 Task: In the sheet Budget Analysis ToolFont size of heading  18 Font style of dataoswald 'Font size of data '9 Alignment of headline & dataAlign center.   Fill color in heading, Red Font color of dataIn the sheet   Sparkle Sales log   book
Action: Mouse moved to (1136, 87)
Screenshot: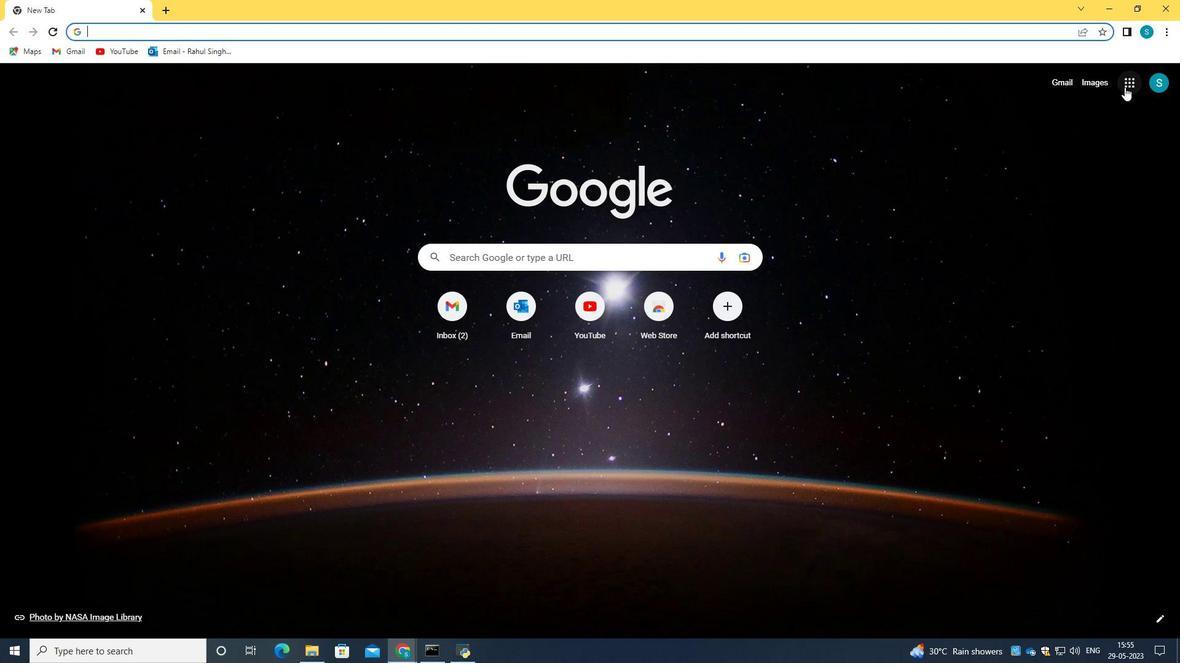 
Action: Mouse pressed left at (1136, 87)
Screenshot: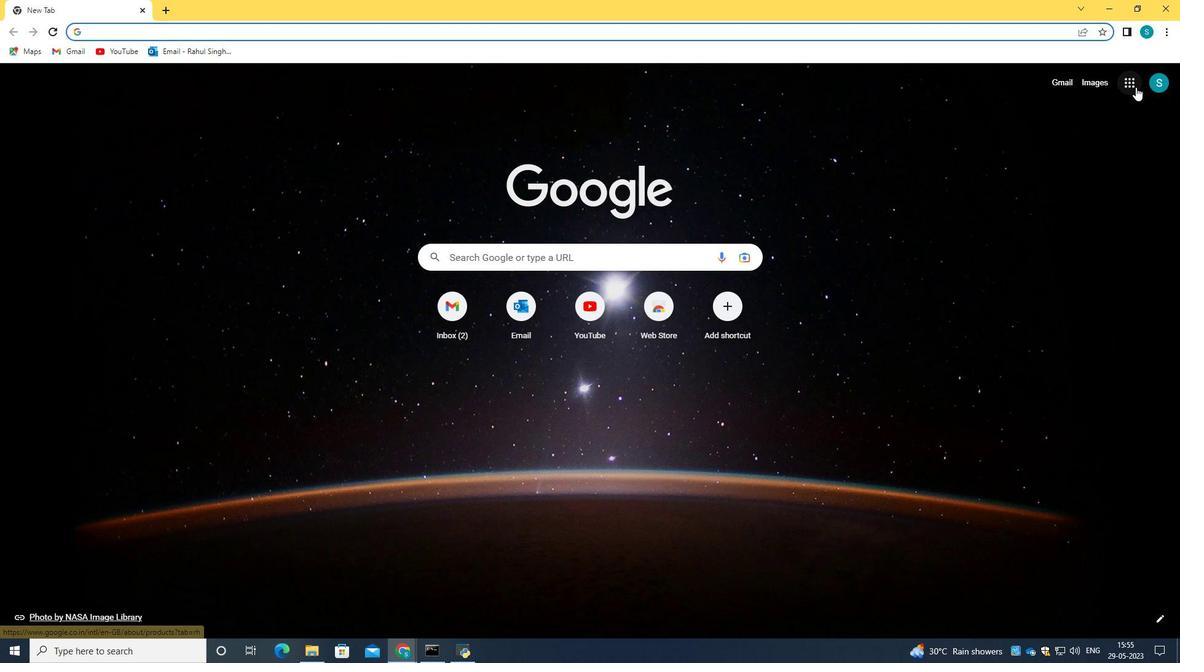 
Action: Mouse moved to (1078, 213)
Screenshot: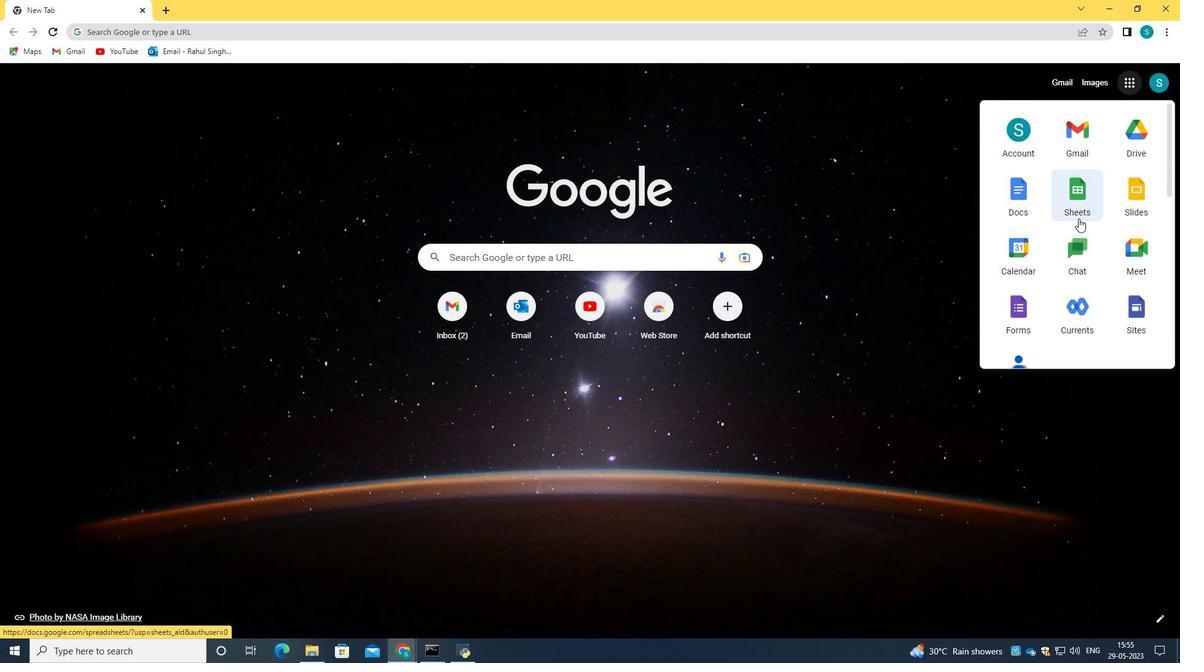 
Action: Mouse pressed left at (1078, 213)
Screenshot: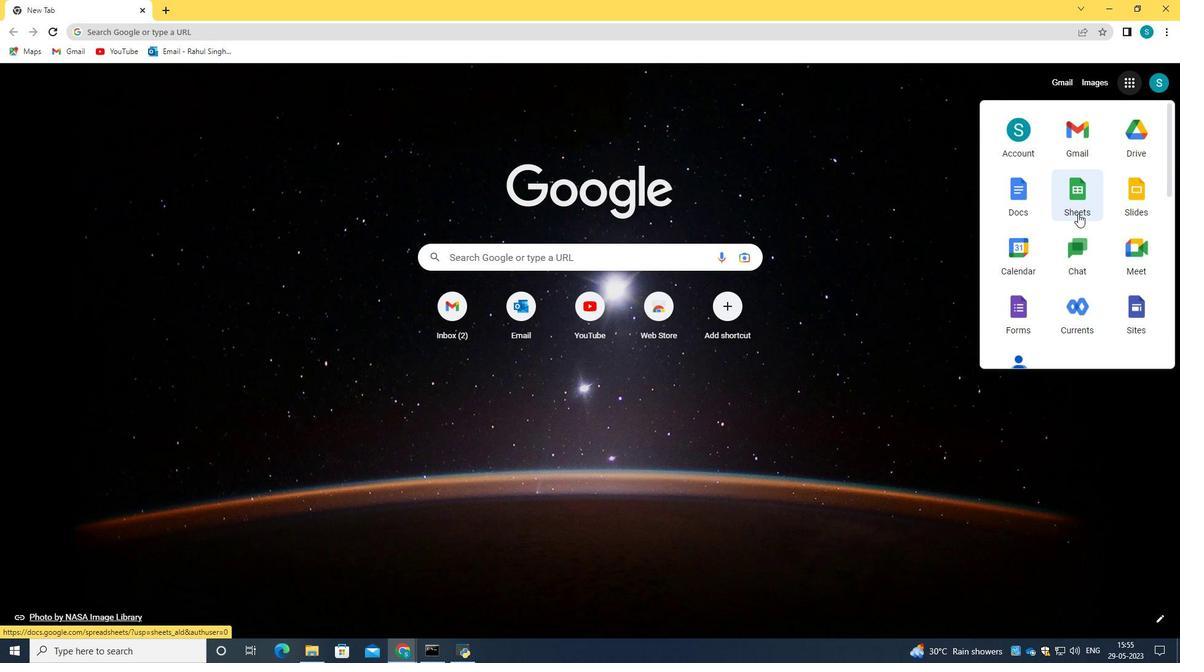 
Action: Mouse moved to (346, 321)
Screenshot: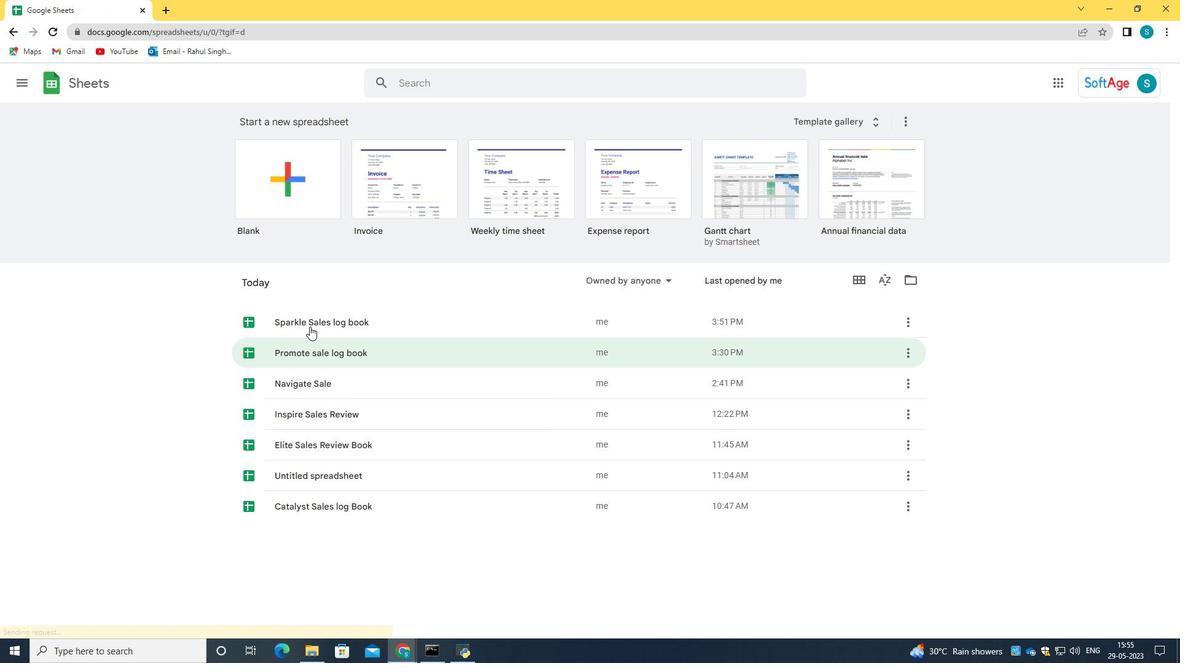
Action: Mouse pressed left at (346, 321)
Screenshot: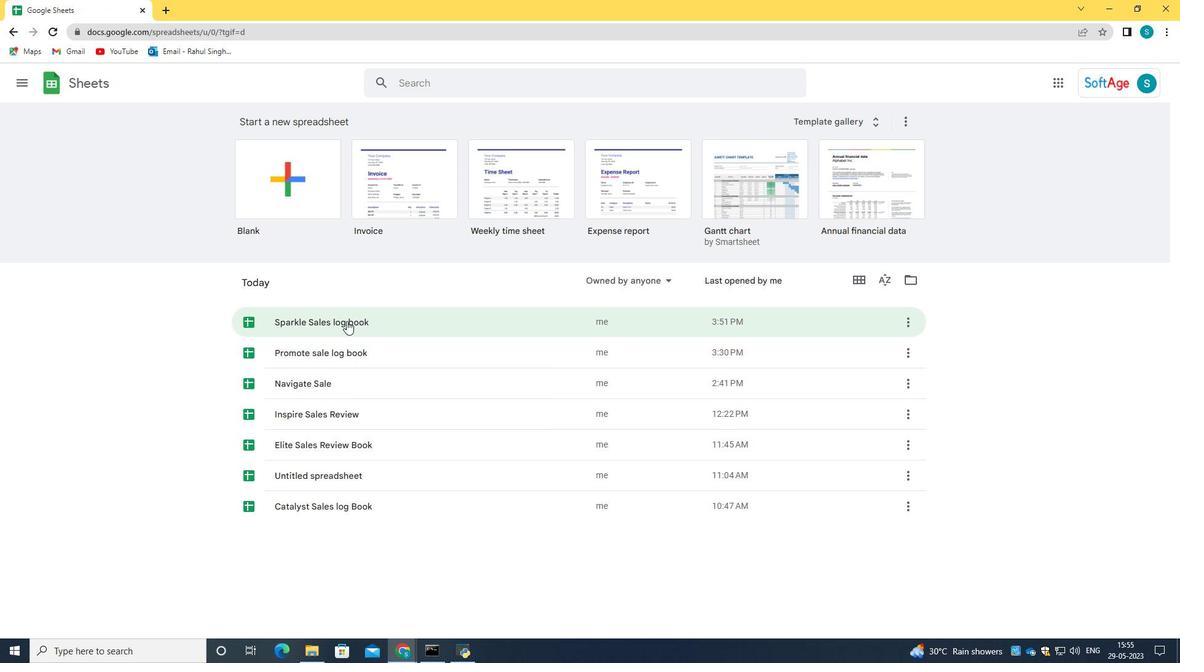 
Action: Mouse moved to (87, 206)
Screenshot: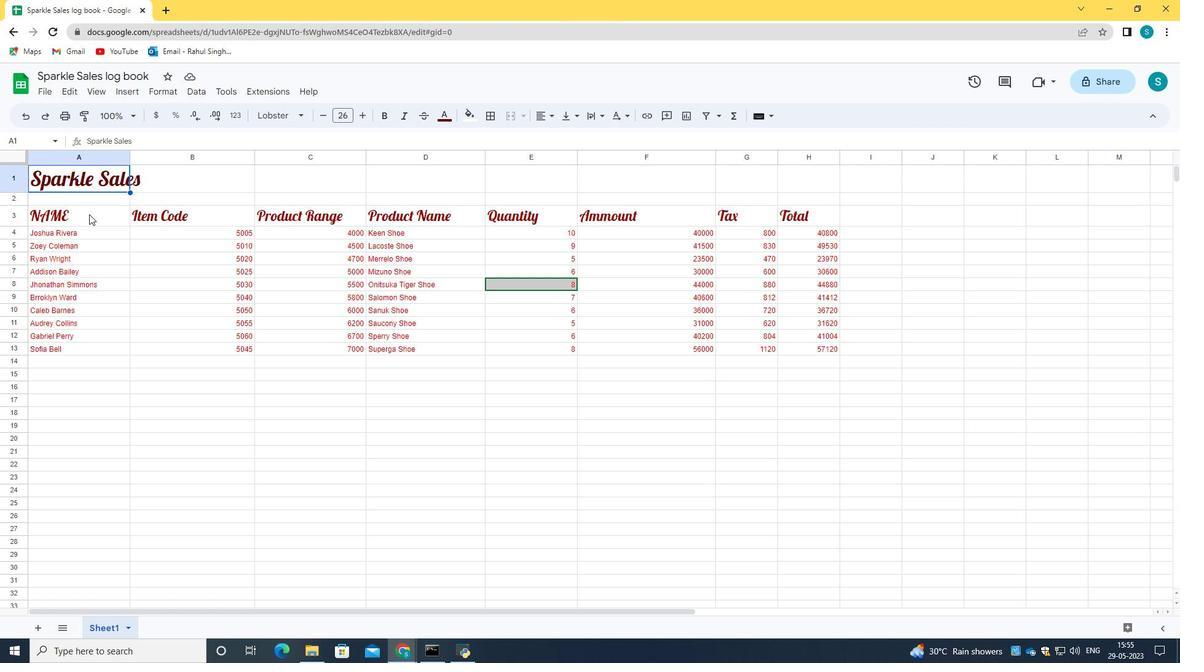 
Action: Mouse pressed left at (87, 206)
Screenshot: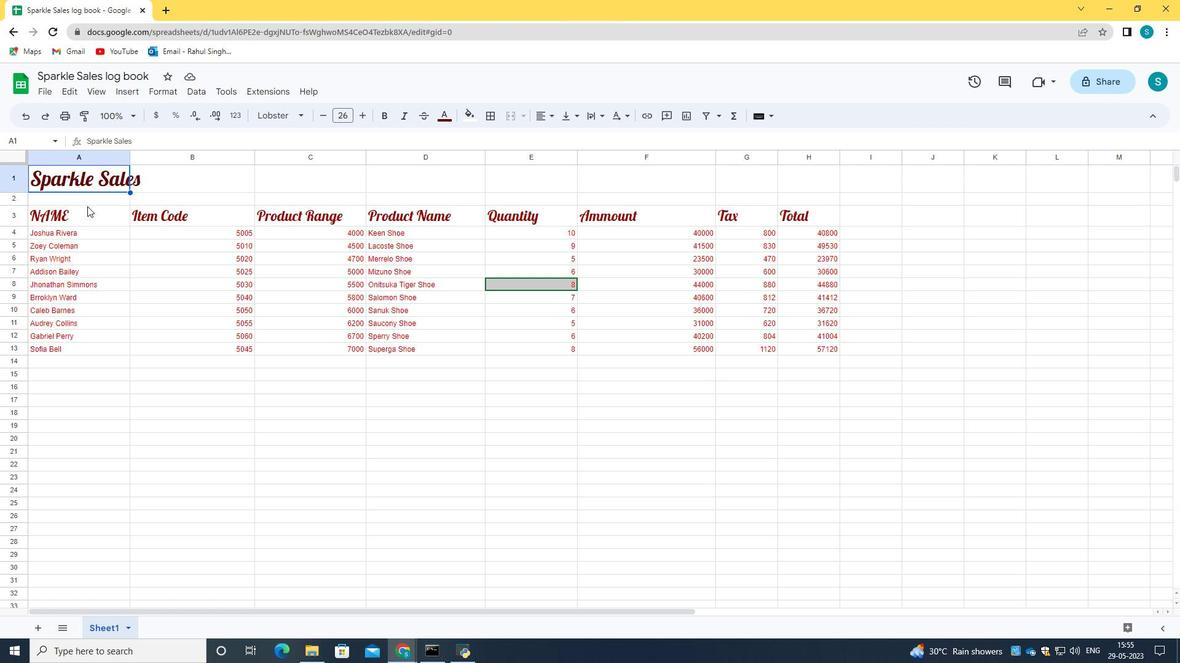 
Action: Mouse moved to (486, 234)
Screenshot: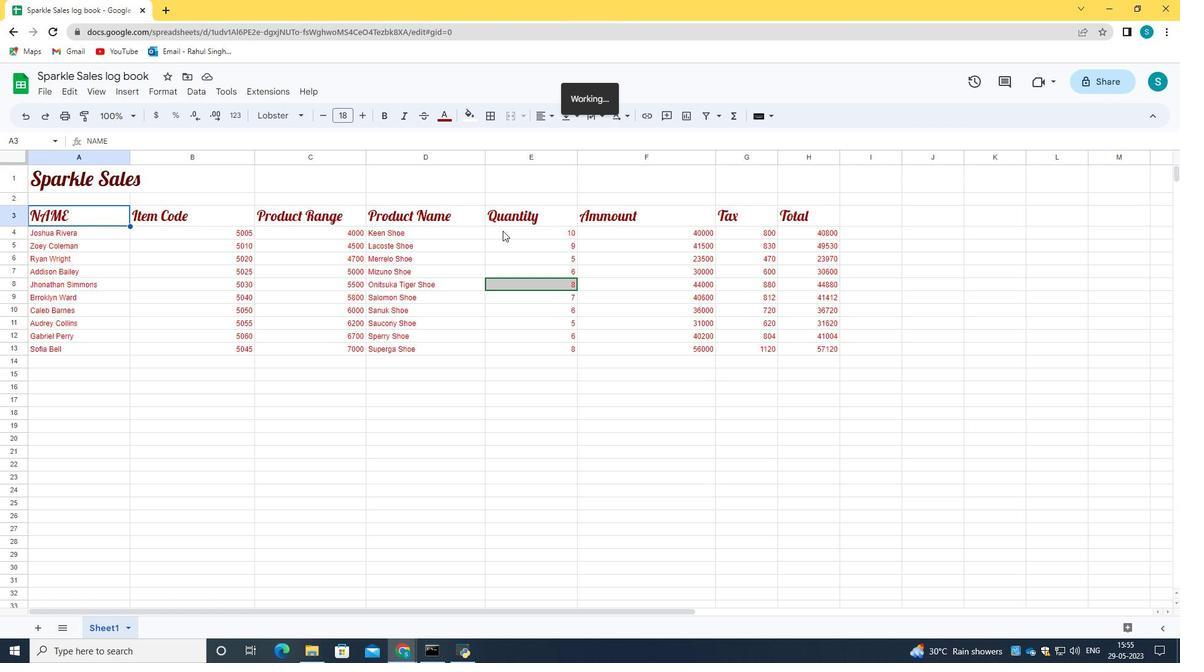 
Action: Mouse pressed left at (486, 234)
Screenshot: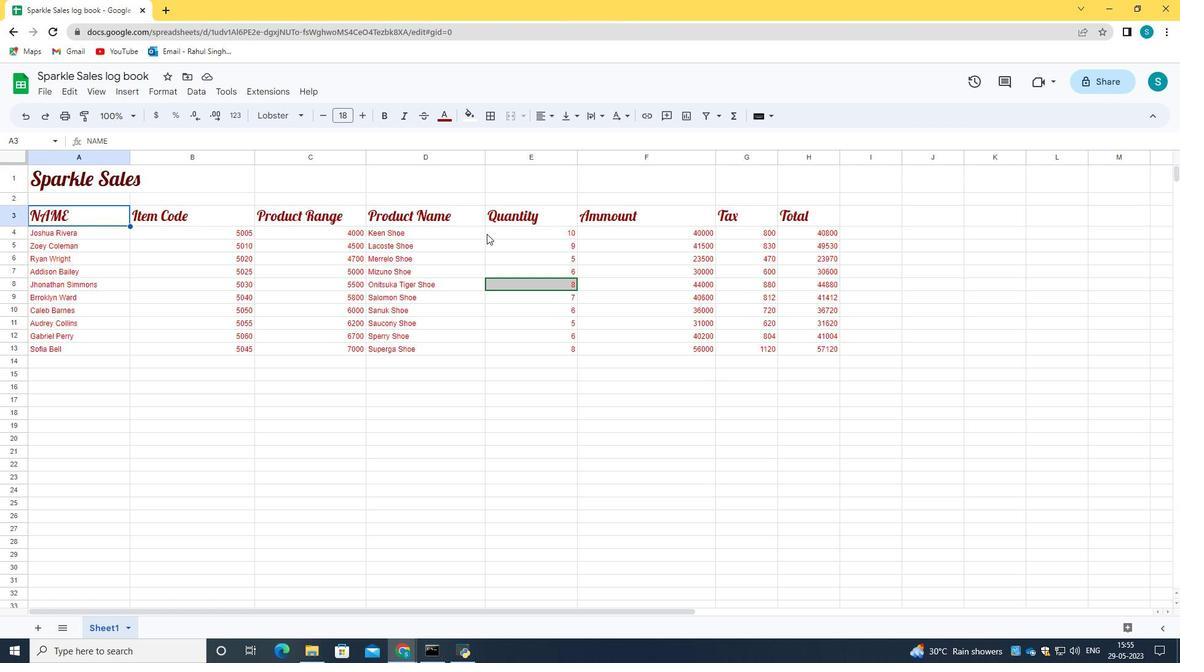 
Action: Mouse moved to (577, 290)
Screenshot: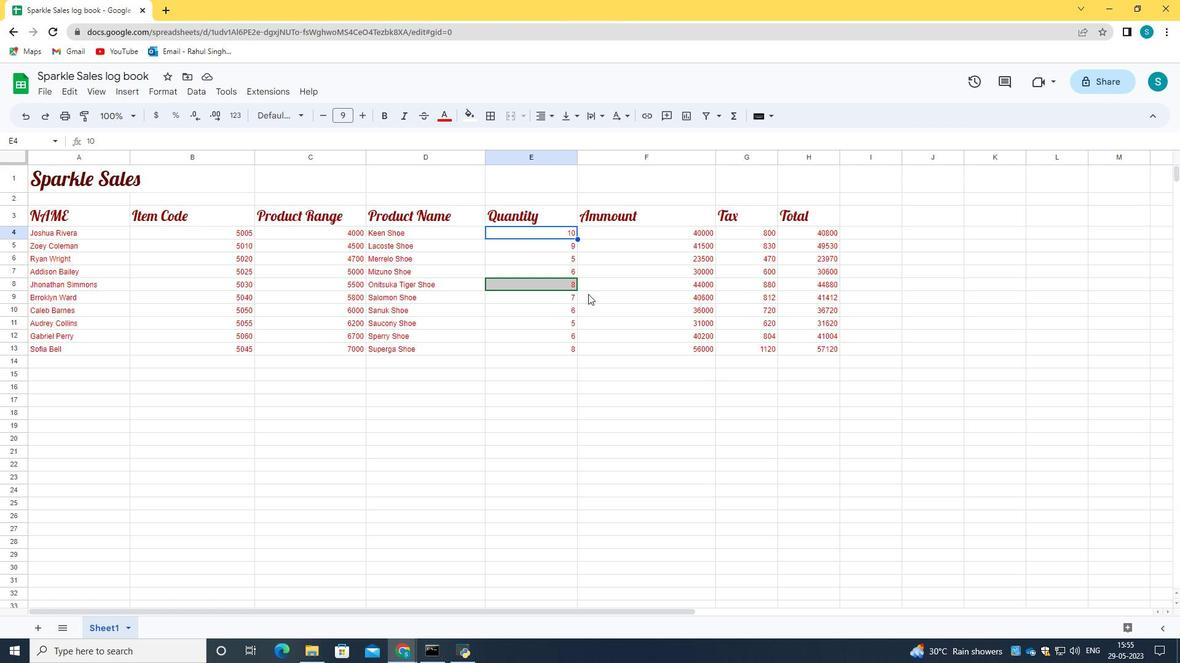 
Action: Mouse pressed left at (577, 290)
Screenshot: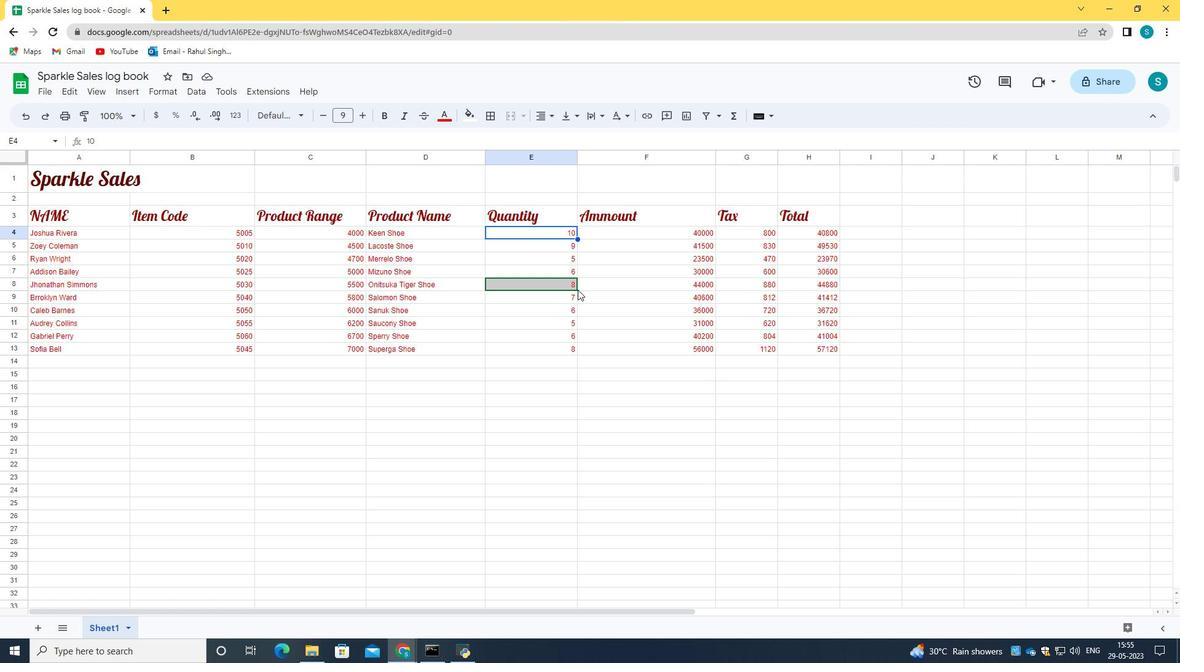 
Action: Mouse moved to (560, 287)
Screenshot: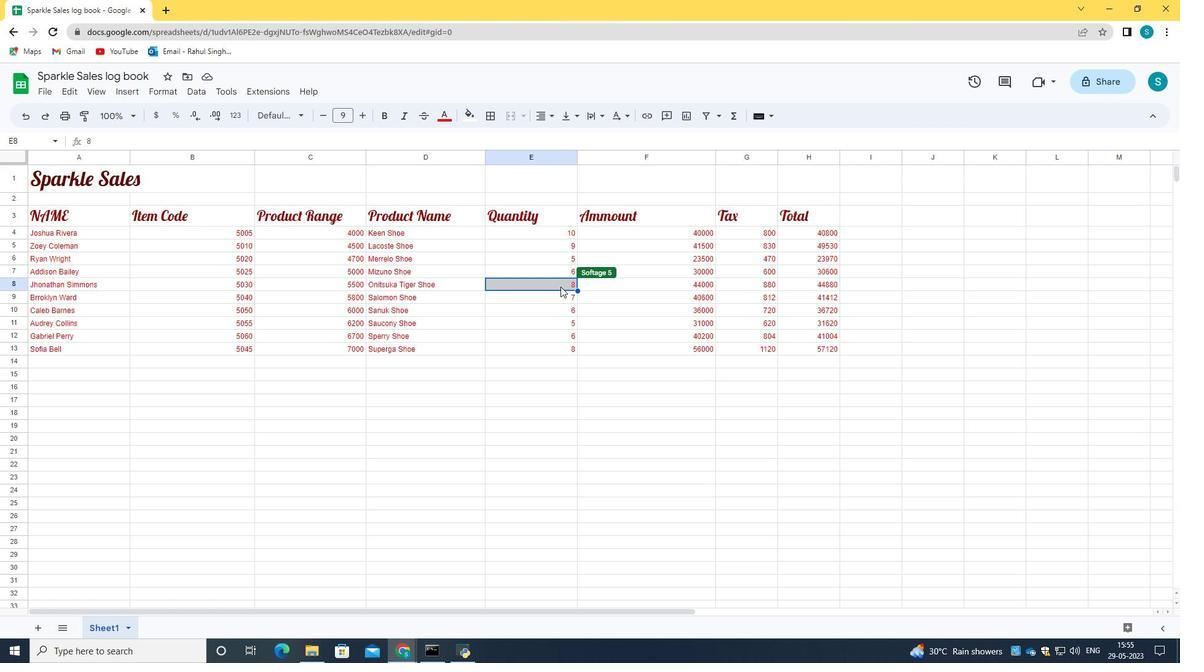 
Action: Mouse pressed left at (560, 287)
Screenshot: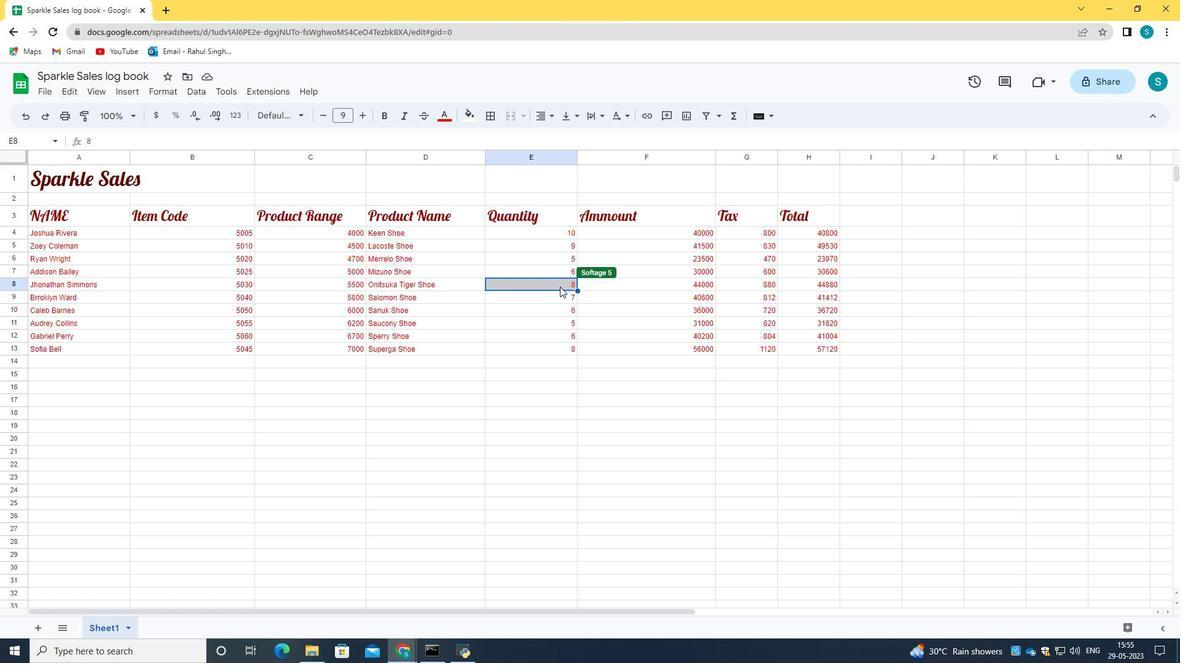 
Action: Mouse moved to (37, 215)
Screenshot: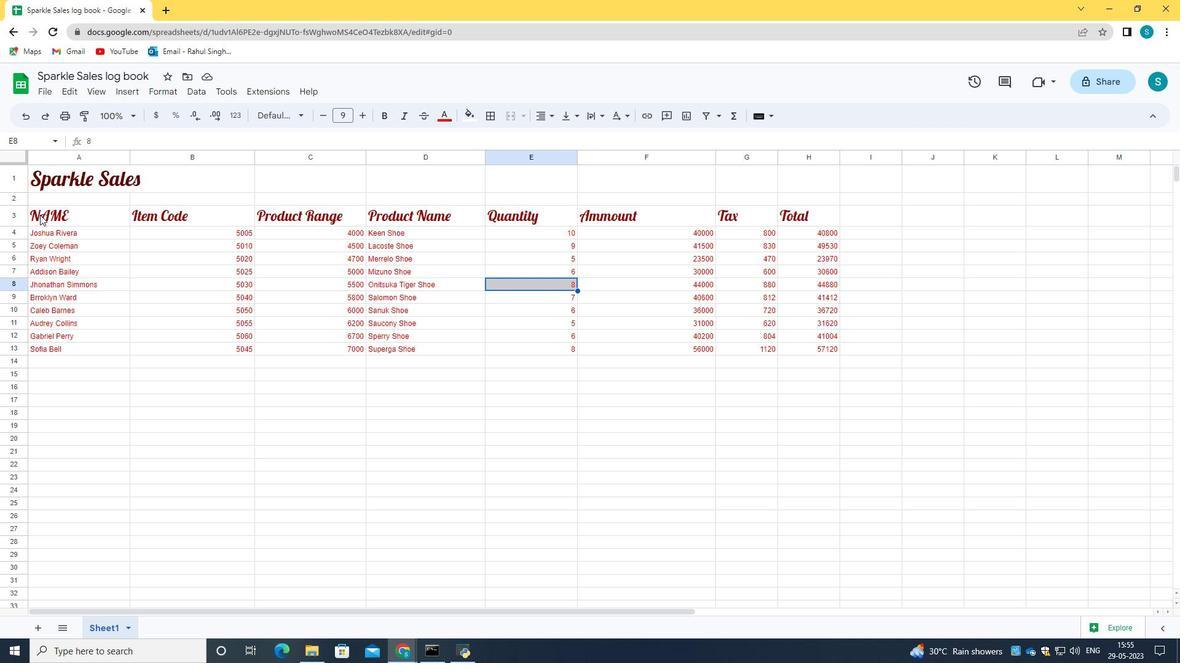 
Action: Mouse pressed left at (37, 215)
Screenshot: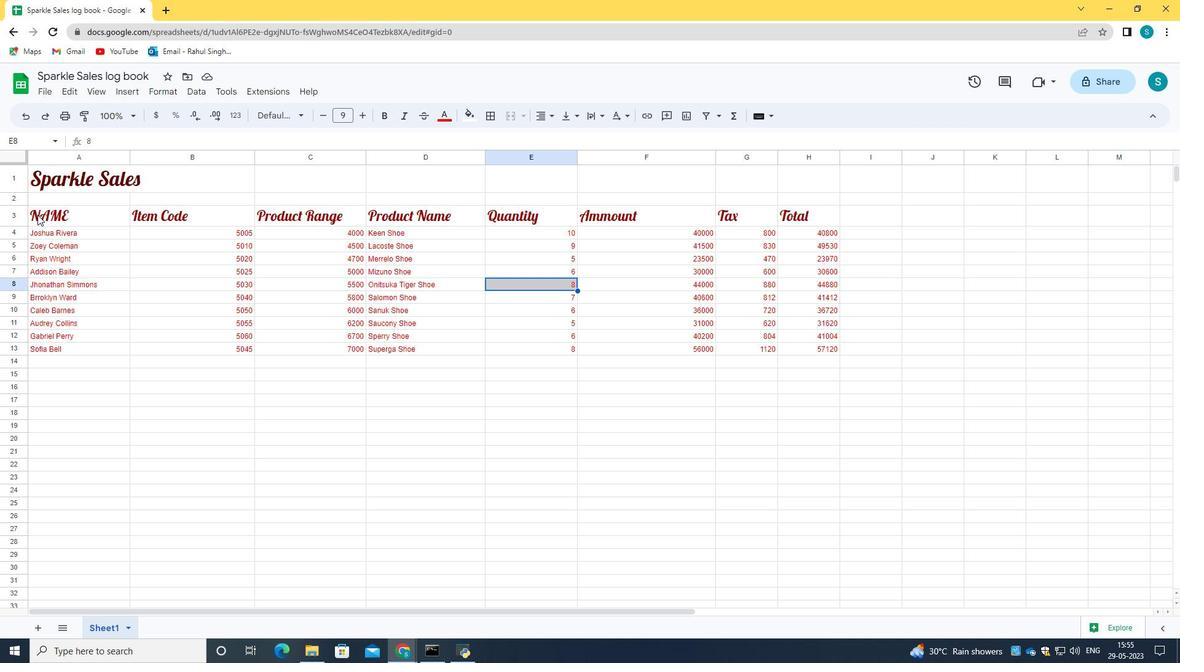
Action: Mouse moved to (30, 211)
Screenshot: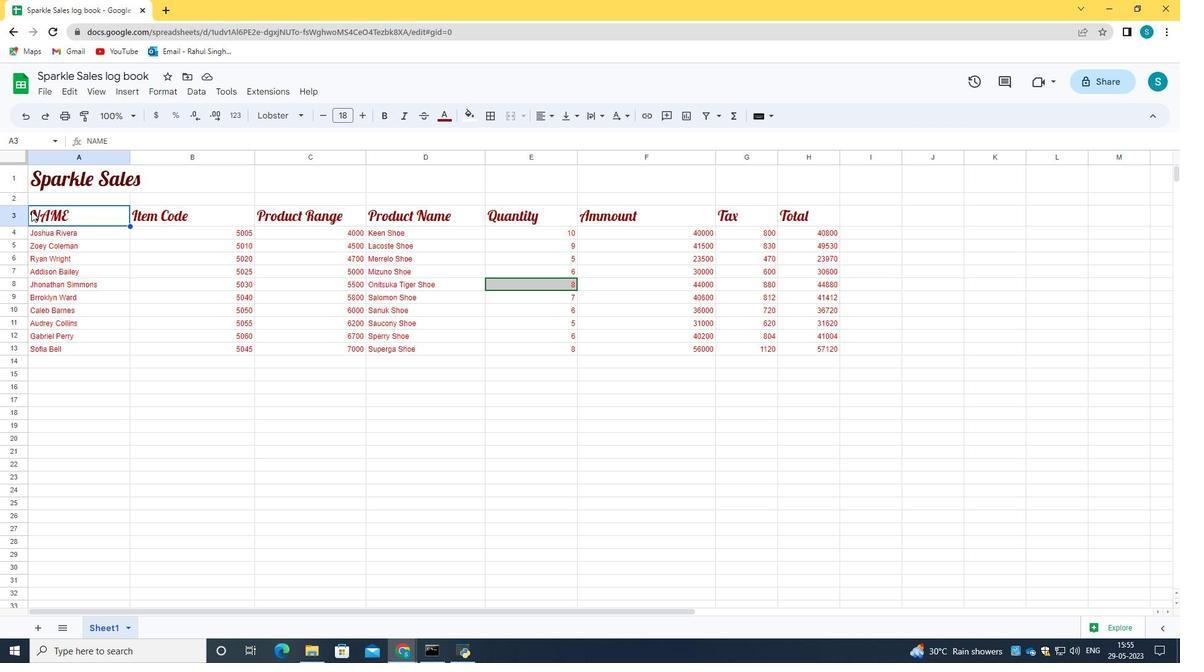 
Action: Mouse pressed left at (30, 211)
Screenshot: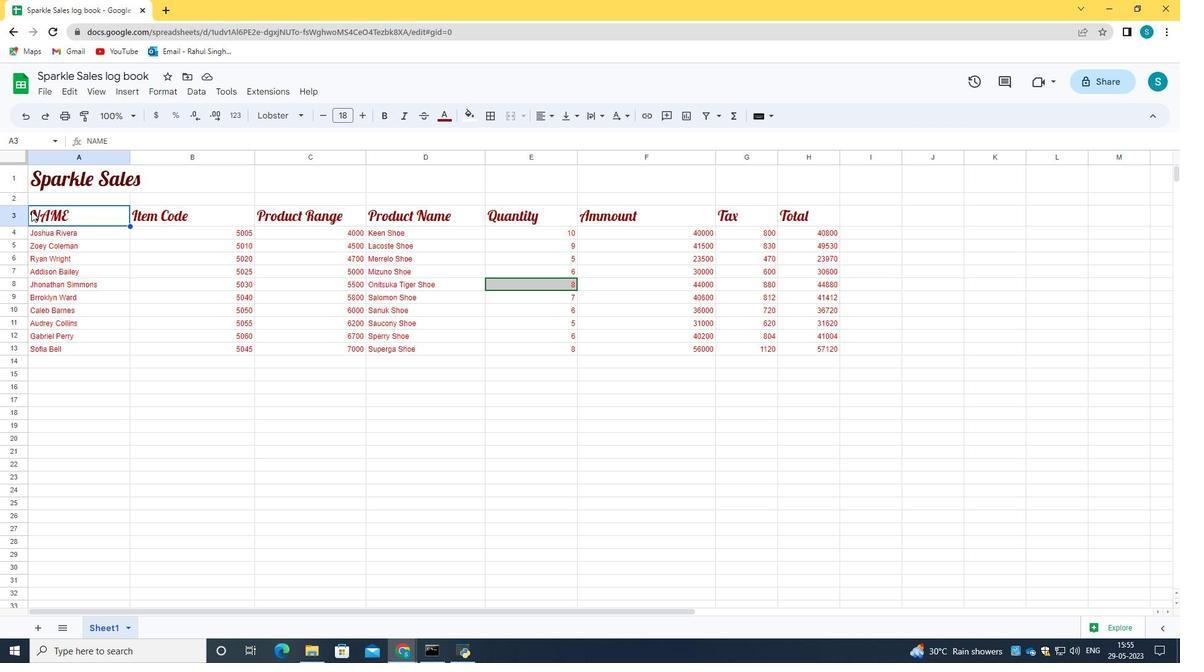 
Action: Mouse moved to (28, 212)
Screenshot: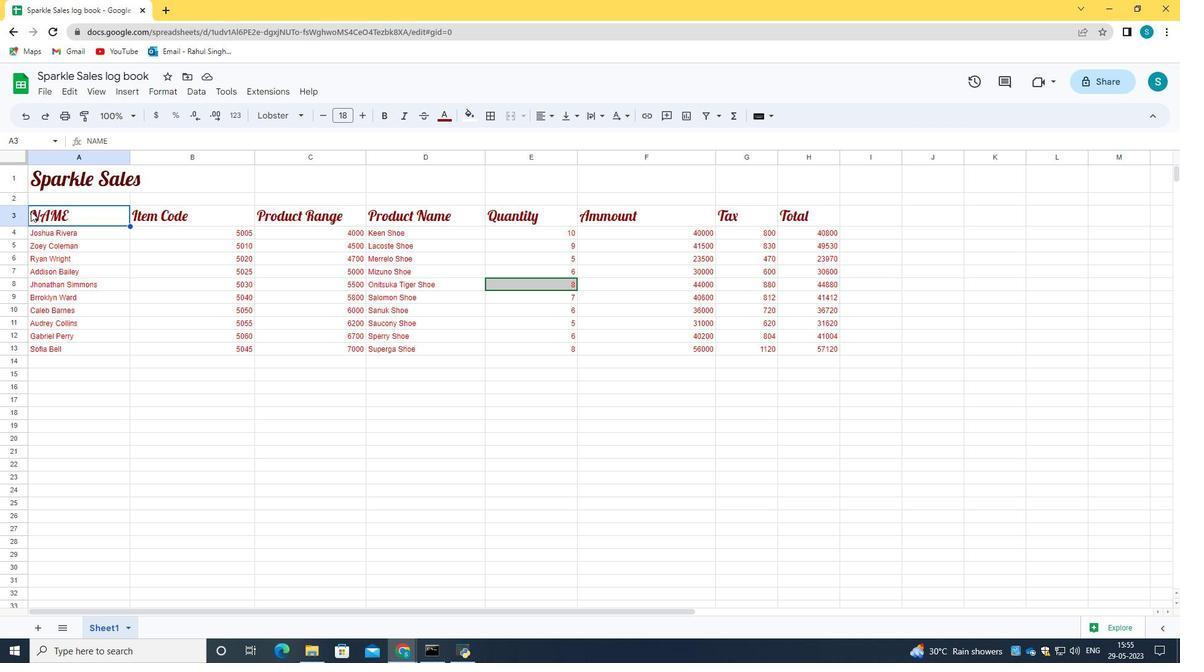 
Action: Mouse pressed left at (28, 212)
Screenshot: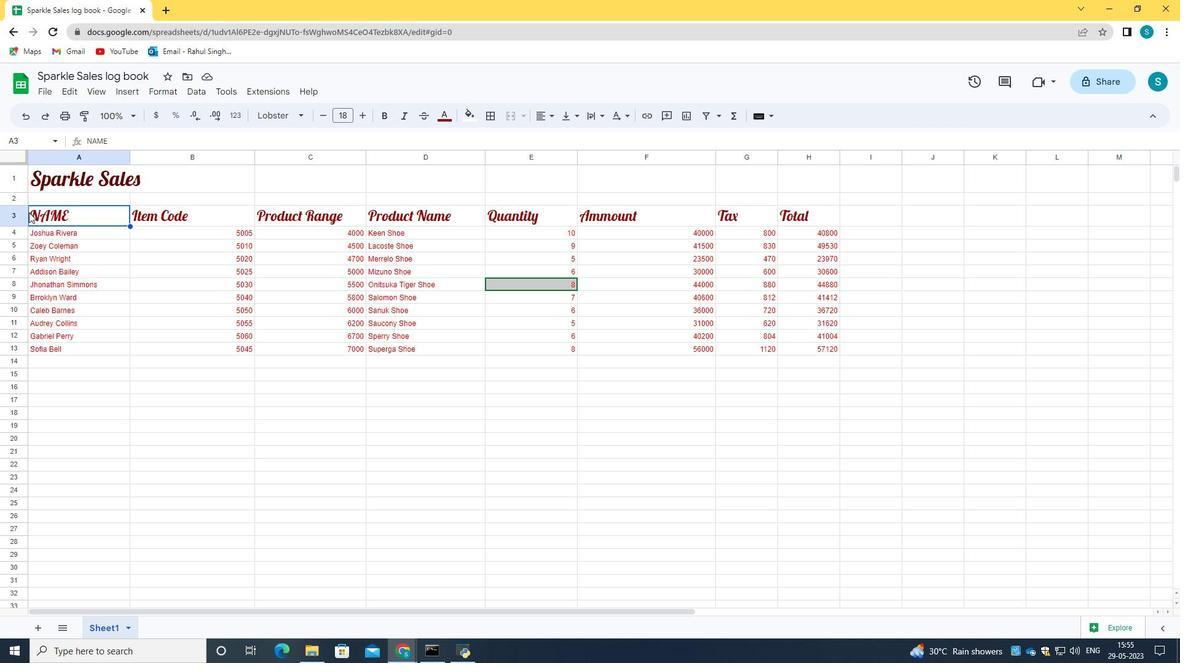 
Action: Mouse moved to (320, 111)
Screenshot: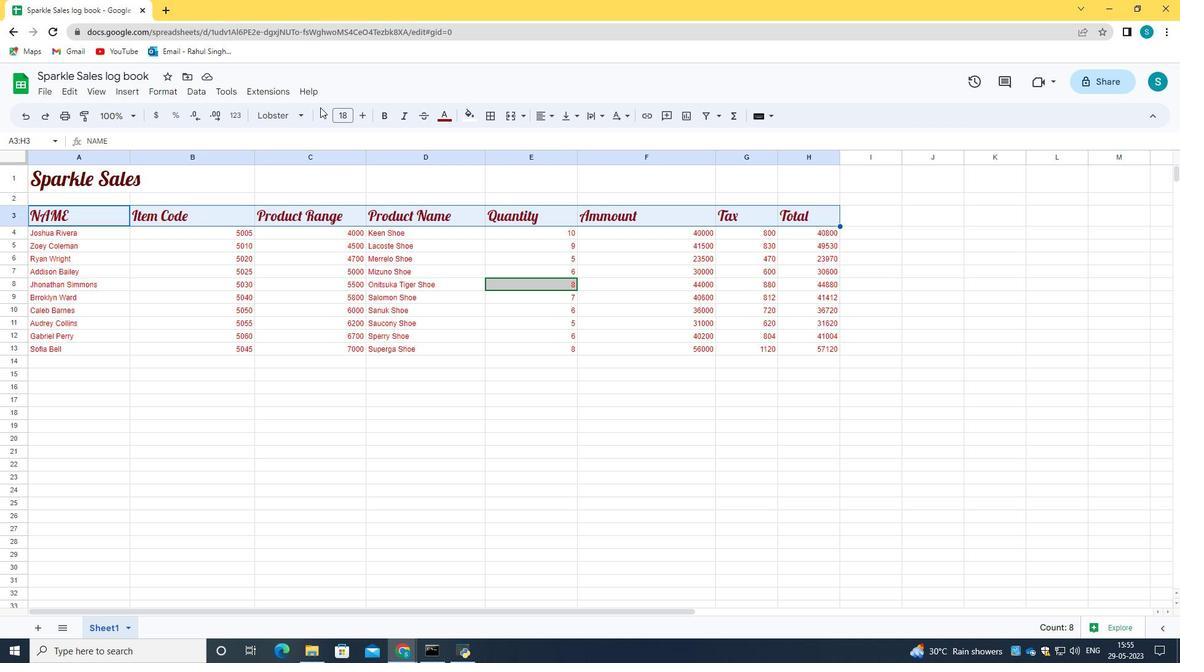 
Action: Mouse pressed left at (320, 111)
Screenshot: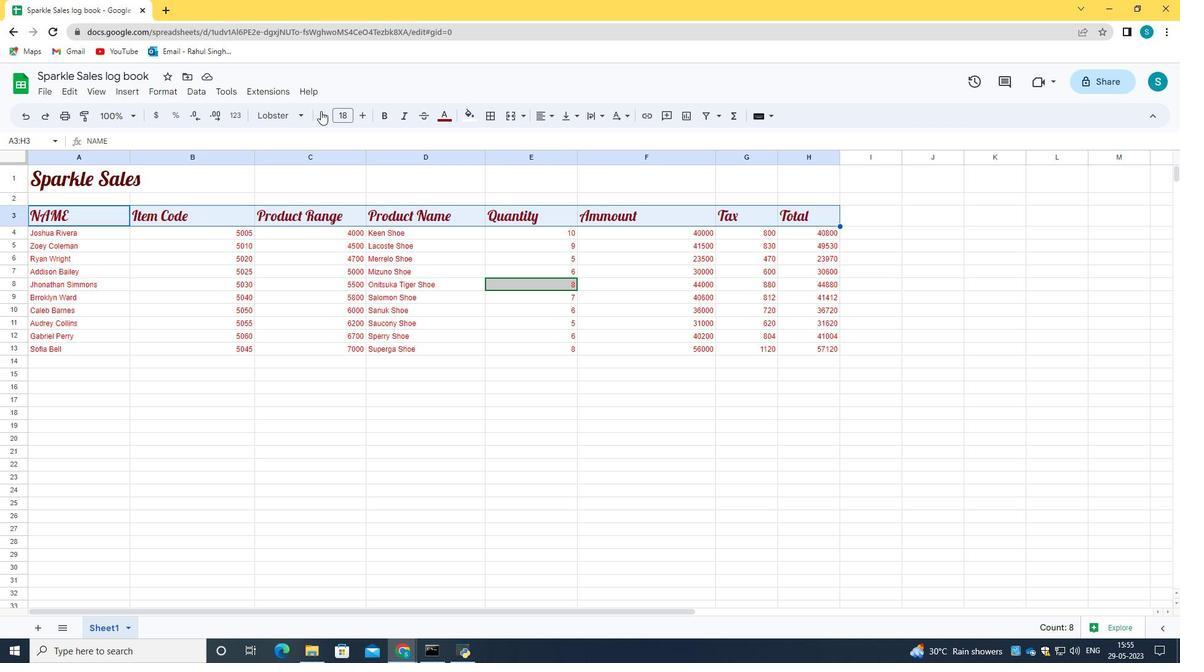 
Action: Mouse moved to (363, 113)
Screenshot: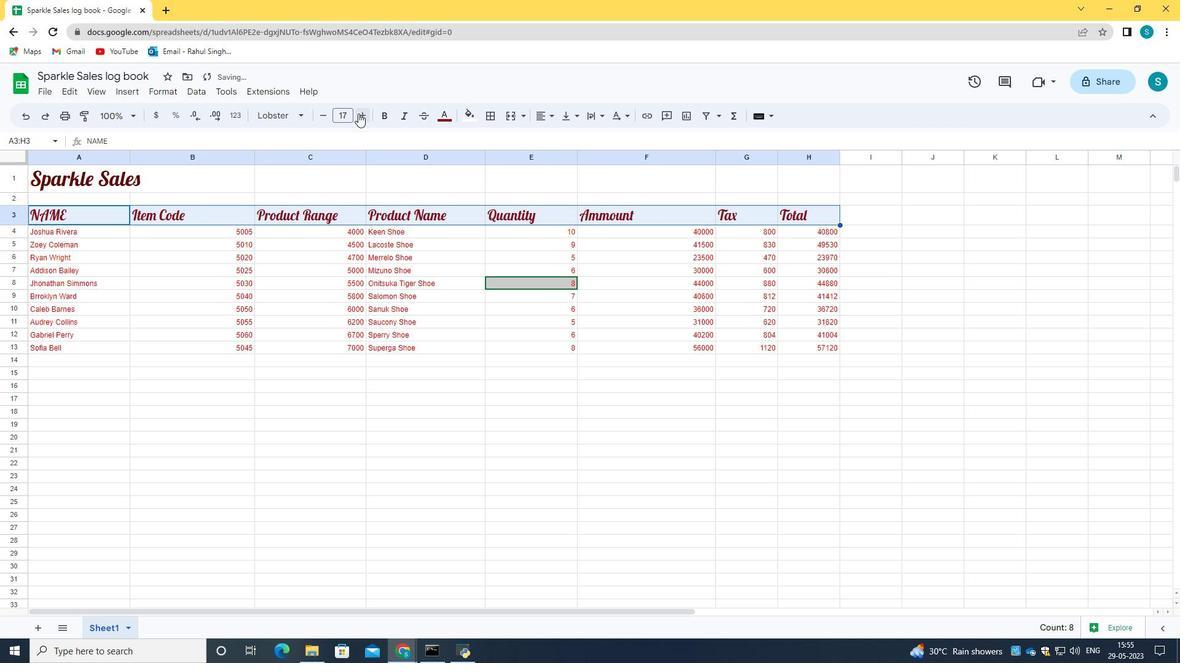 
Action: Mouse pressed left at (363, 113)
Screenshot: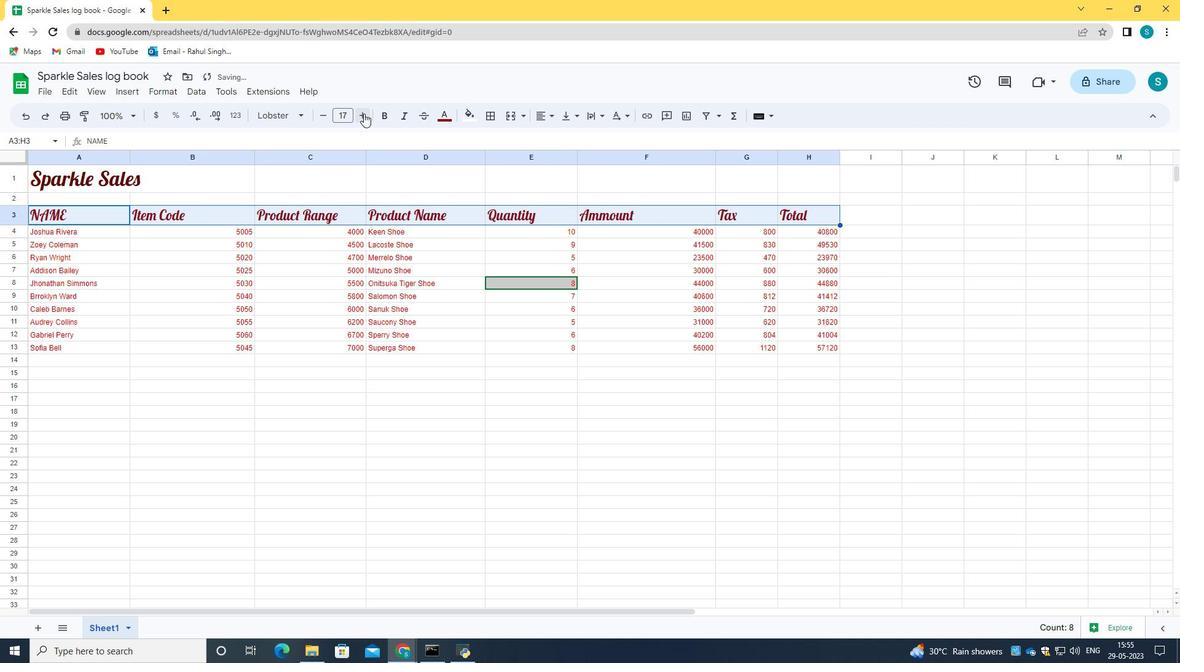 
Action: Mouse moved to (294, 116)
Screenshot: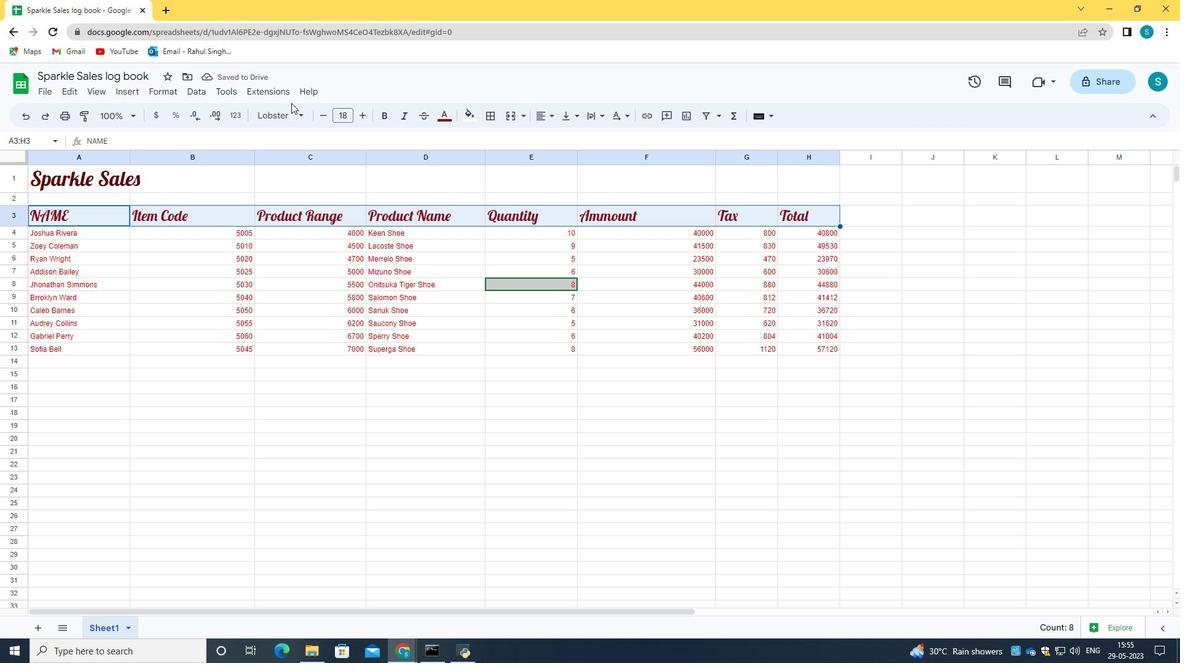 
Action: Mouse pressed left at (294, 116)
Screenshot: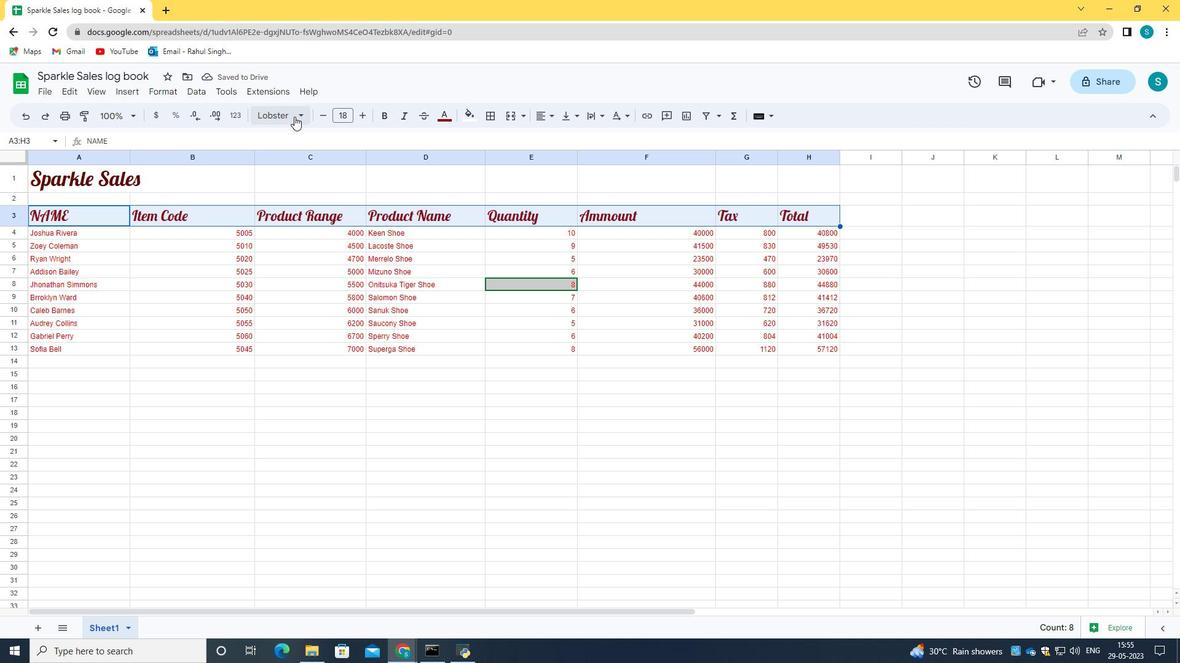
Action: Mouse moved to (314, 249)
Screenshot: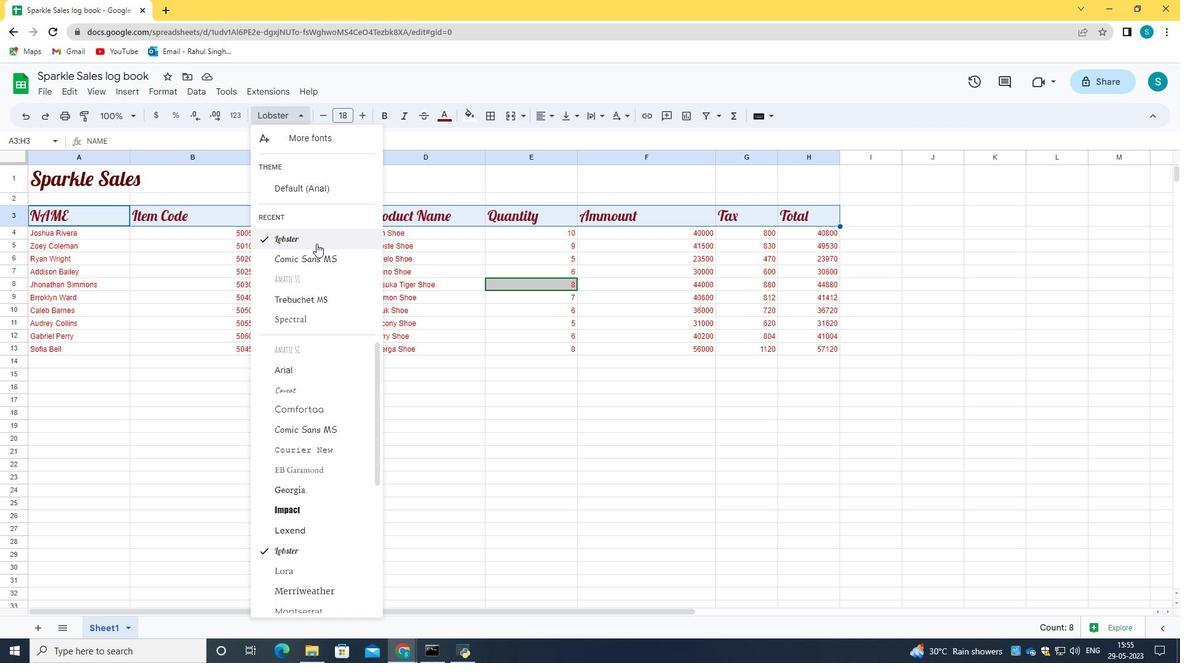 
Action: Mouse scrolled (314, 248) with delta (0, 0)
Screenshot: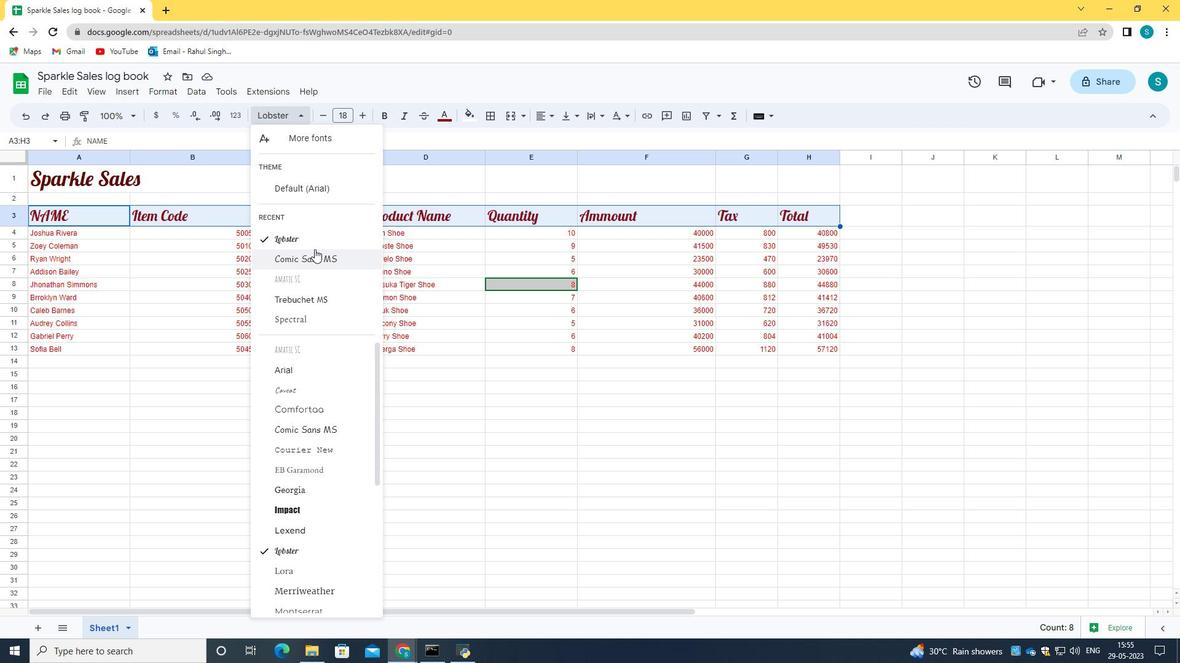 
Action: Mouse scrolled (314, 248) with delta (0, 0)
Screenshot: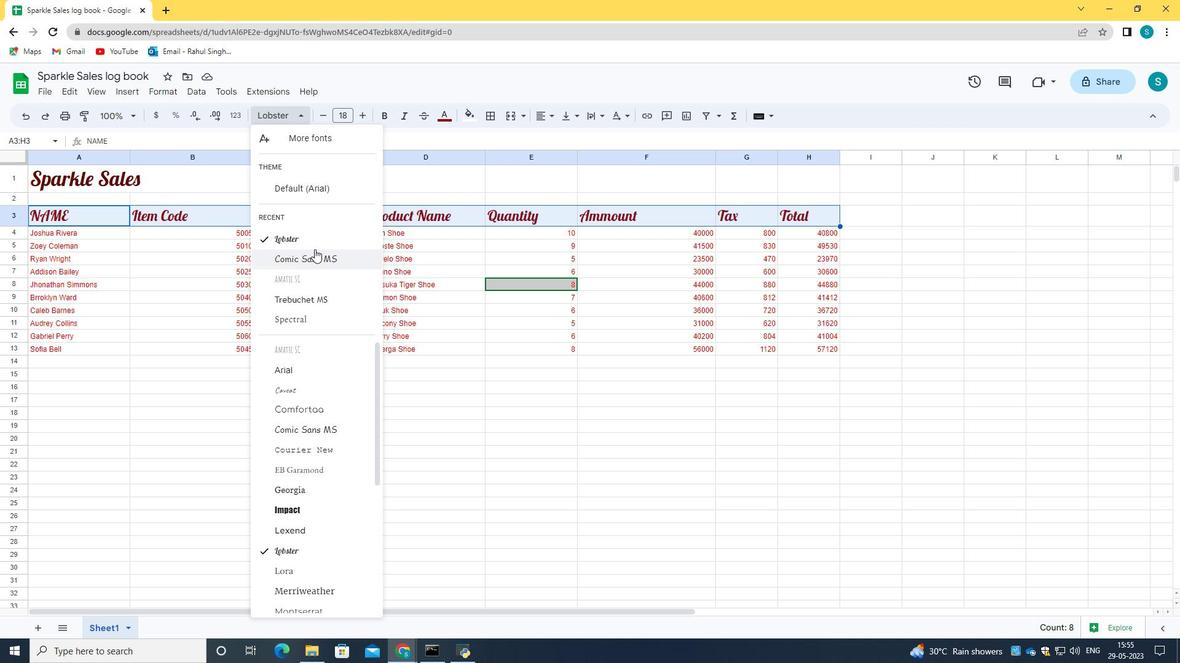 
Action: Mouse moved to (311, 336)
Screenshot: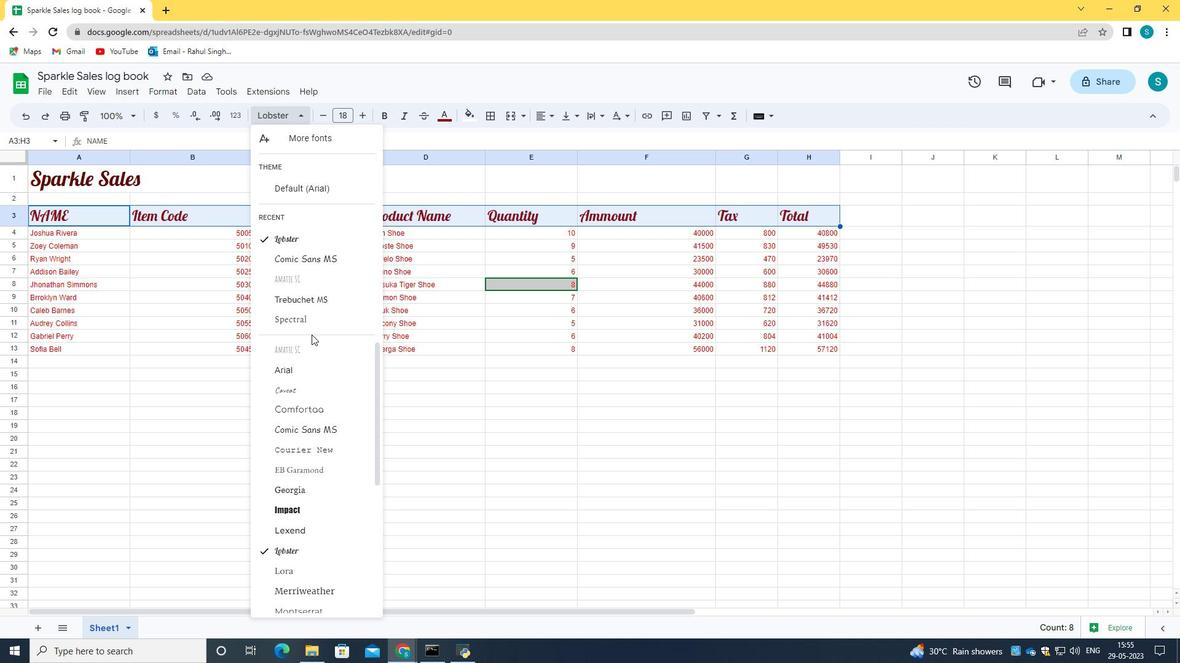 
Action: Mouse scrolled (311, 336) with delta (0, 0)
Screenshot: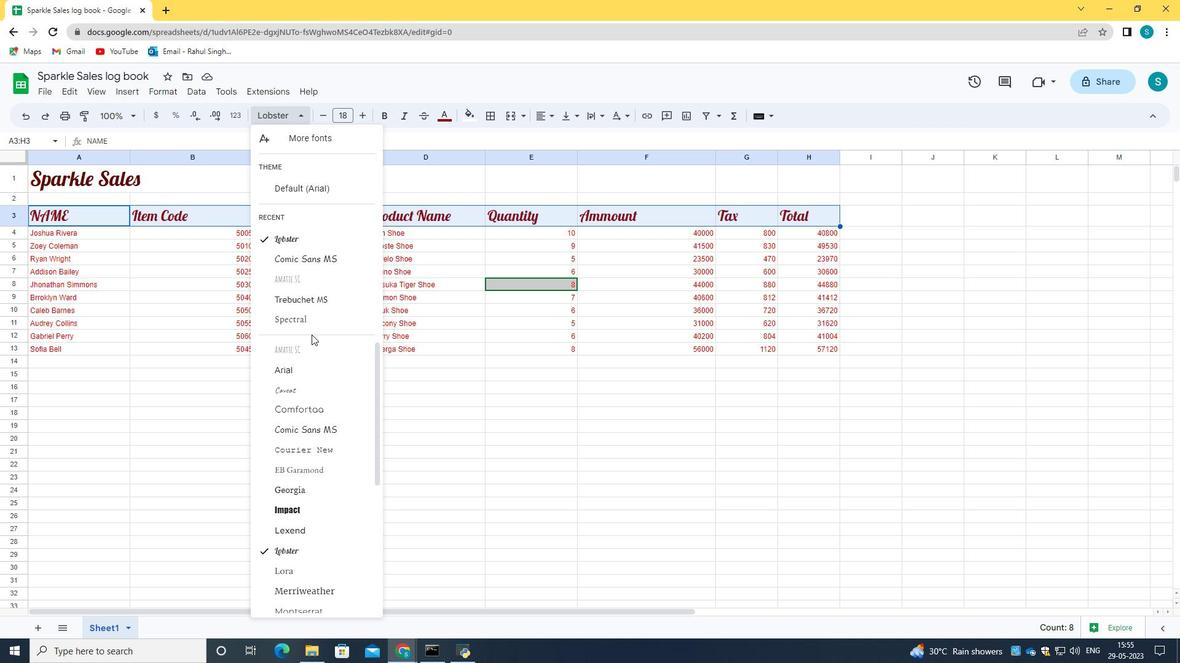 
Action: Mouse scrolled (311, 336) with delta (0, 0)
Screenshot: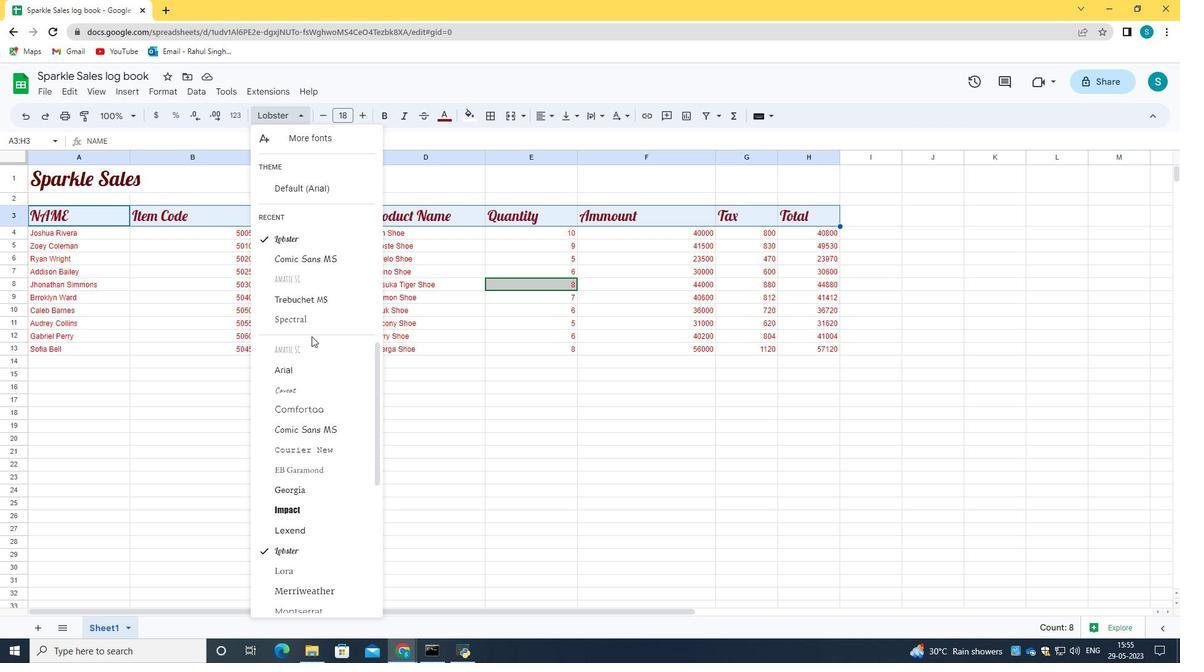 
Action: Mouse moved to (333, 280)
Screenshot: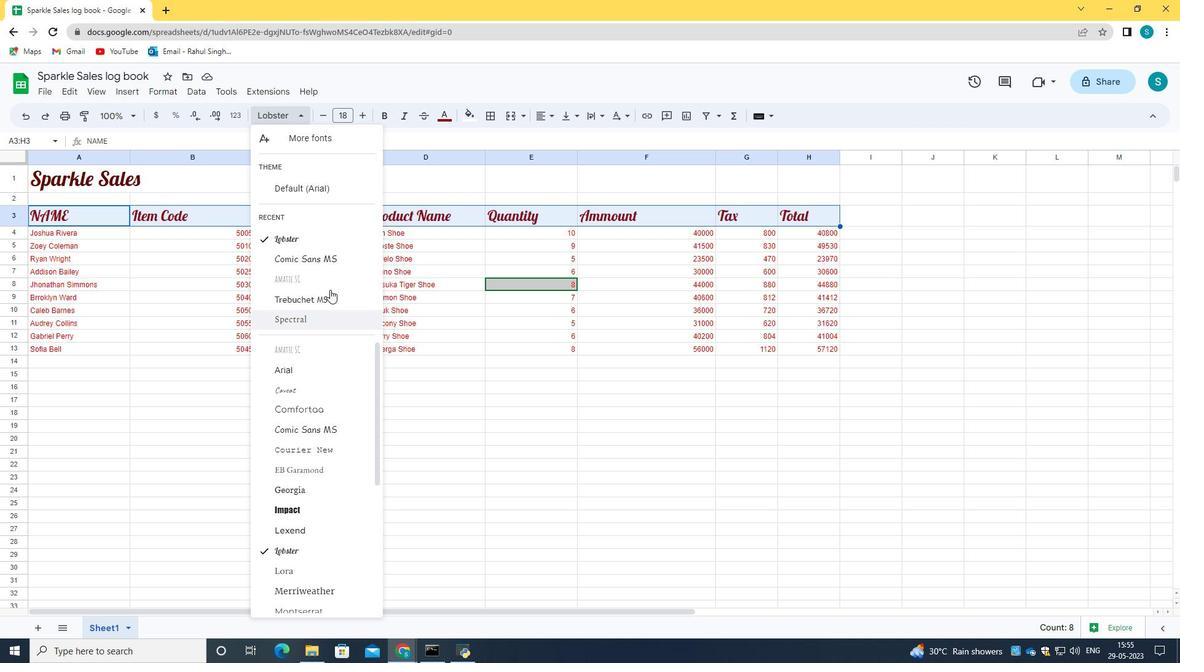 
Action: Mouse scrolled (333, 279) with delta (0, 0)
Screenshot: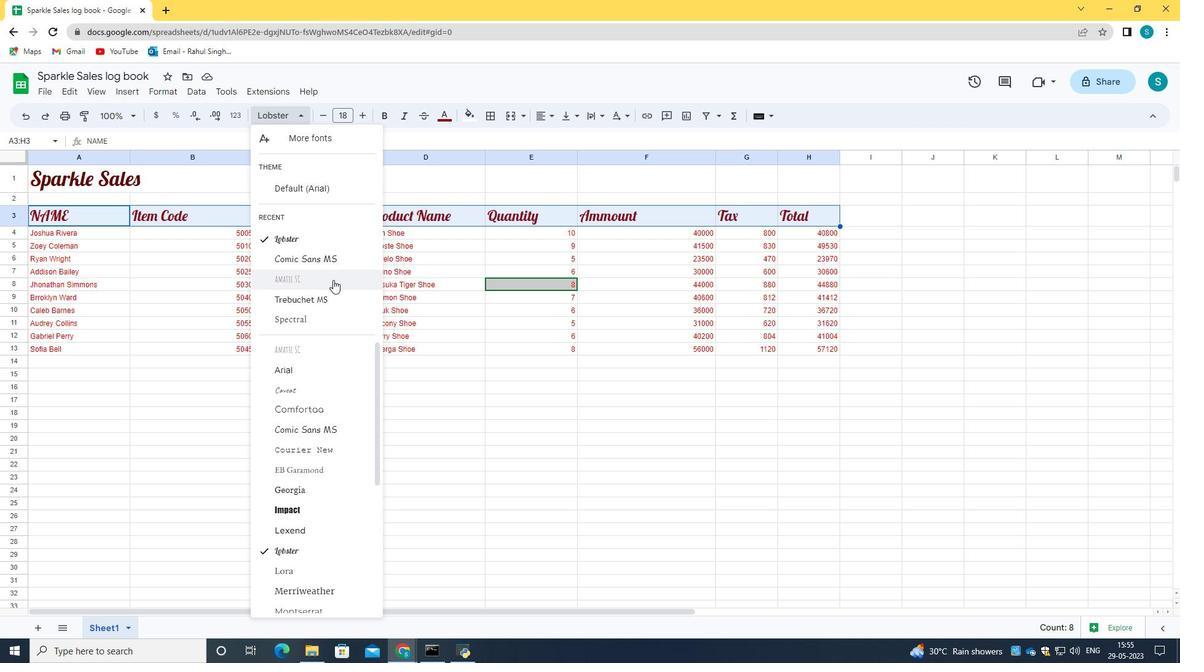 
Action: Mouse scrolled (333, 279) with delta (0, 0)
Screenshot: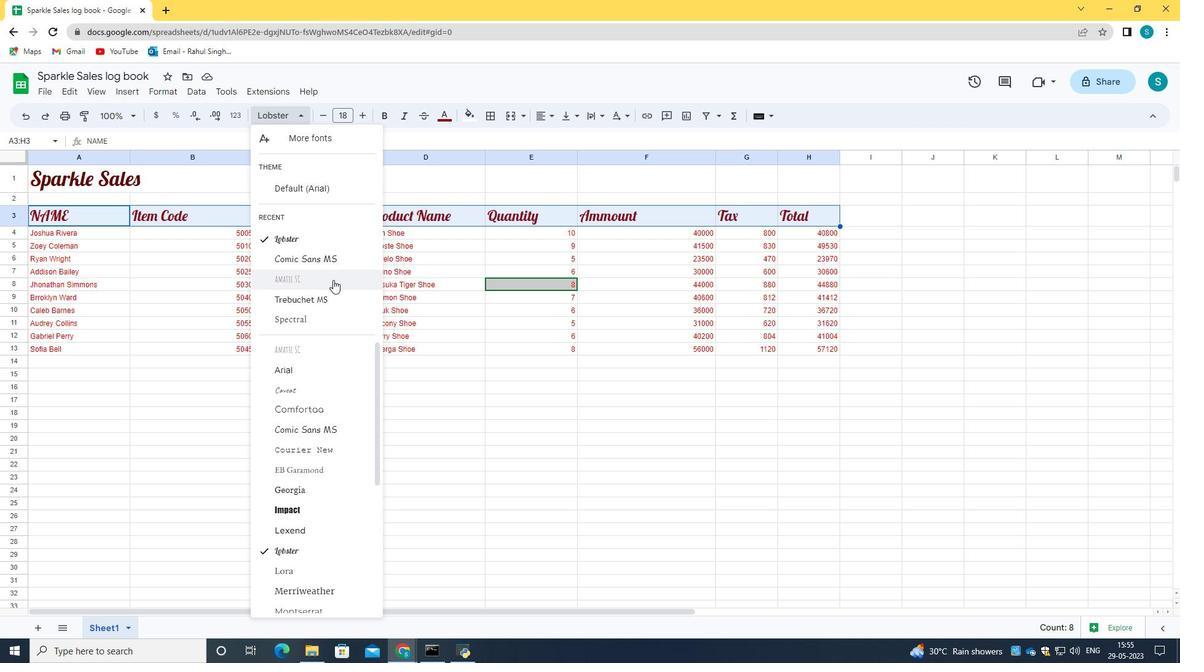 
Action: Mouse scrolled (333, 279) with delta (0, 0)
Screenshot: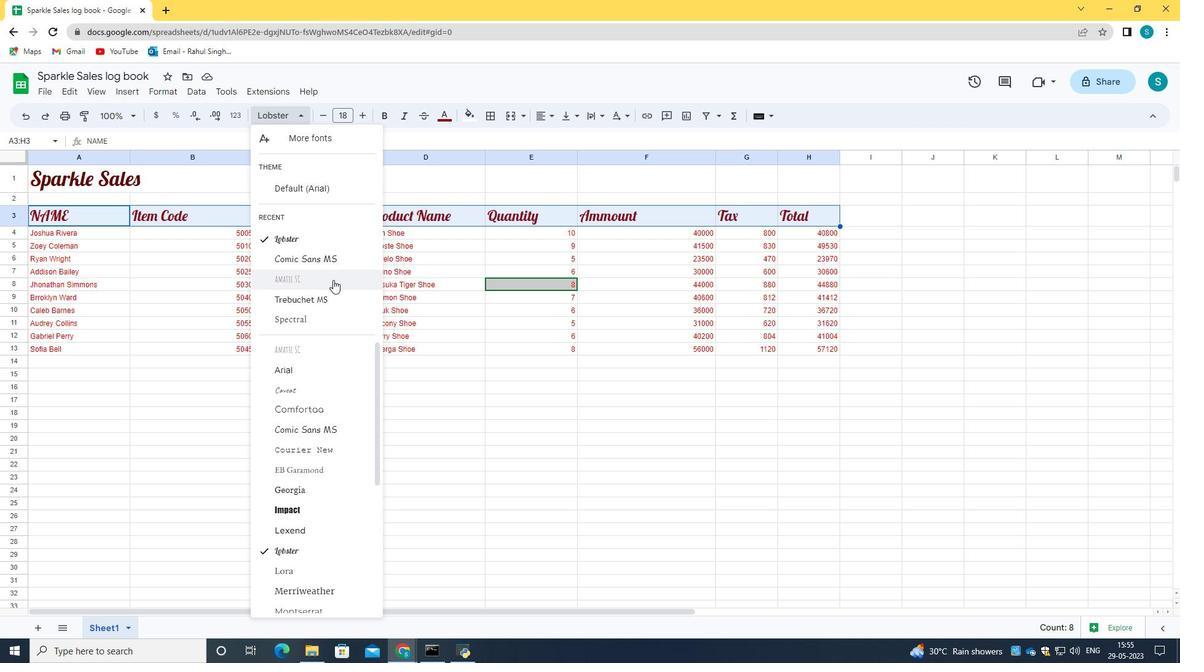 
Action: Mouse moved to (379, 387)
Screenshot: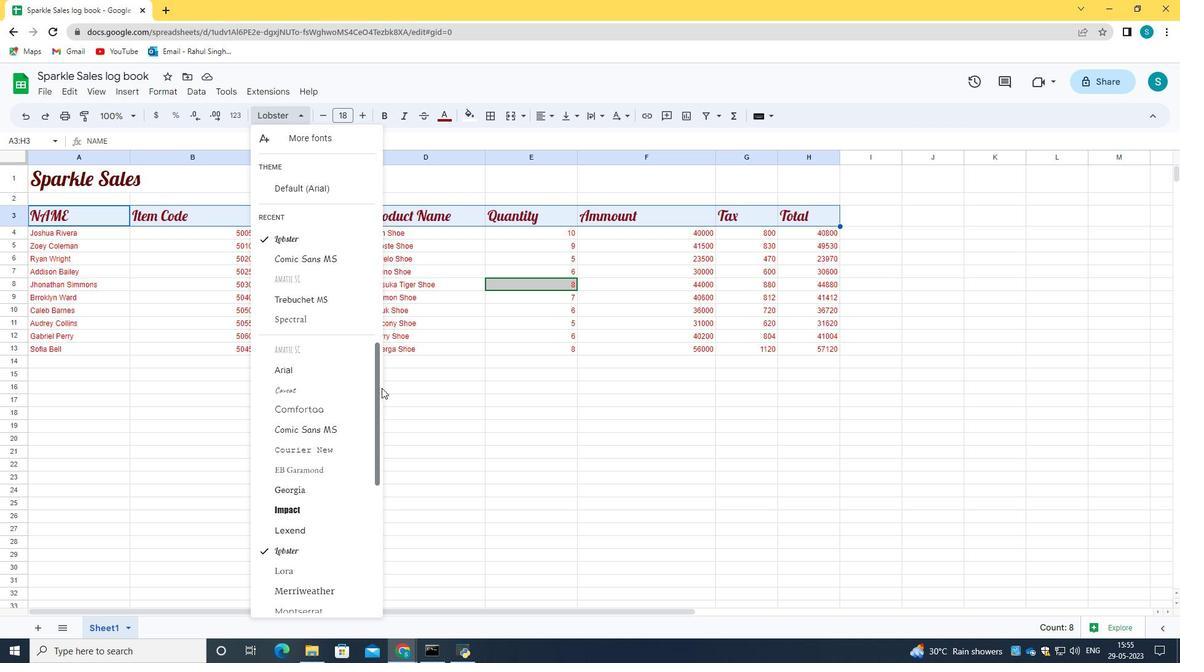 
Action: Mouse pressed left at (379, 387)
Screenshot: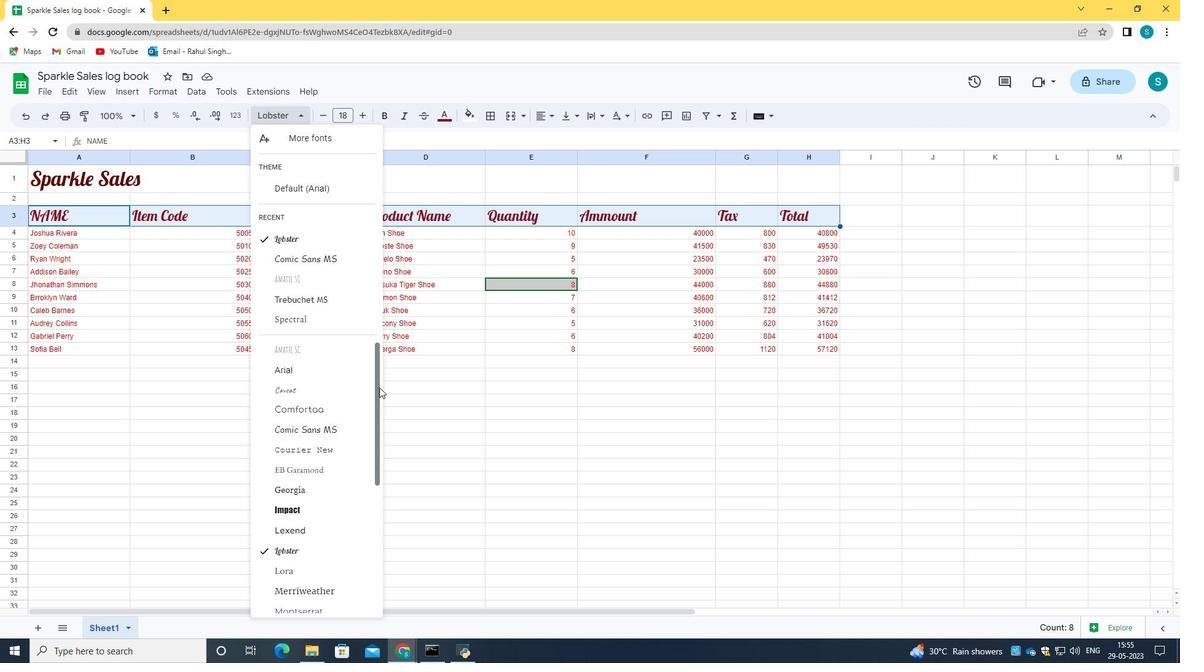 
Action: Mouse moved to (377, 507)
Screenshot: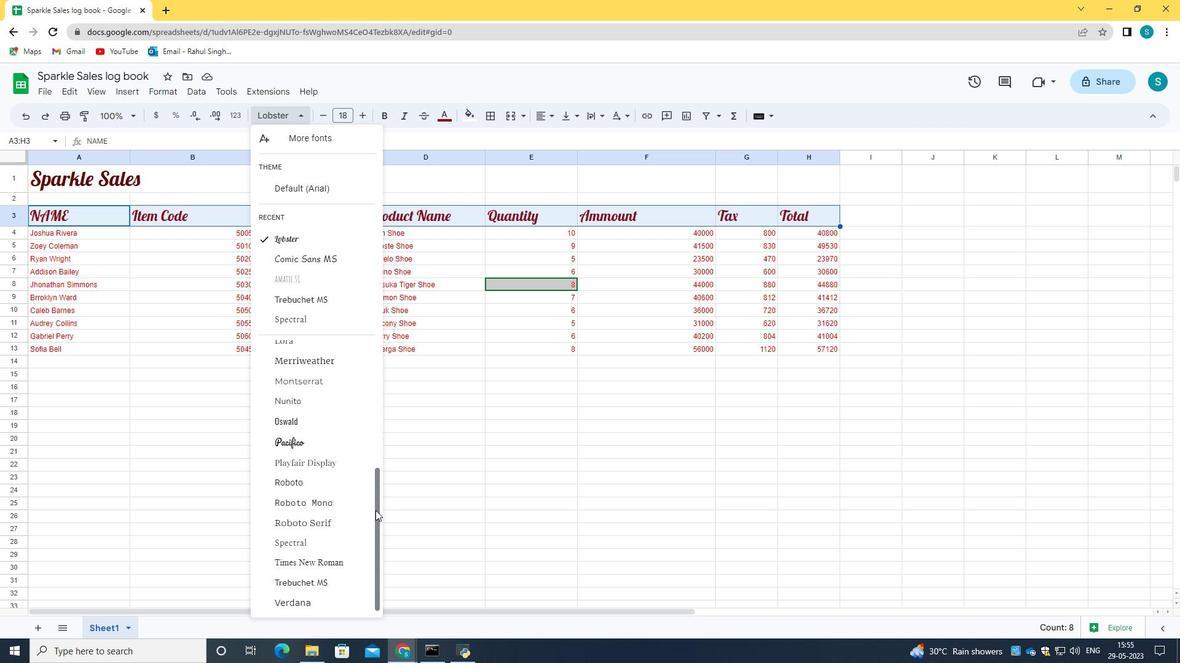 
Action: Mouse pressed left at (377, 507)
Screenshot: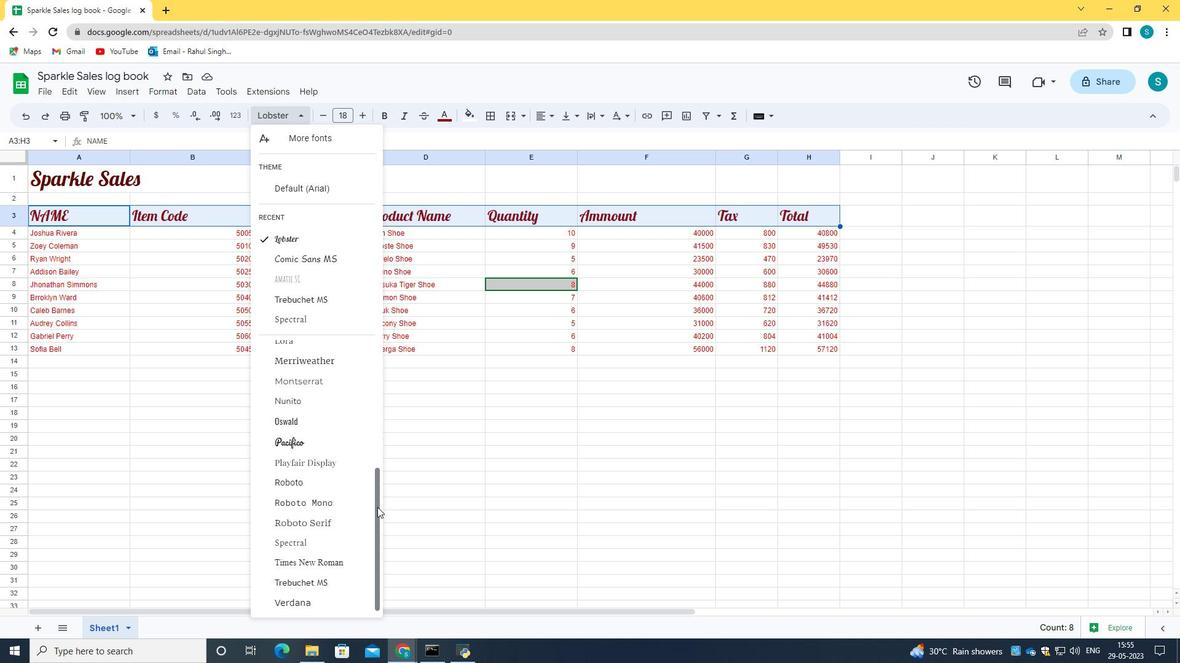 
Action: Mouse moved to (318, 134)
Screenshot: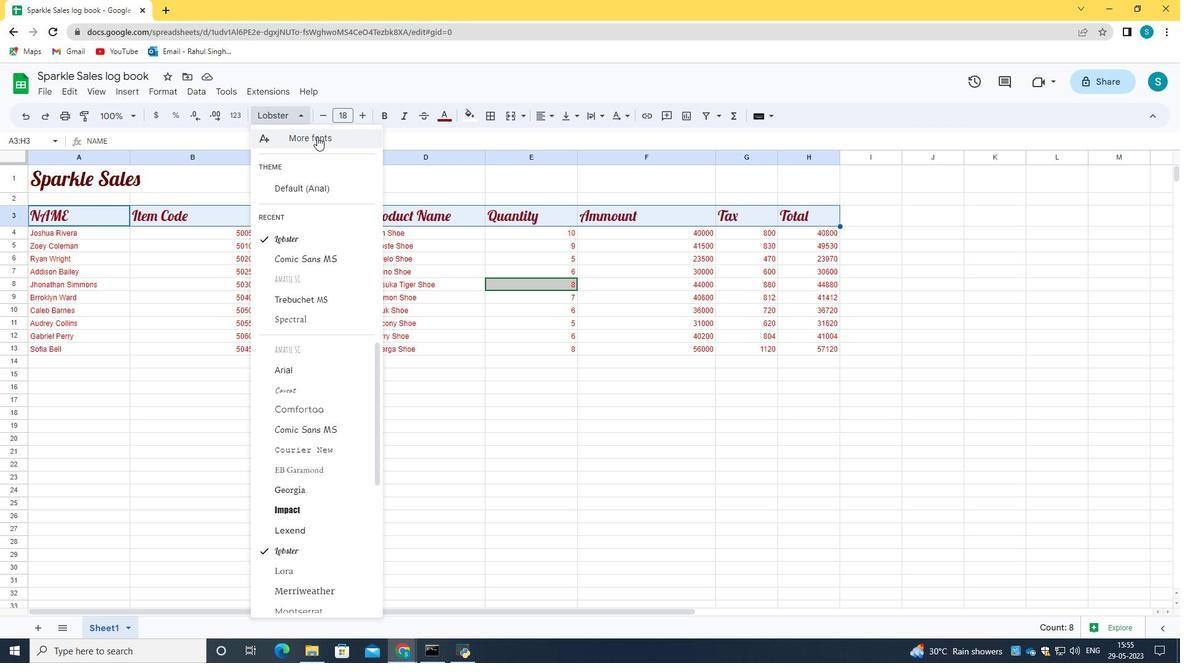 
Action: Mouse pressed left at (318, 134)
Screenshot: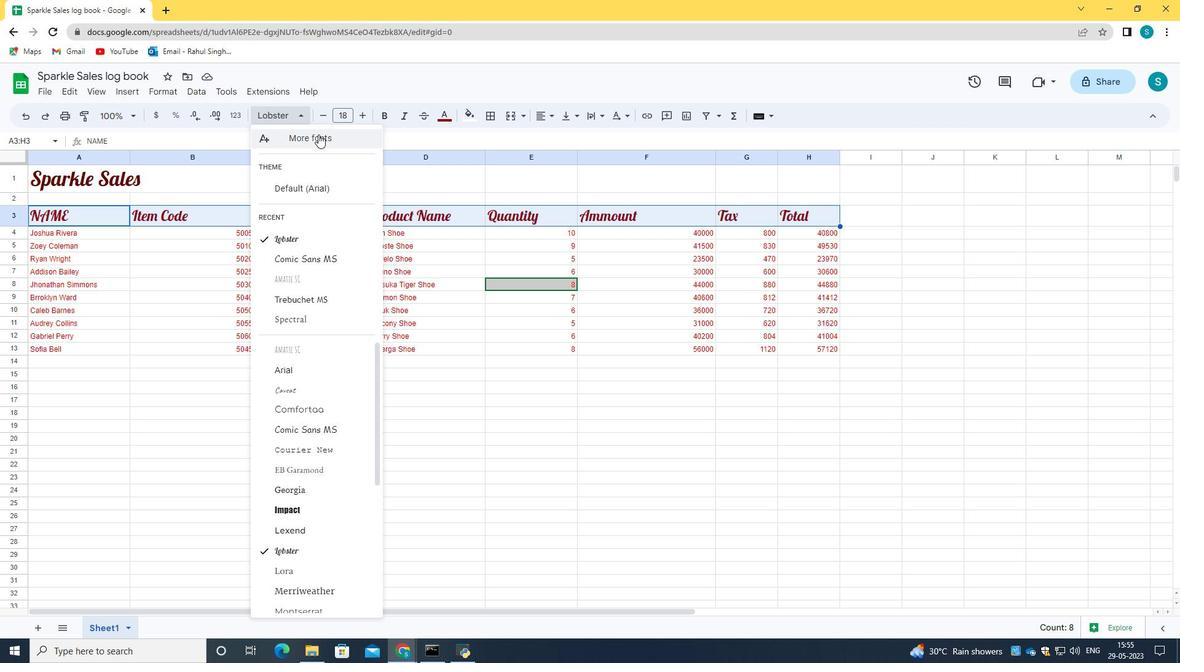 
Action: Mouse moved to (451, 300)
Screenshot: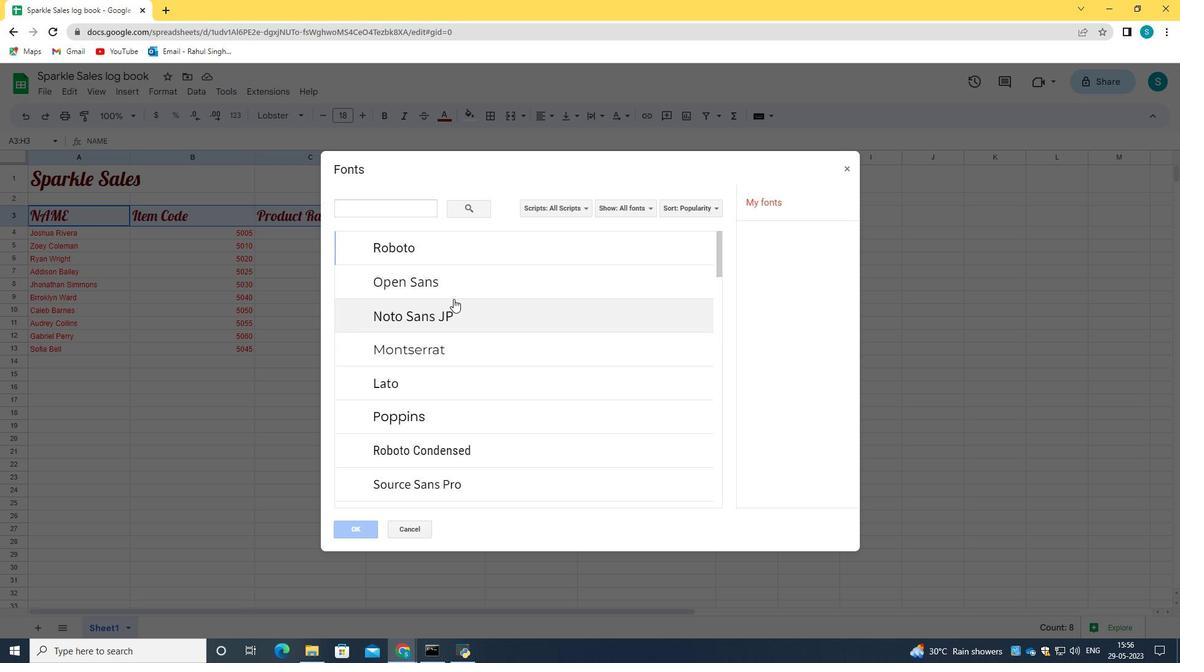 
Action: Mouse scrolled (451, 300) with delta (0, 0)
Screenshot: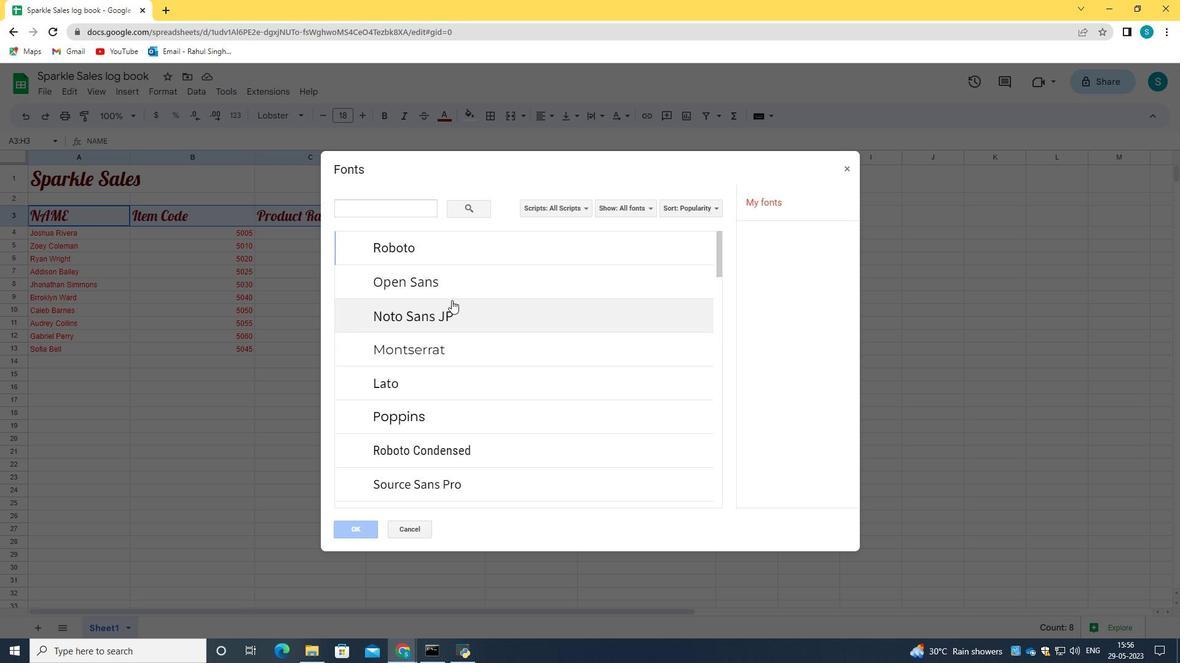 
Action: Mouse moved to (450, 300)
Screenshot: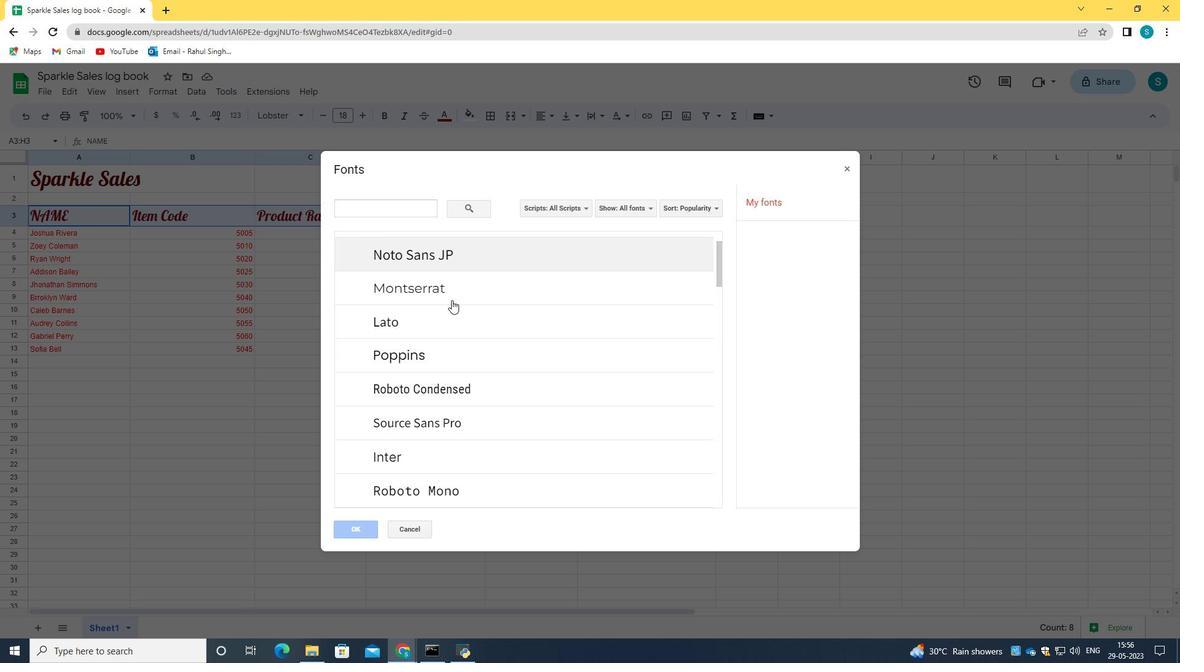 
Action: Mouse scrolled (450, 300) with delta (0, 0)
Screenshot: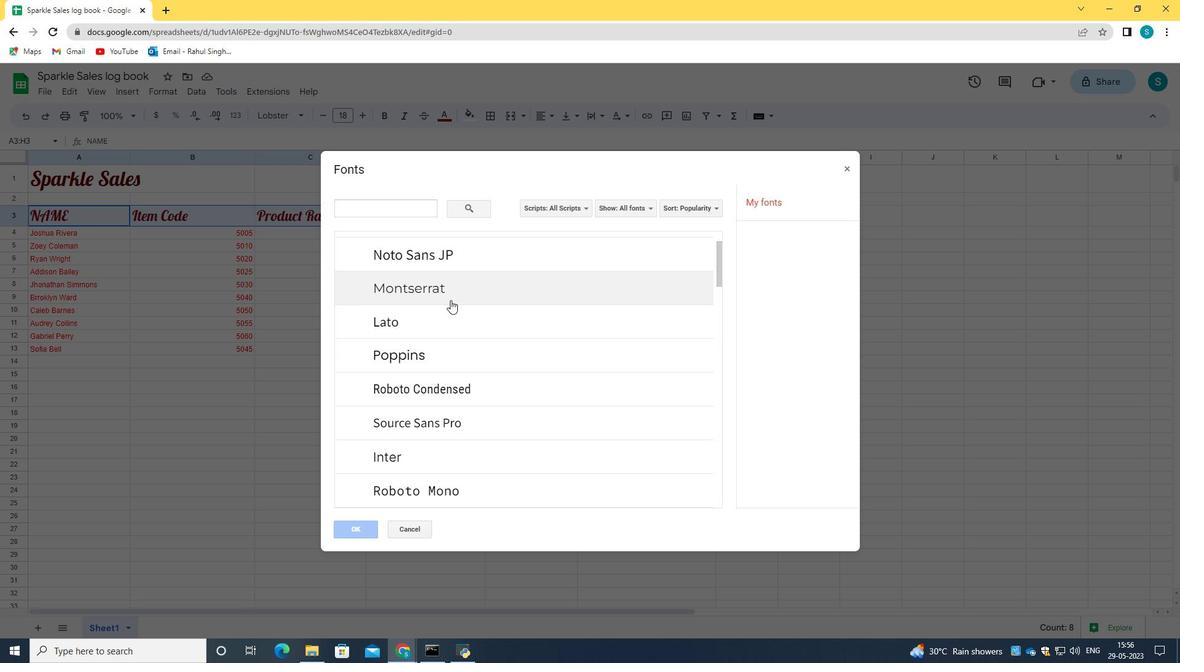 
Action: Mouse scrolled (450, 300) with delta (0, 0)
Screenshot: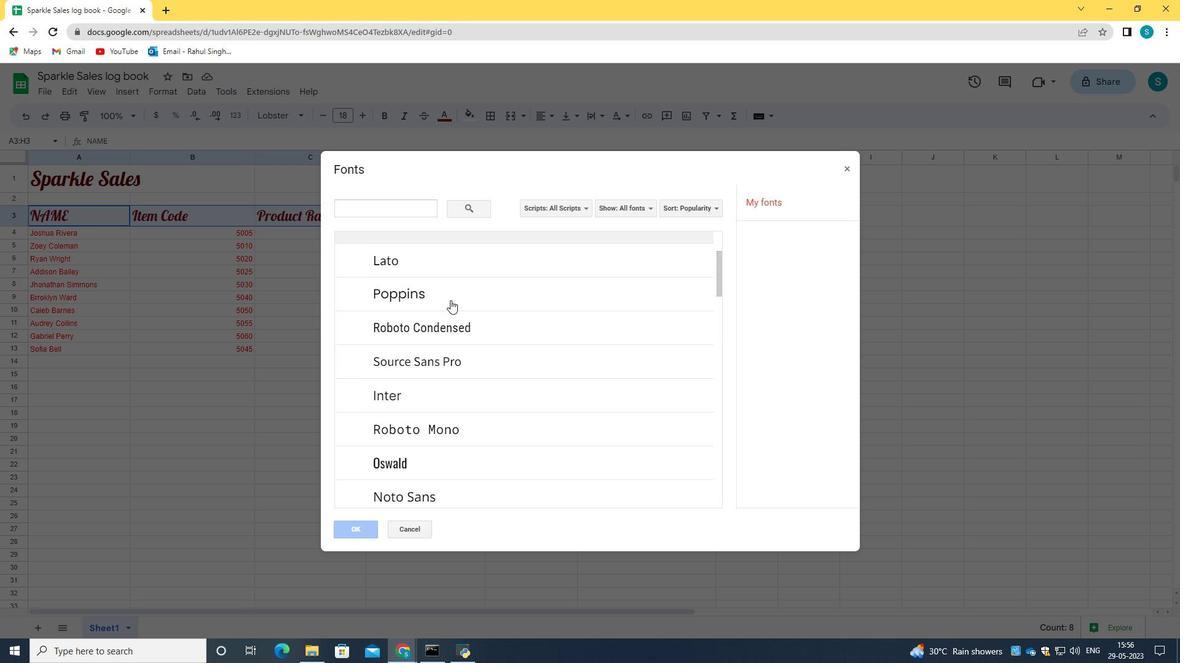 
Action: Mouse scrolled (450, 300) with delta (0, 0)
Screenshot: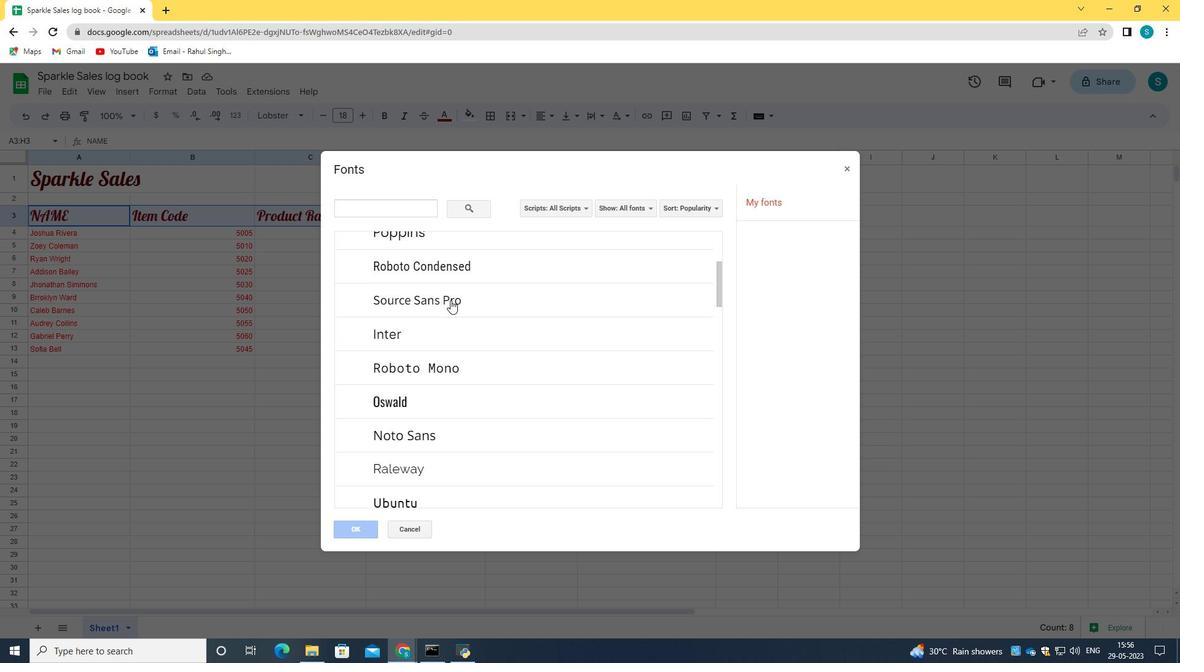 
Action: Mouse scrolled (450, 300) with delta (0, 0)
Screenshot: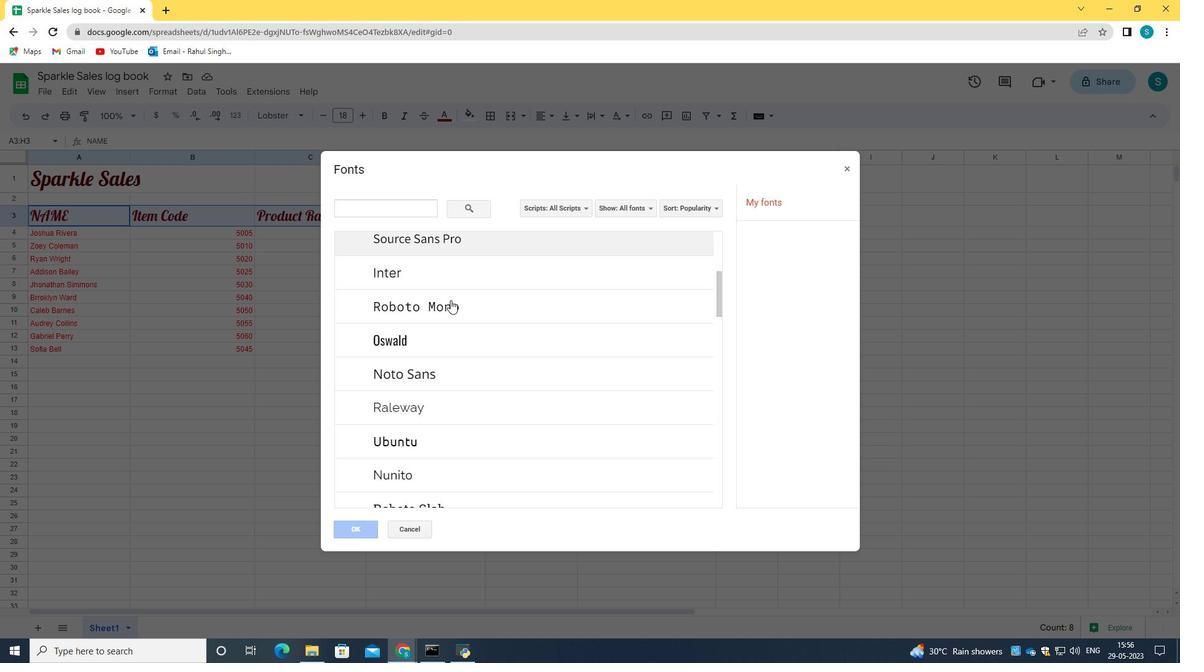 
Action: Mouse scrolled (450, 300) with delta (0, 0)
Screenshot: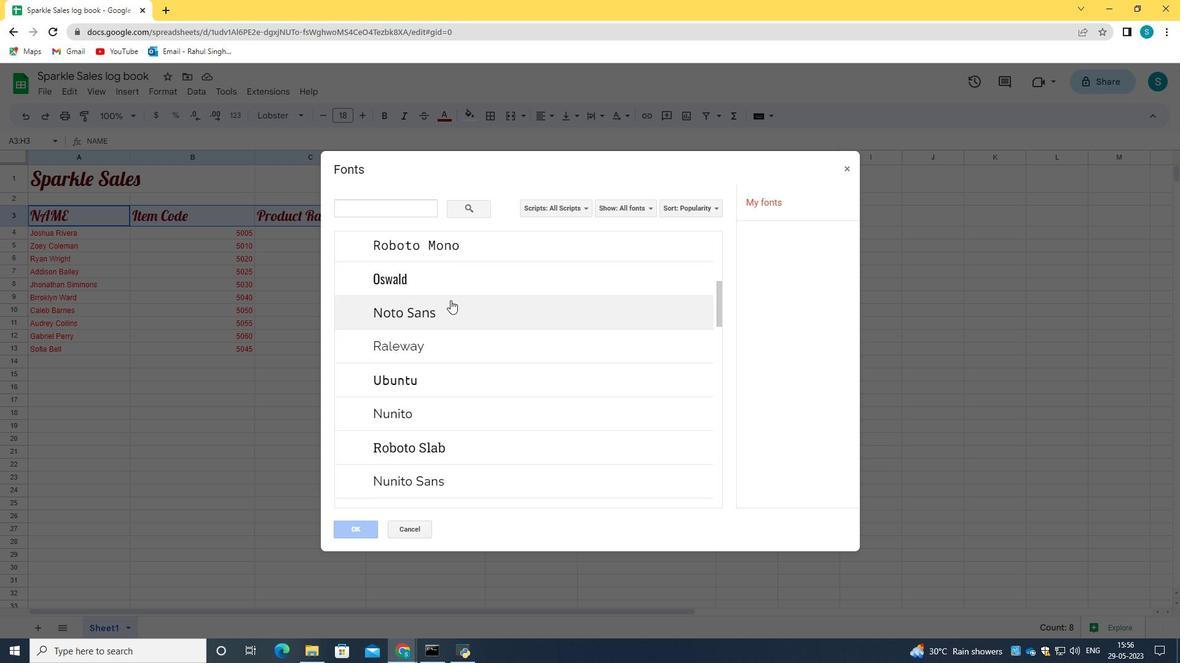 
Action: Mouse scrolled (450, 300) with delta (0, 0)
Screenshot: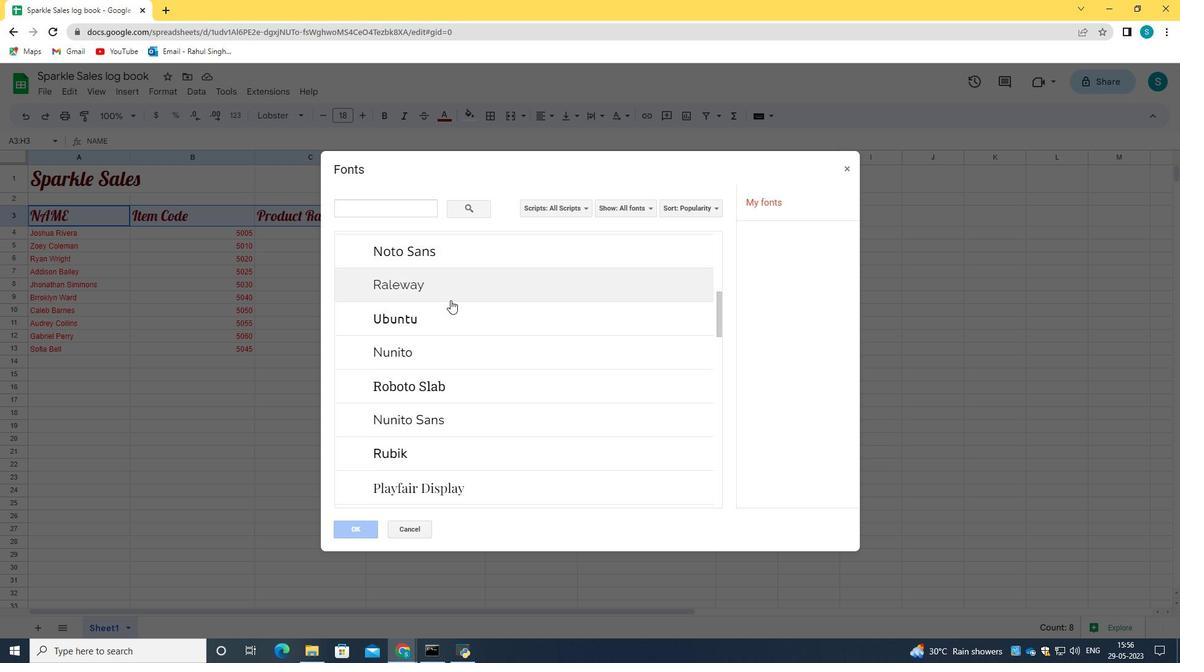 
Action: Mouse scrolled (450, 300) with delta (0, 0)
Screenshot: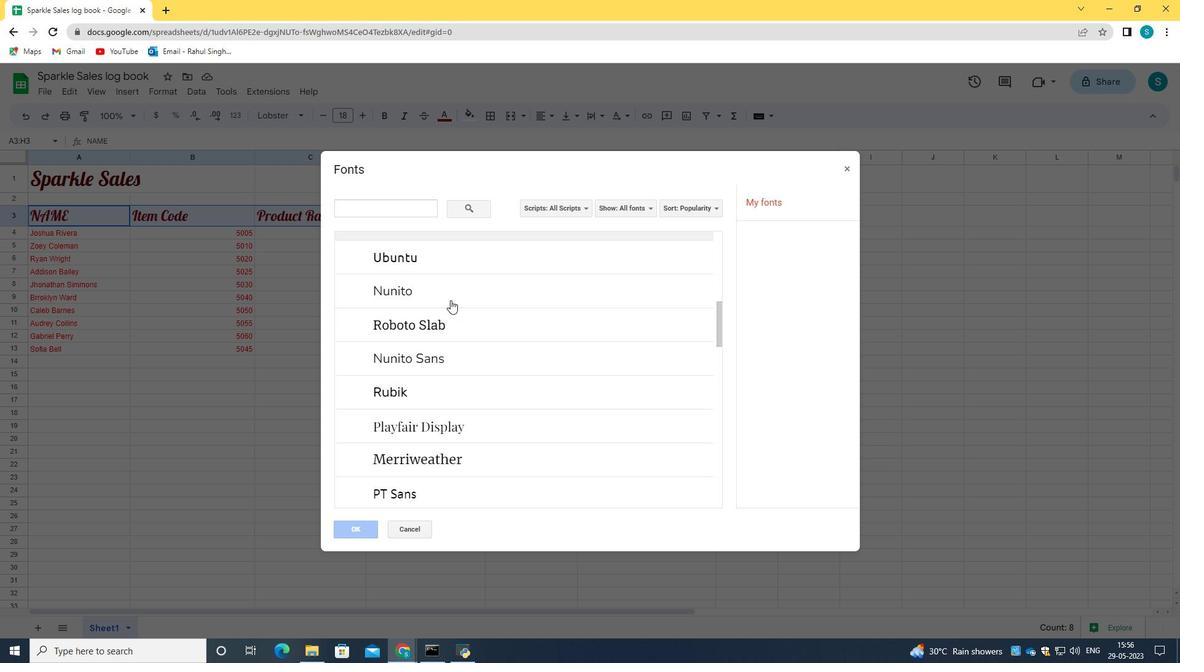 
Action: Mouse scrolled (450, 300) with delta (0, 0)
Screenshot: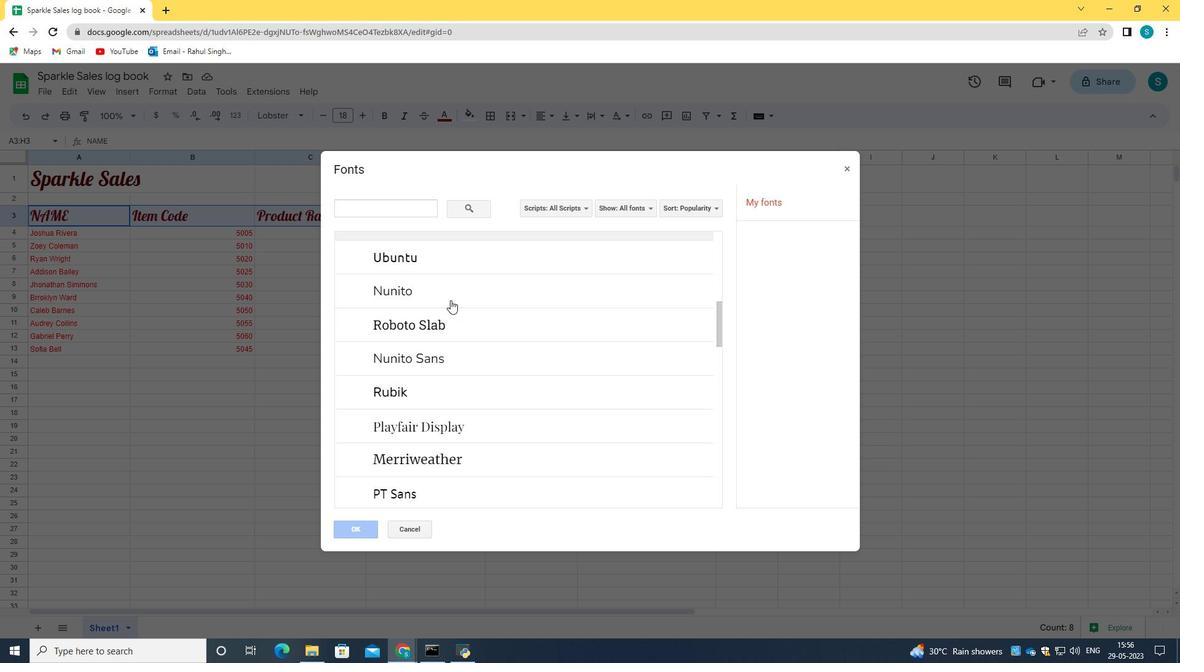 
Action: Mouse scrolled (450, 300) with delta (0, 0)
Screenshot: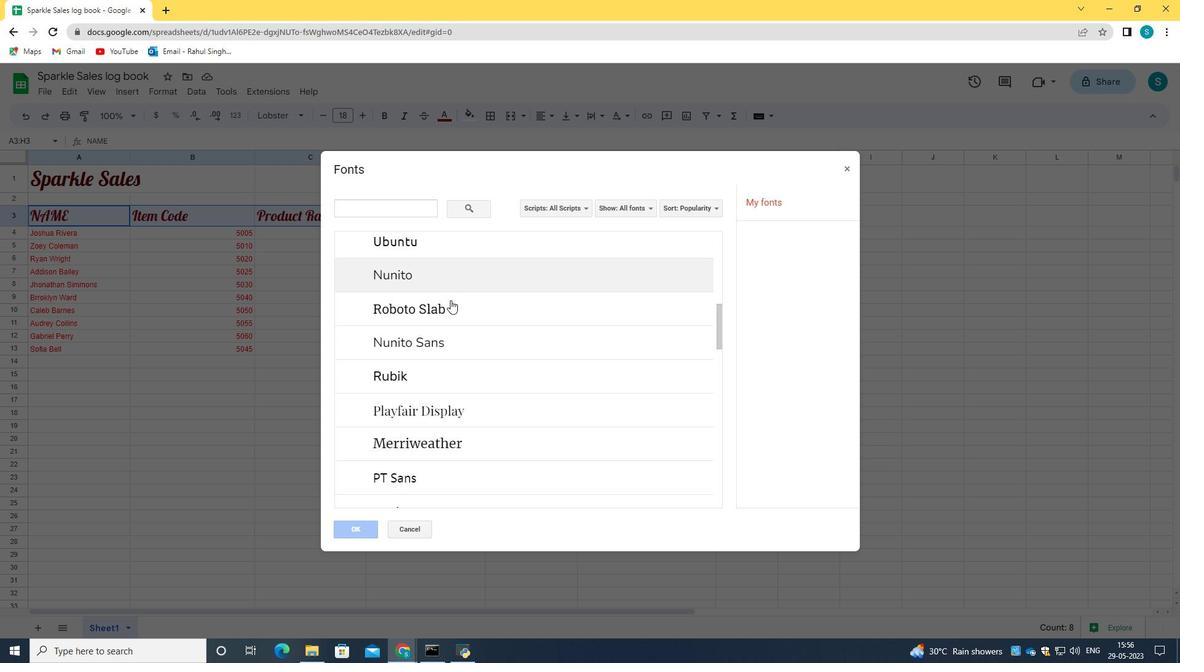 
Action: Mouse scrolled (450, 300) with delta (0, 0)
Screenshot: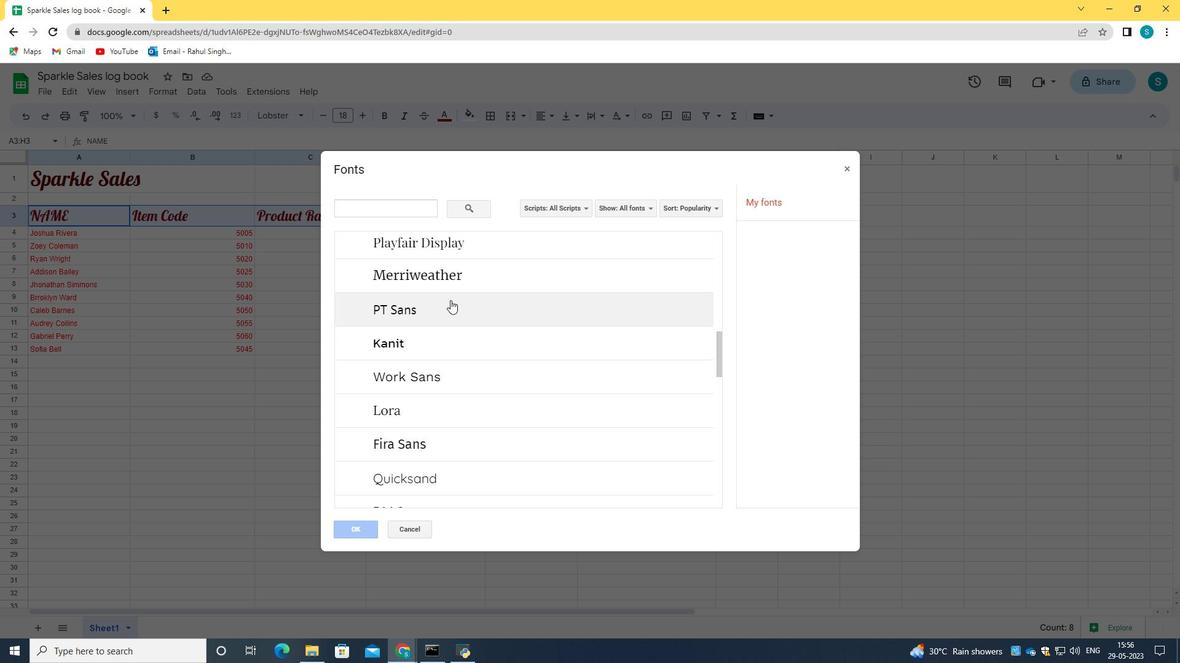 
Action: Mouse scrolled (450, 300) with delta (0, 0)
Screenshot: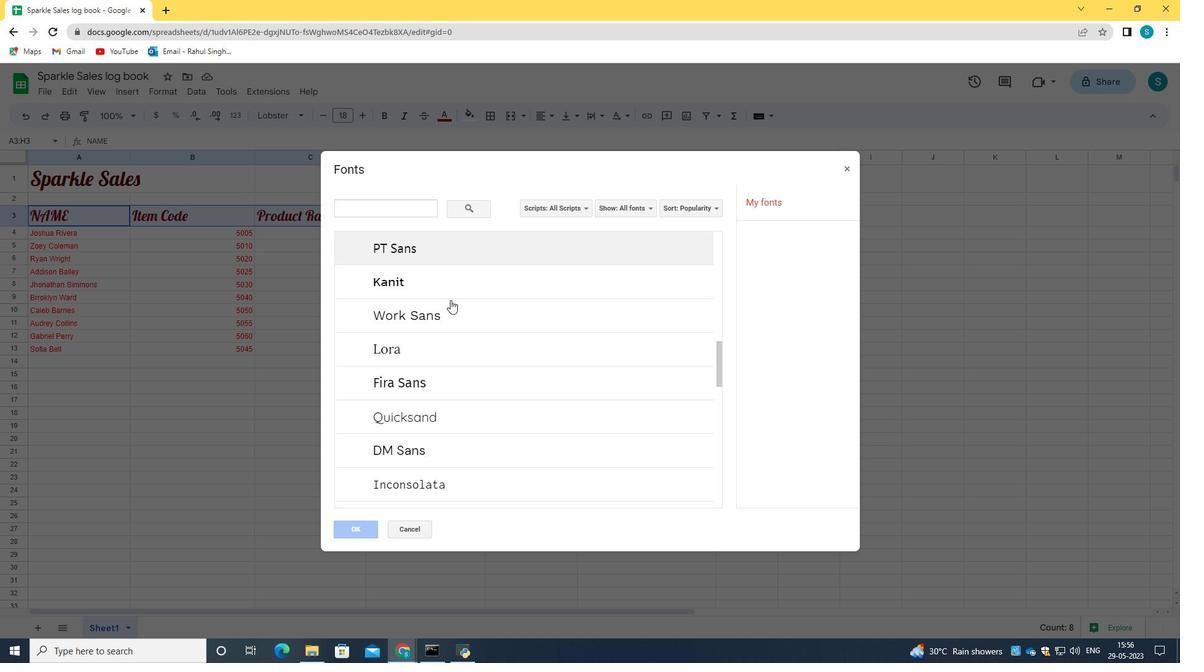 
Action: Mouse scrolled (450, 300) with delta (0, 0)
Screenshot: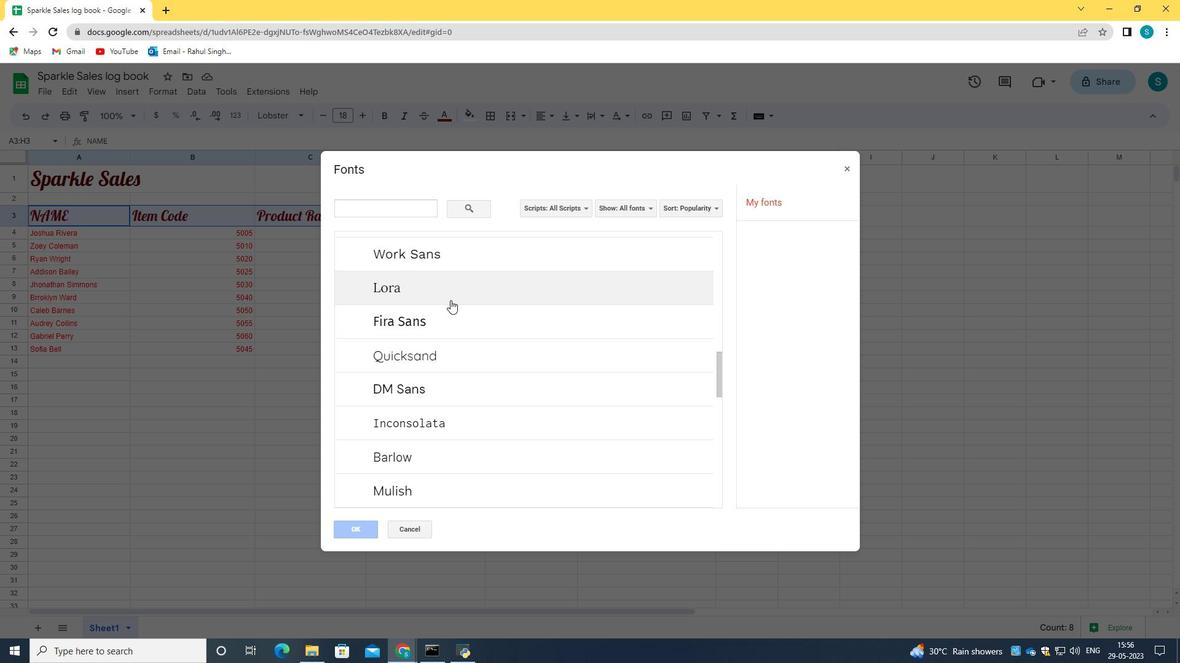 
Action: Mouse scrolled (450, 300) with delta (0, 0)
Screenshot: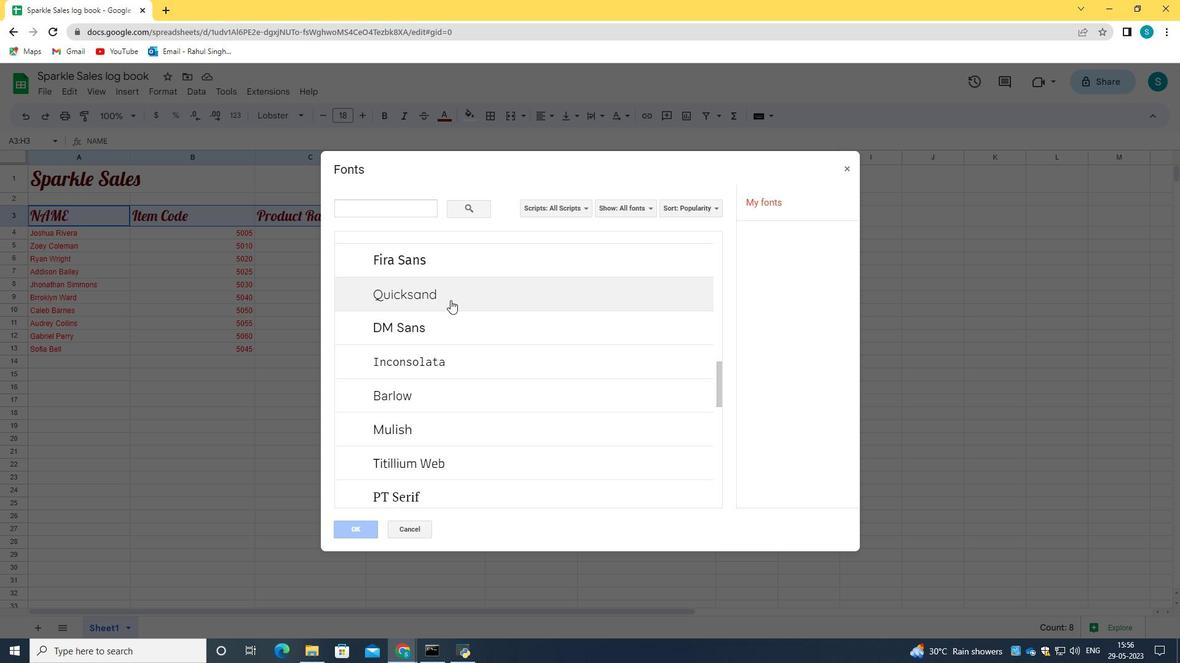 
Action: Mouse scrolled (450, 300) with delta (0, 0)
Screenshot: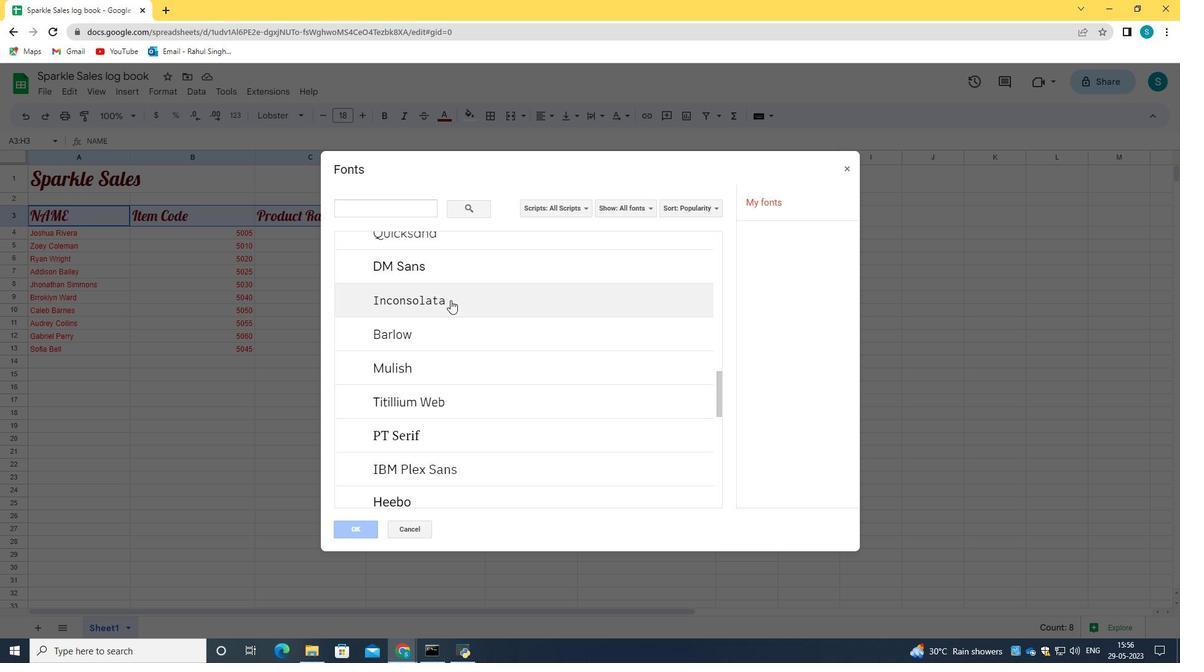 
Action: Mouse scrolled (450, 300) with delta (0, 0)
Screenshot: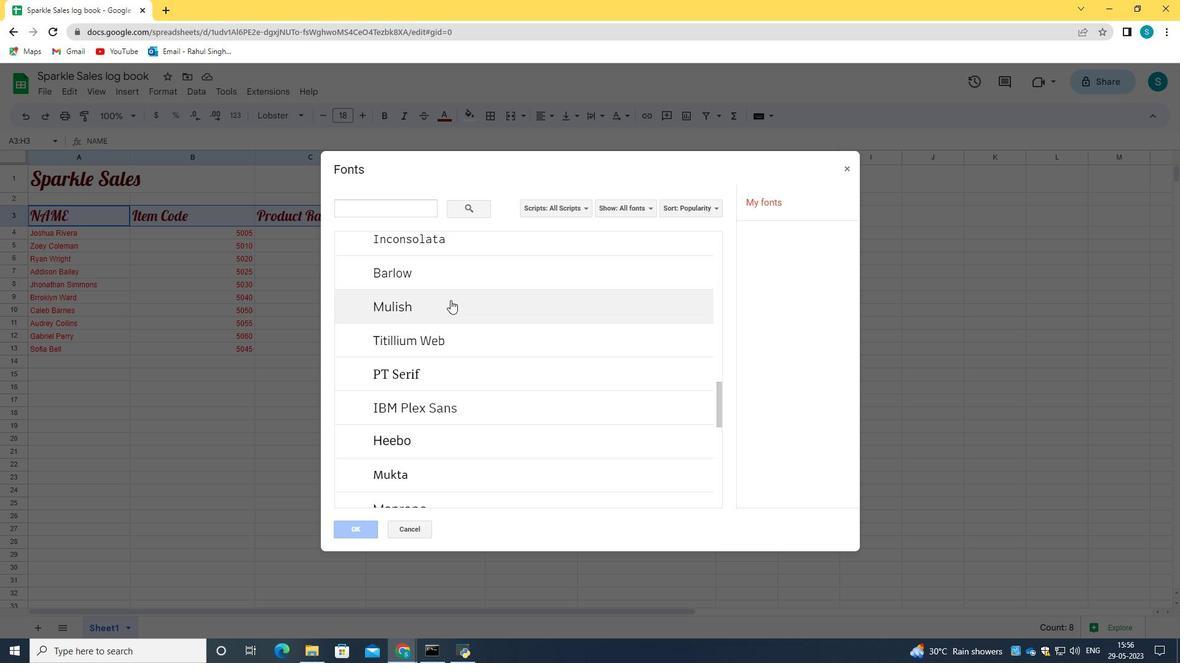 
Action: Mouse scrolled (450, 300) with delta (0, 0)
Screenshot: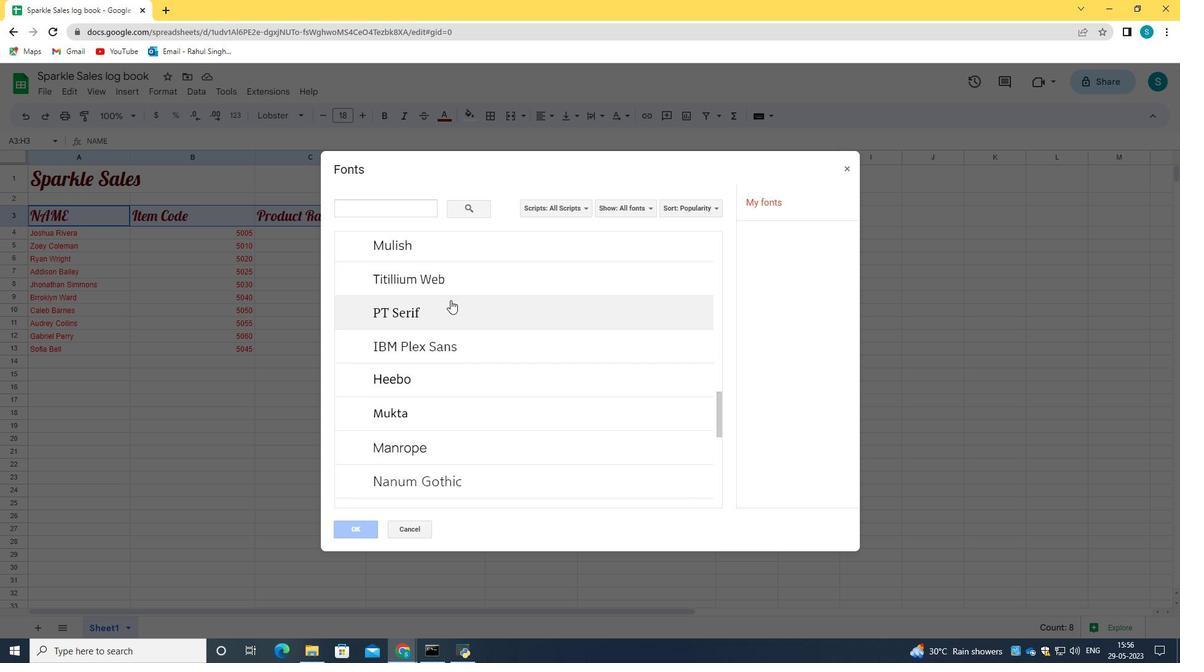 
Action: Mouse scrolled (450, 300) with delta (0, 0)
Screenshot: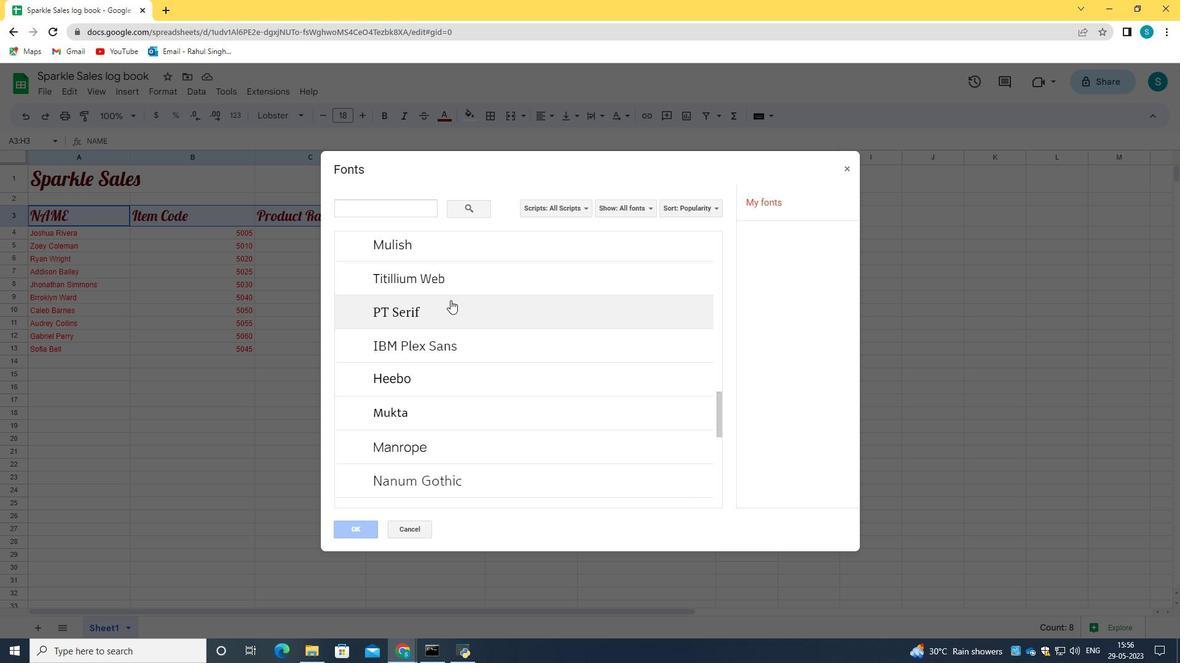 
Action: Mouse scrolled (450, 300) with delta (0, 0)
Screenshot: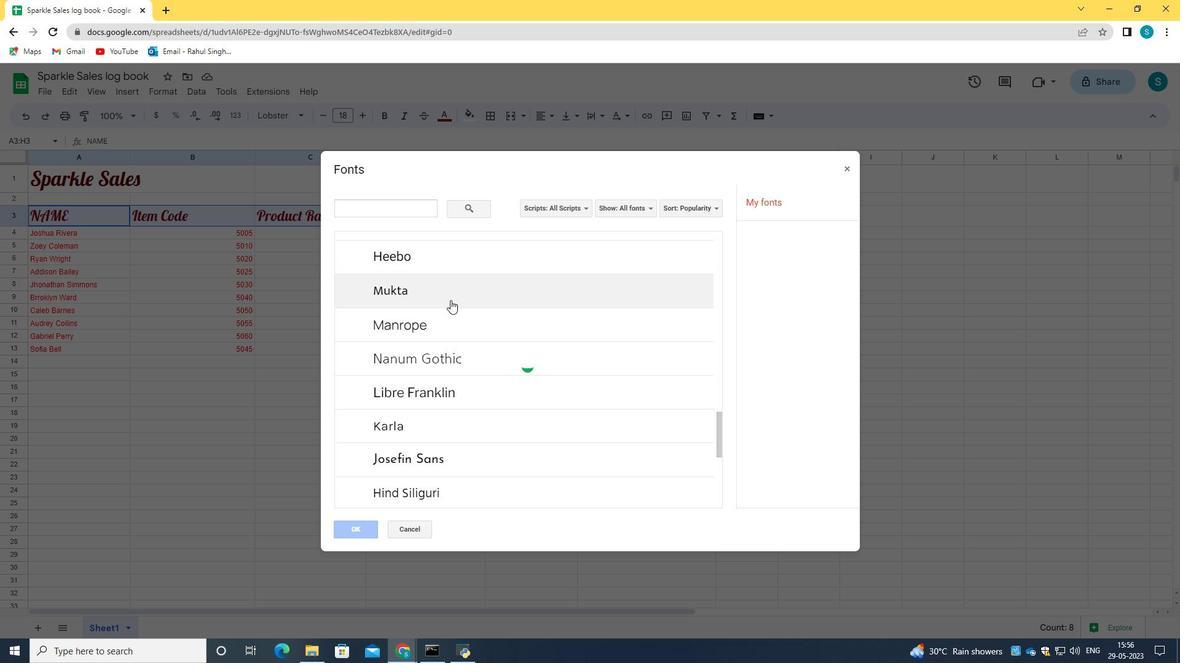 
Action: Mouse scrolled (450, 300) with delta (0, 0)
Screenshot: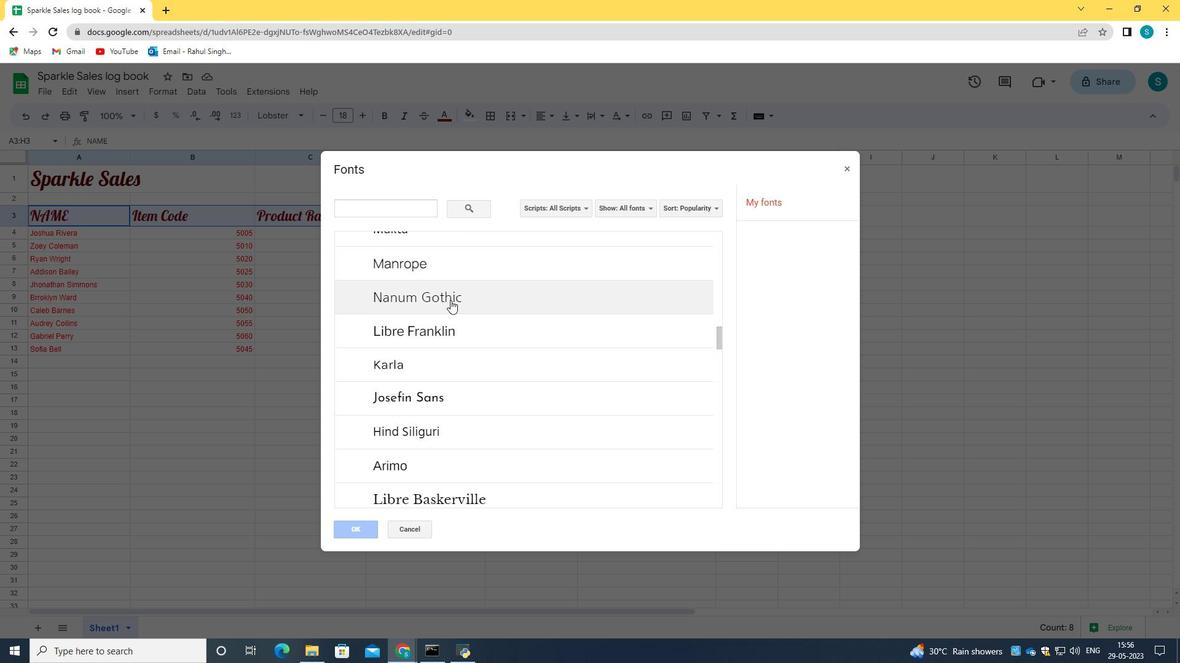 
Action: Mouse scrolled (450, 300) with delta (0, 0)
Screenshot: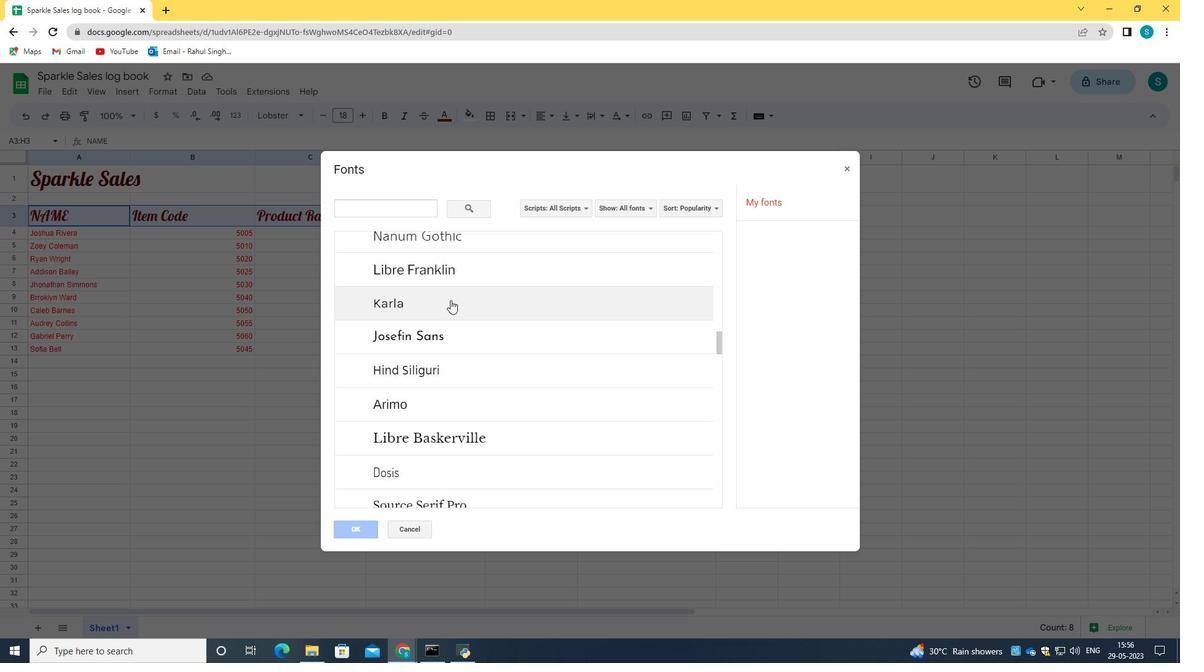 
Action: Mouse scrolled (450, 300) with delta (0, 0)
Screenshot: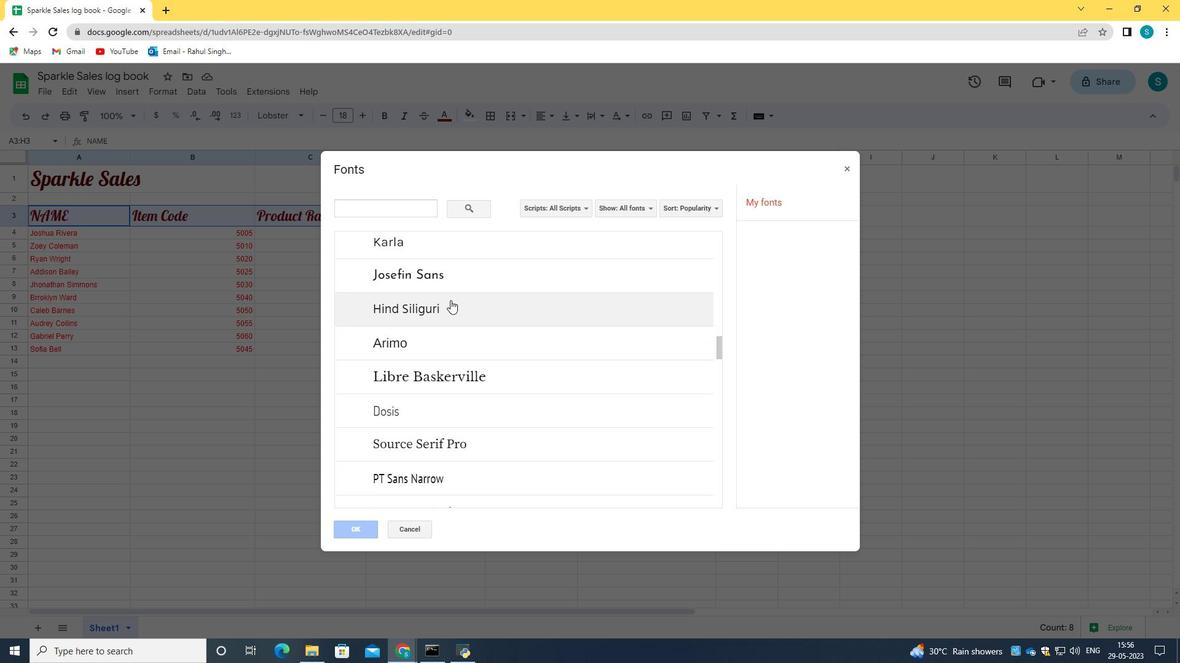 
Action: Mouse scrolled (450, 300) with delta (0, 0)
Screenshot: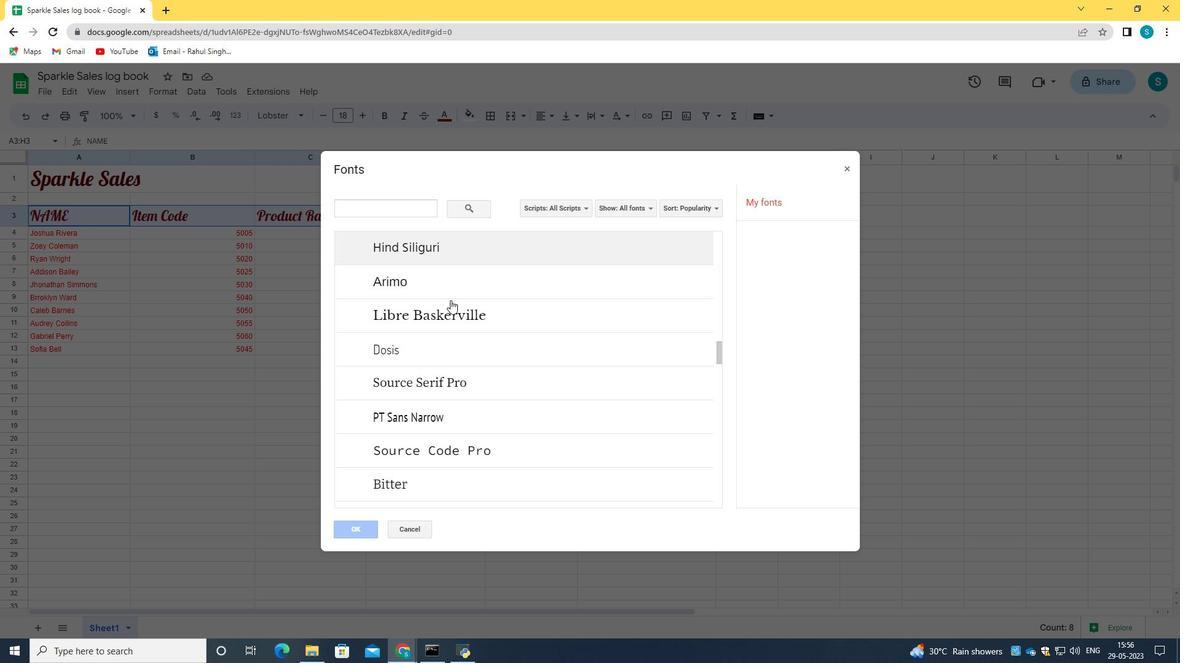 
Action: Mouse scrolled (450, 300) with delta (0, 0)
Screenshot: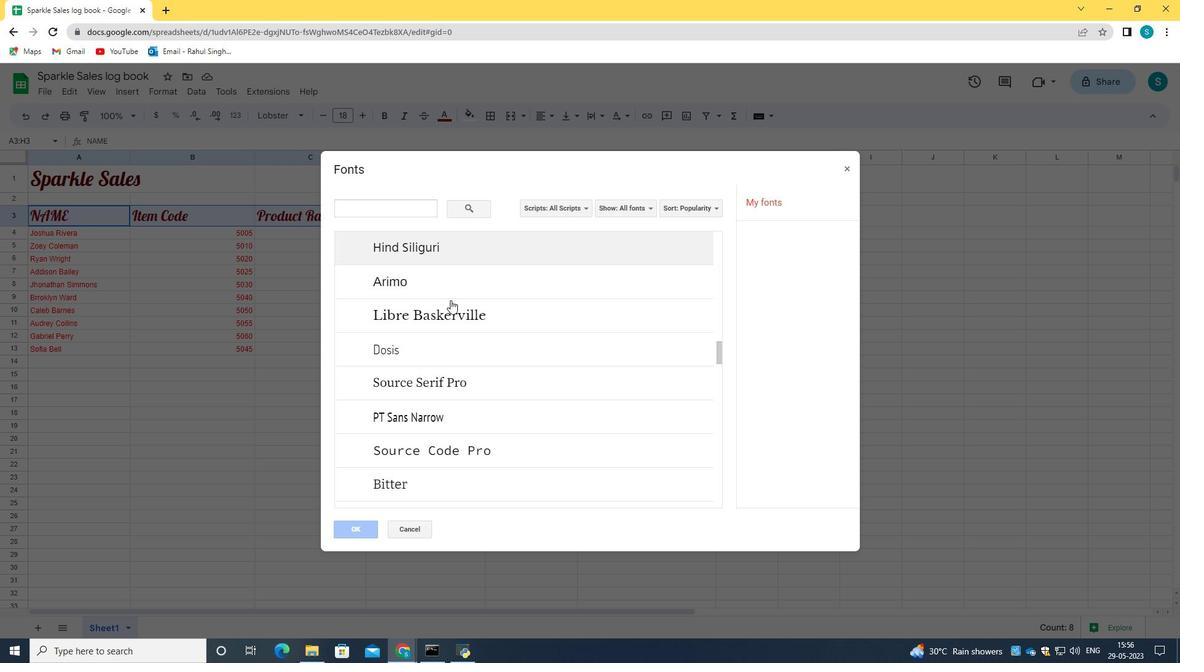 
Action: Mouse scrolled (450, 300) with delta (0, 0)
Screenshot: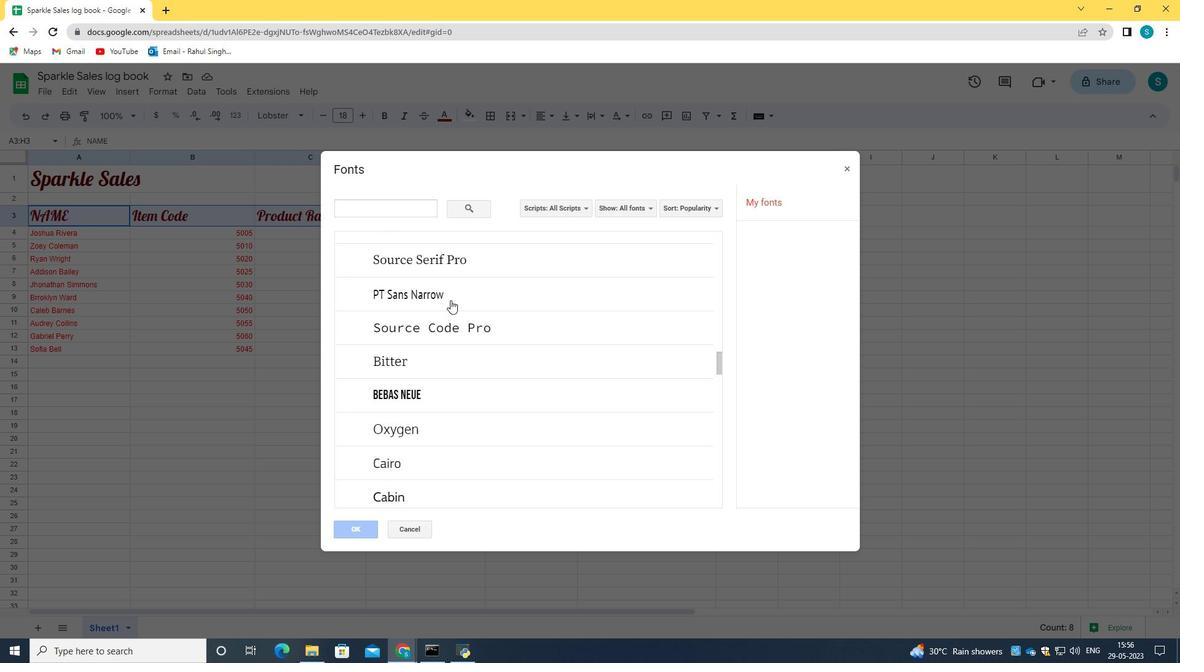 
Action: Mouse scrolled (450, 300) with delta (0, 0)
Screenshot: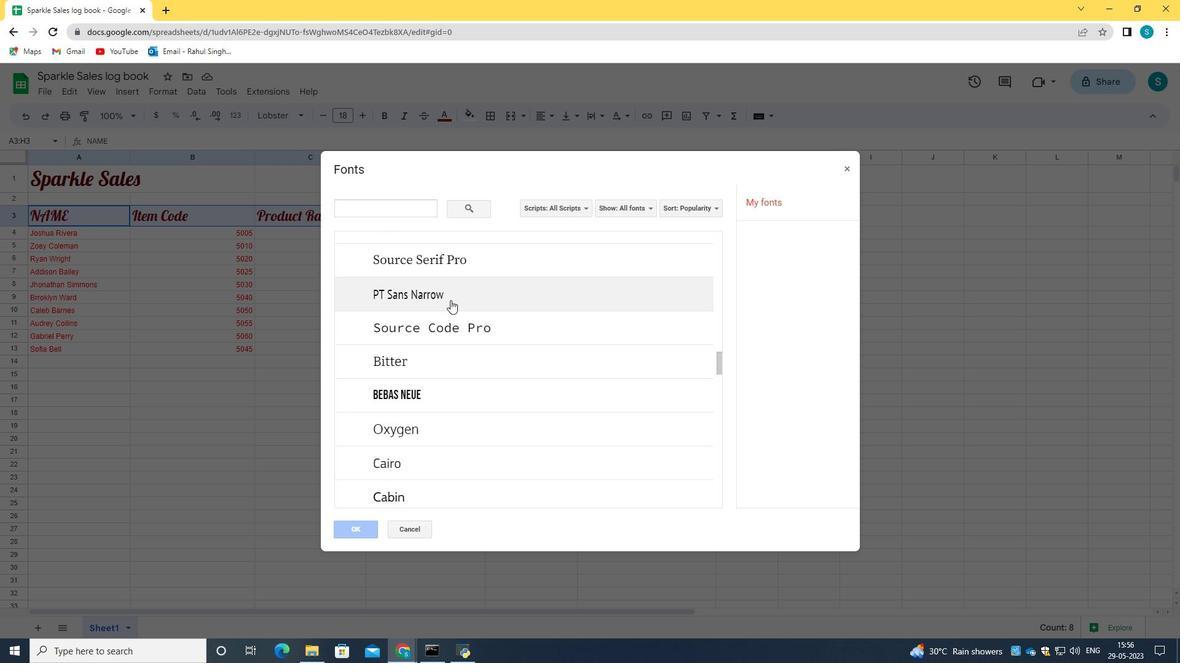 
Action: Mouse scrolled (450, 300) with delta (0, 0)
Screenshot: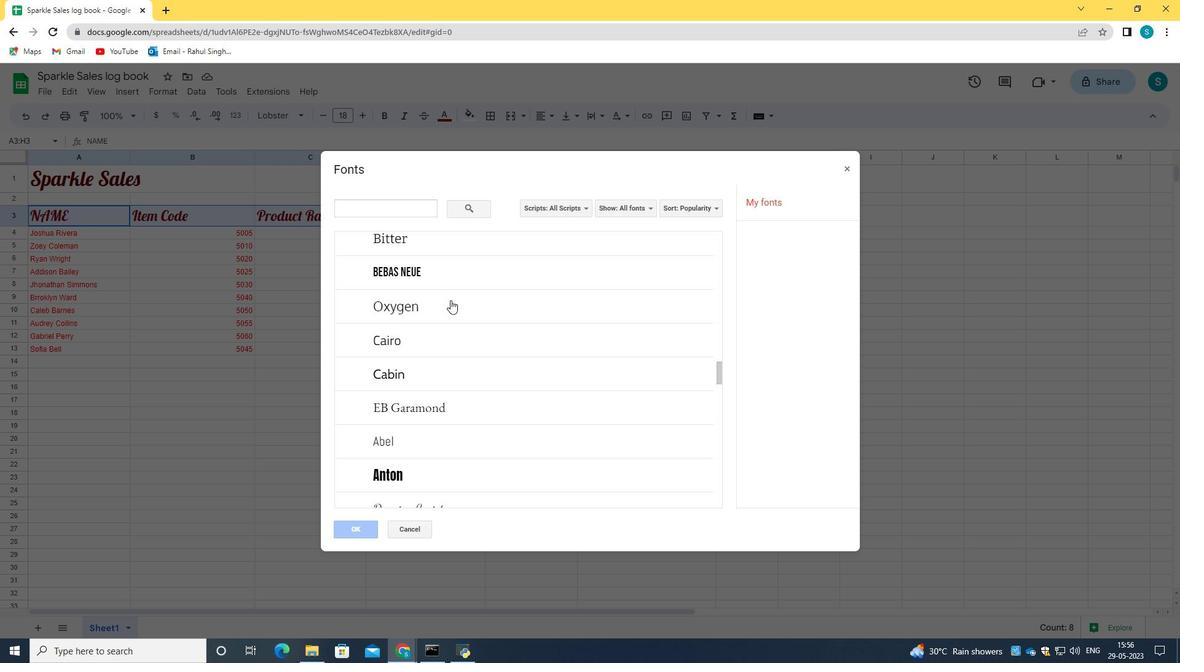 
Action: Mouse moved to (846, 164)
Screenshot: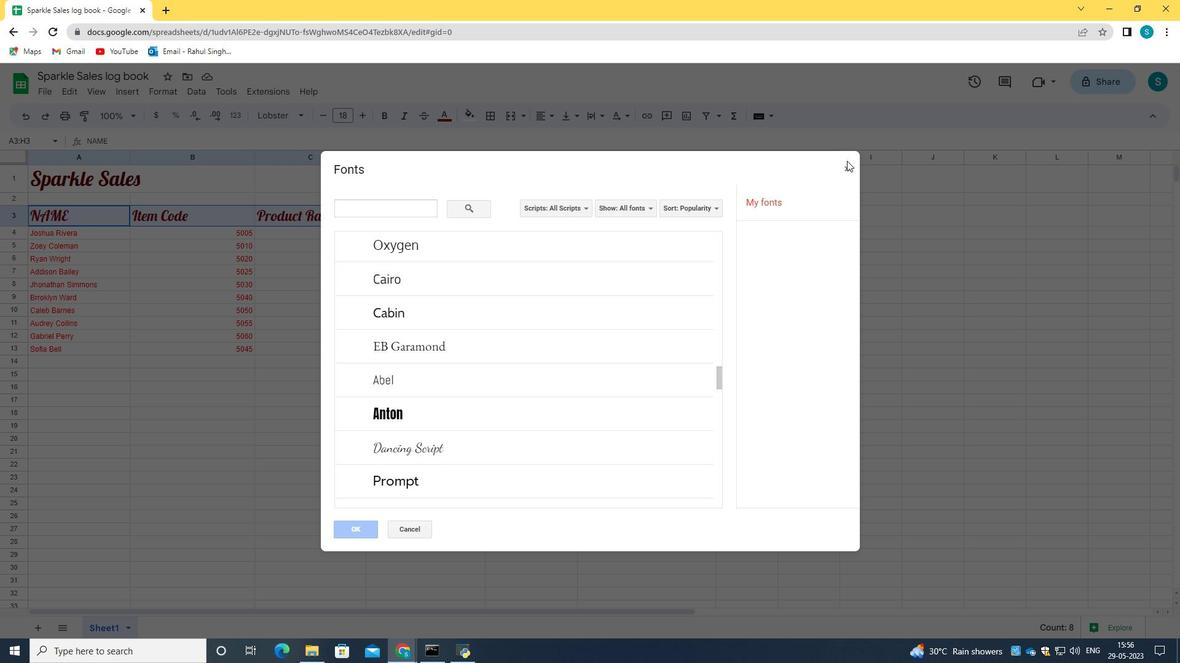 
Action: Mouse pressed left at (846, 164)
Screenshot: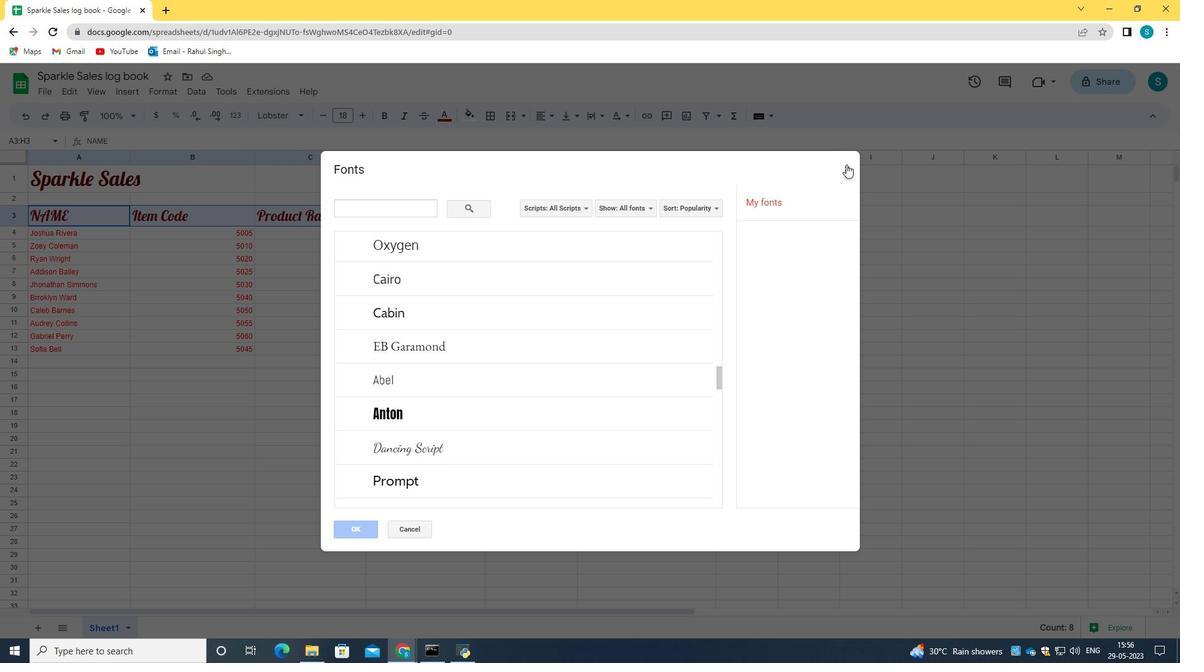 
Action: Mouse moved to (242, 186)
Screenshot: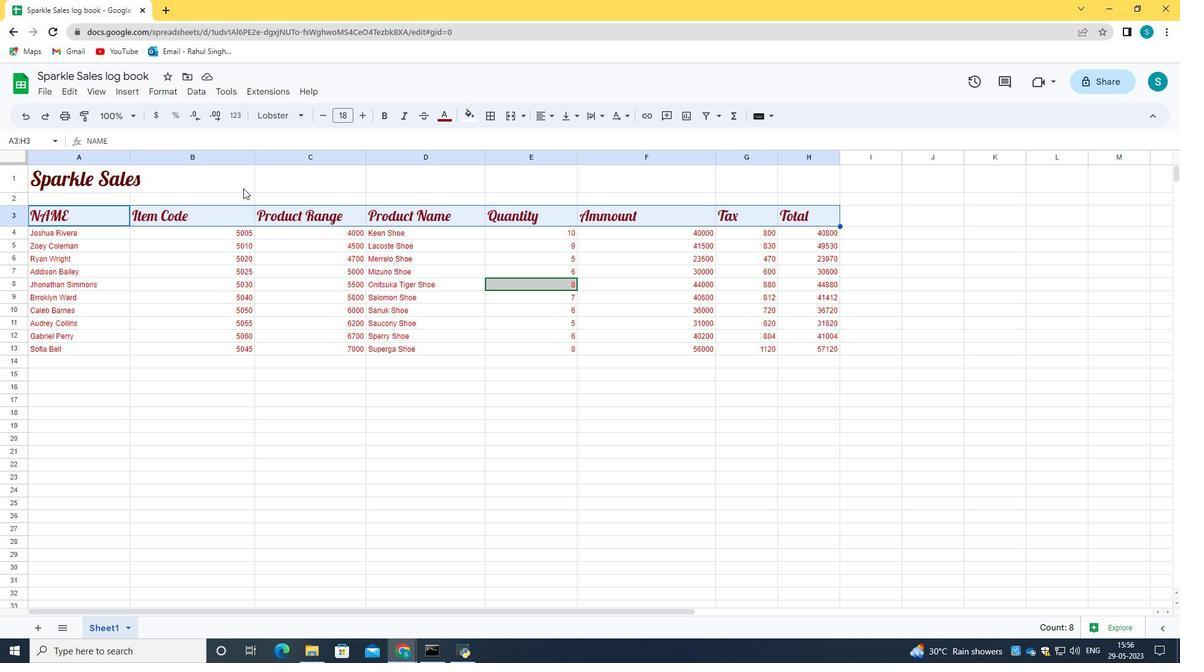 
Action: Mouse pressed left at (242, 186)
Screenshot: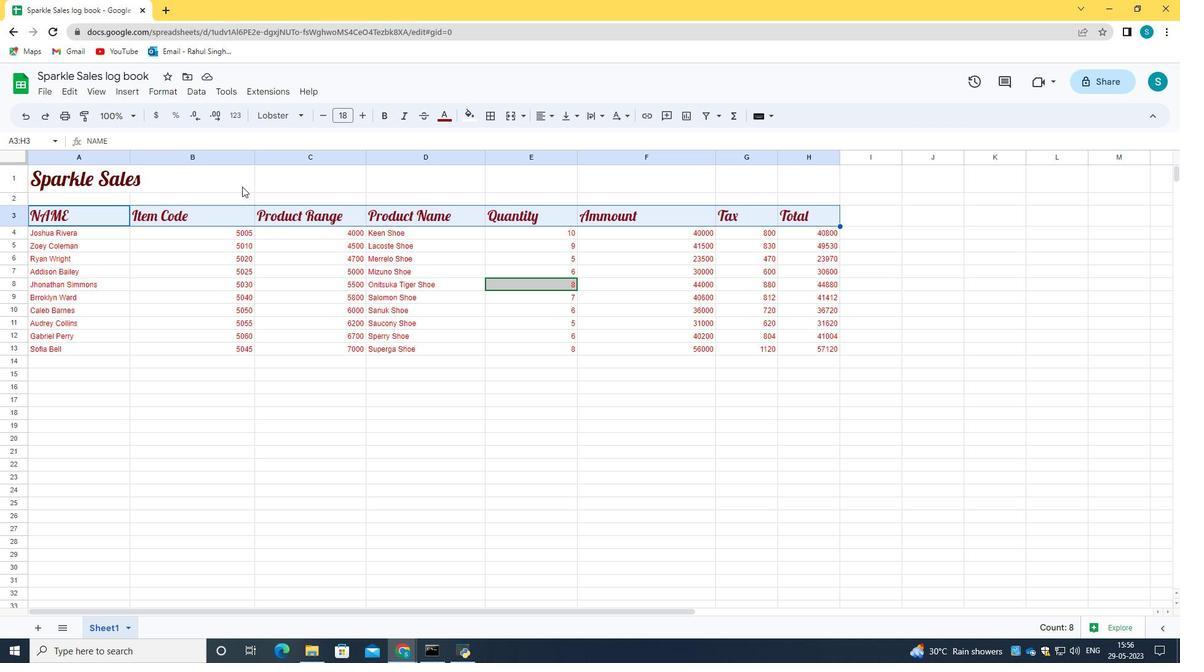 
Action: Mouse moved to (28, 207)
Screenshot: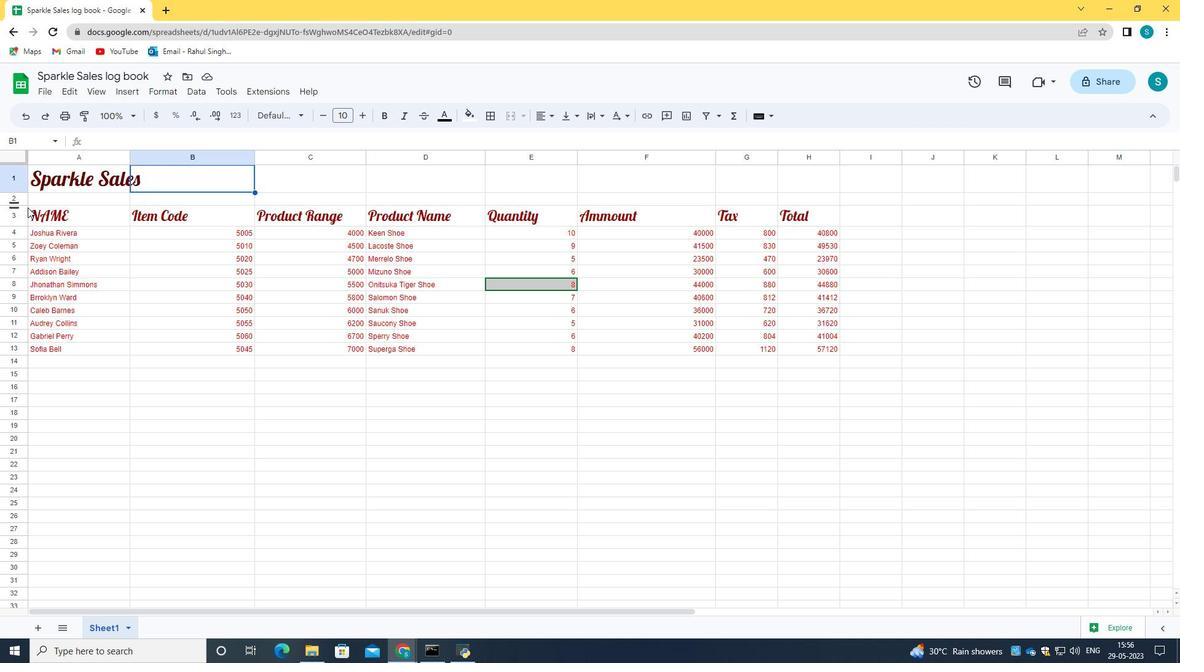 
Action: Mouse pressed left at (28, 207)
Screenshot: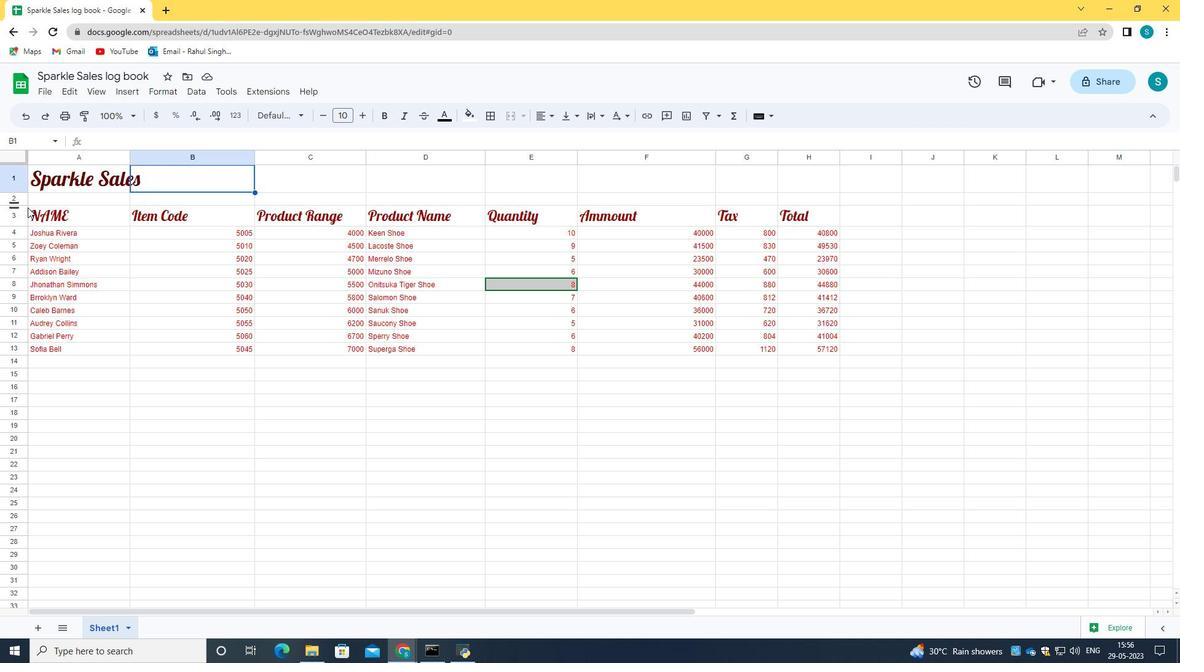 
Action: Mouse moved to (552, 117)
Screenshot: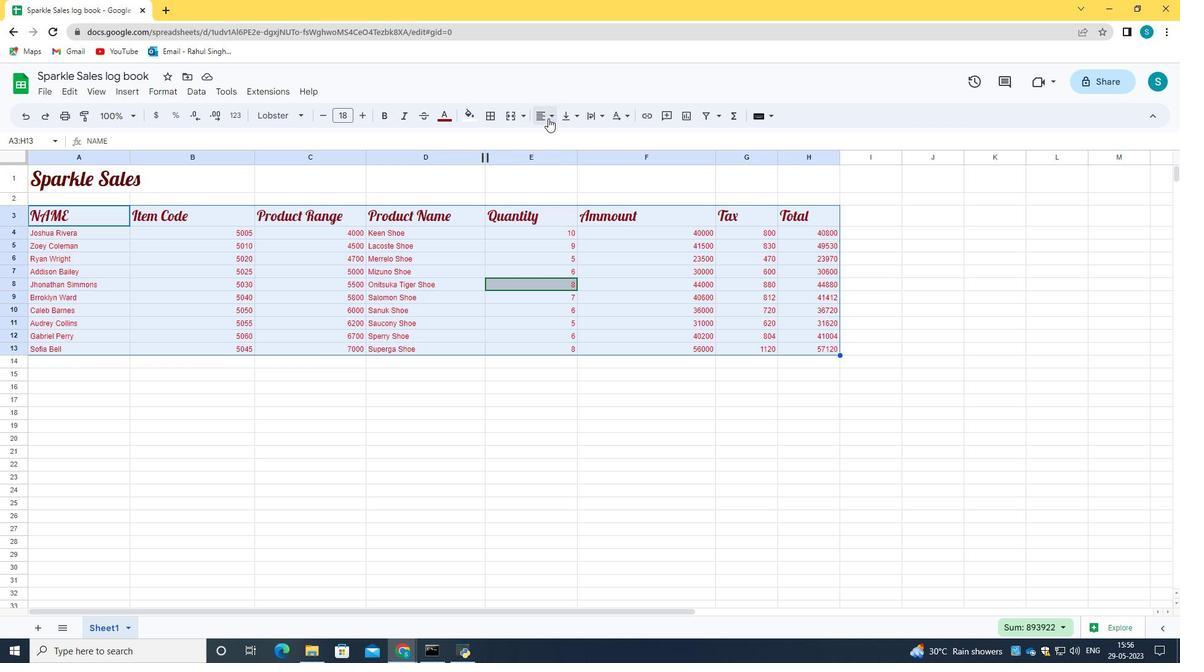
Action: Mouse pressed left at (552, 117)
Screenshot: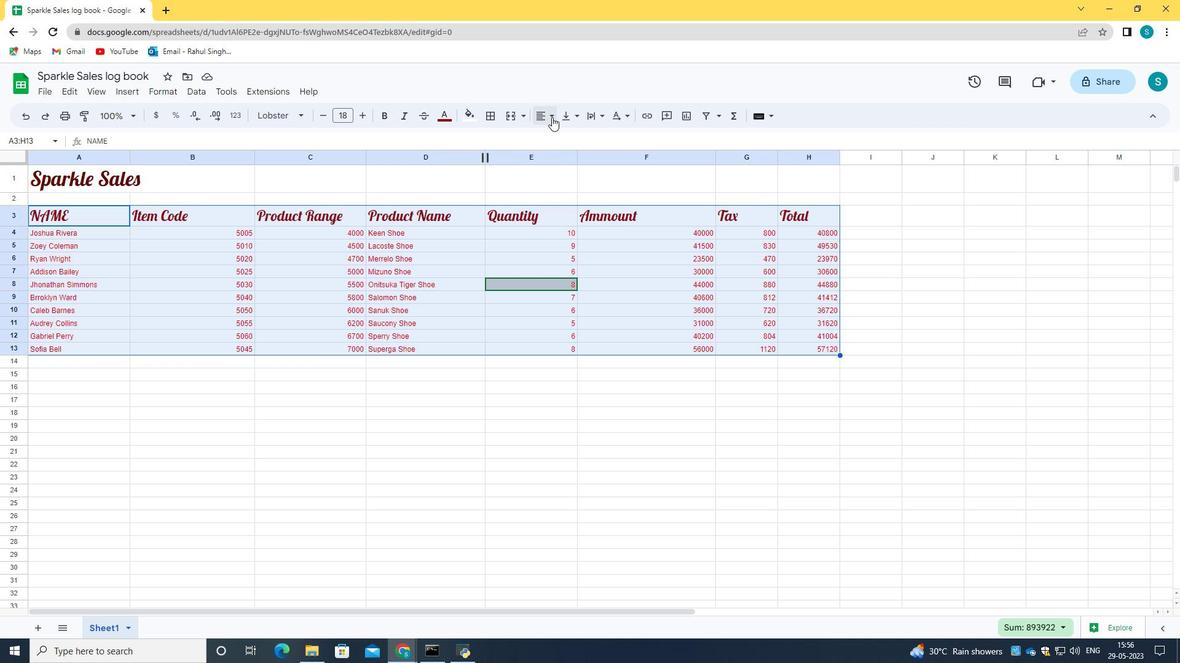 
Action: Mouse moved to (561, 139)
Screenshot: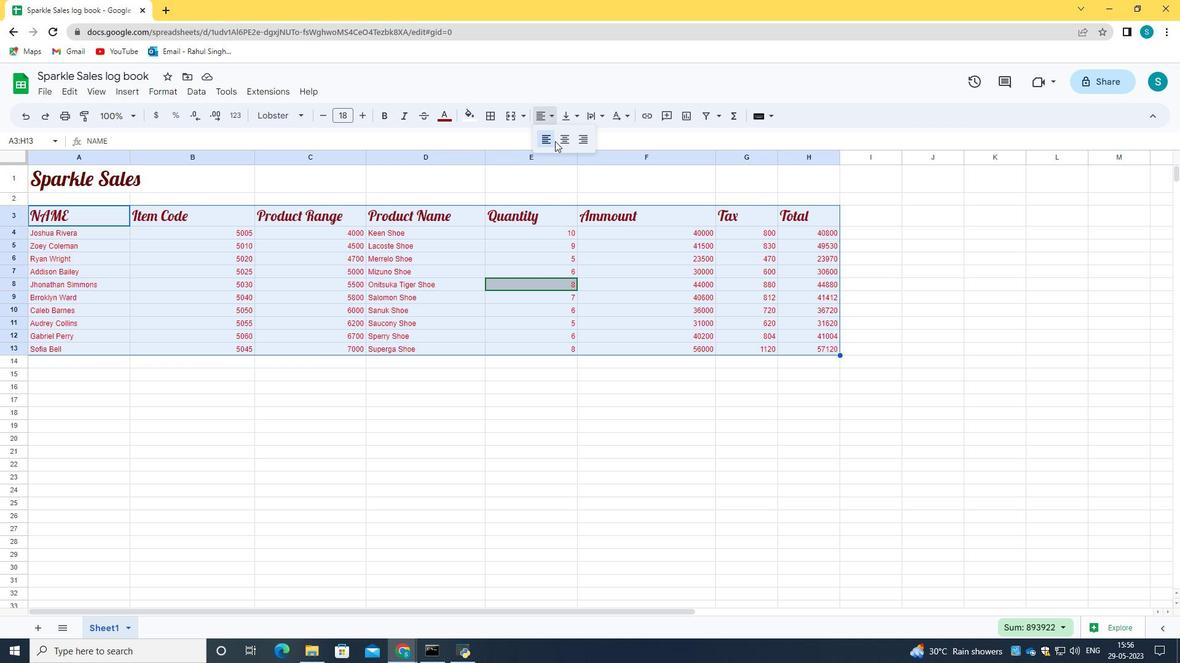
Action: Mouse pressed left at (561, 139)
Screenshot: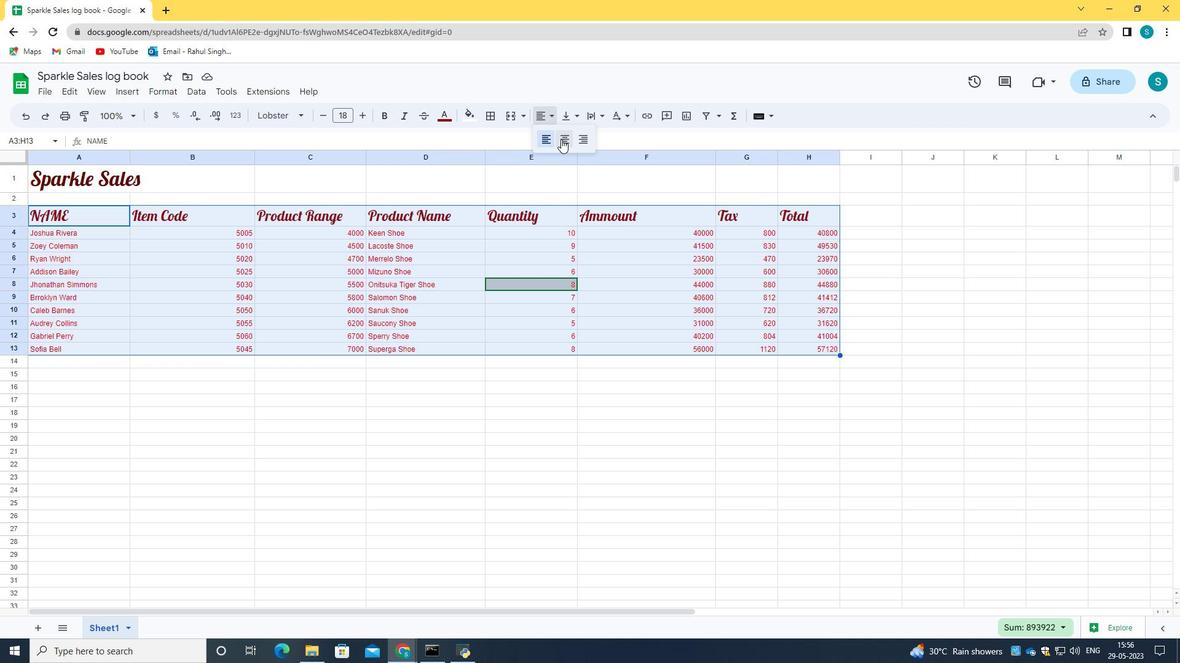 
Action: Mouse moved to (548, 118)
Screenshot: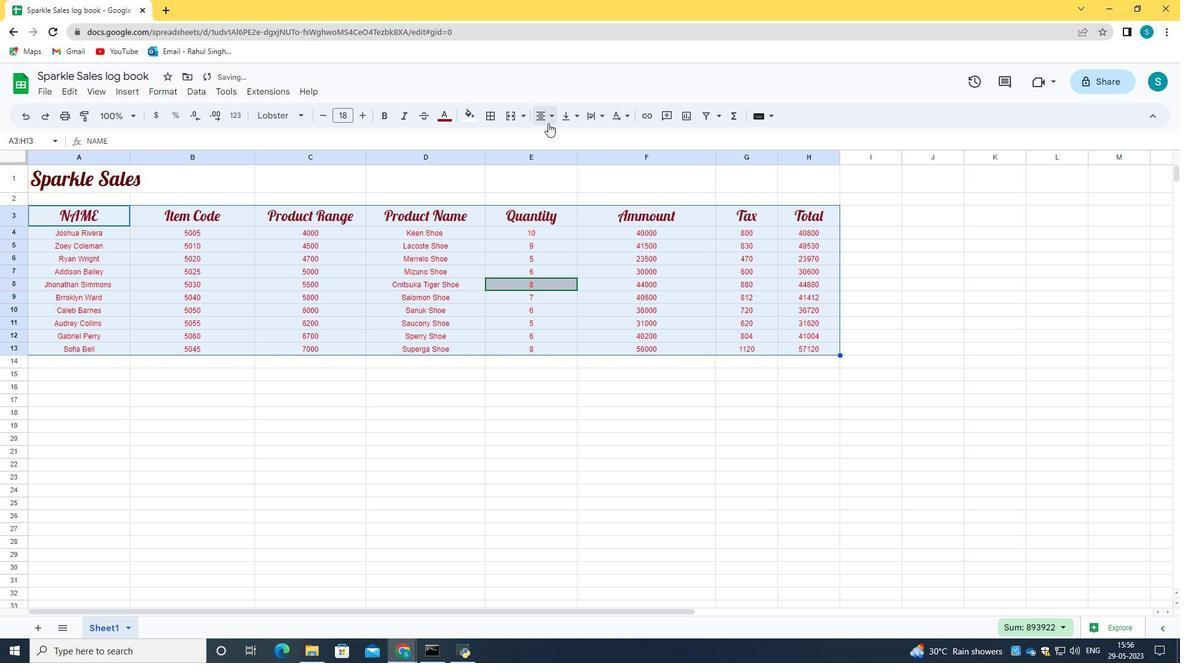 
Action: Mouse pressed left at (548, 118)
Screenshot: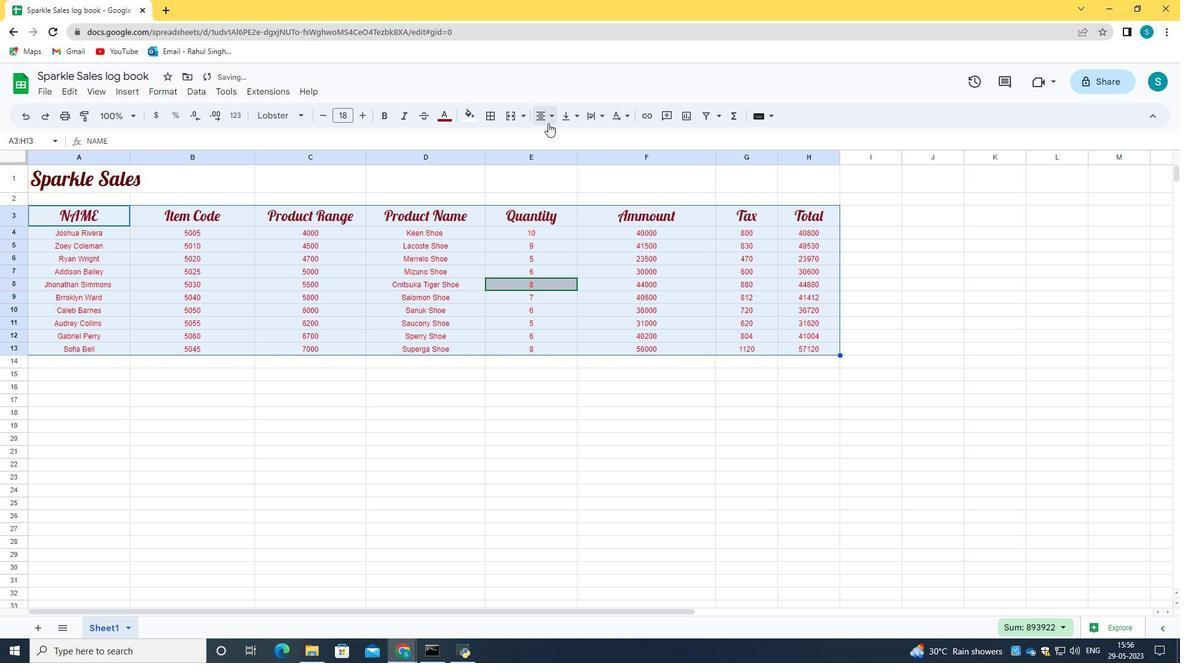 
Action: Mouse moved to (544, 145)
Screenshot: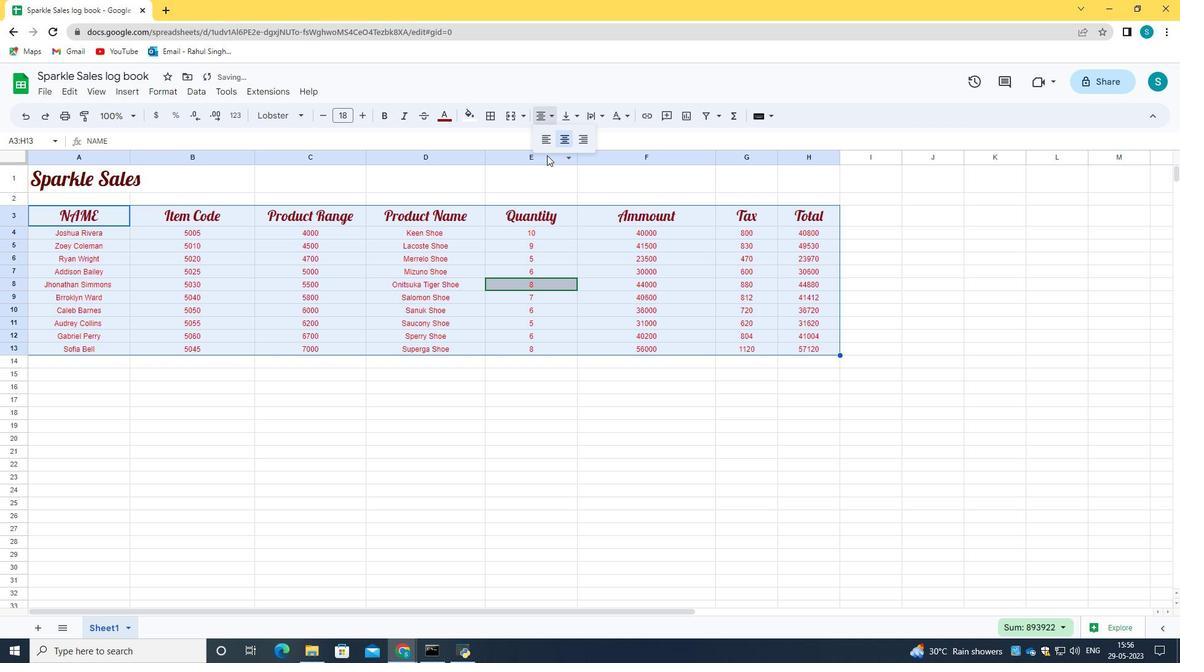 
Action: Mouse pressed left at (544, 145)
Screenshot: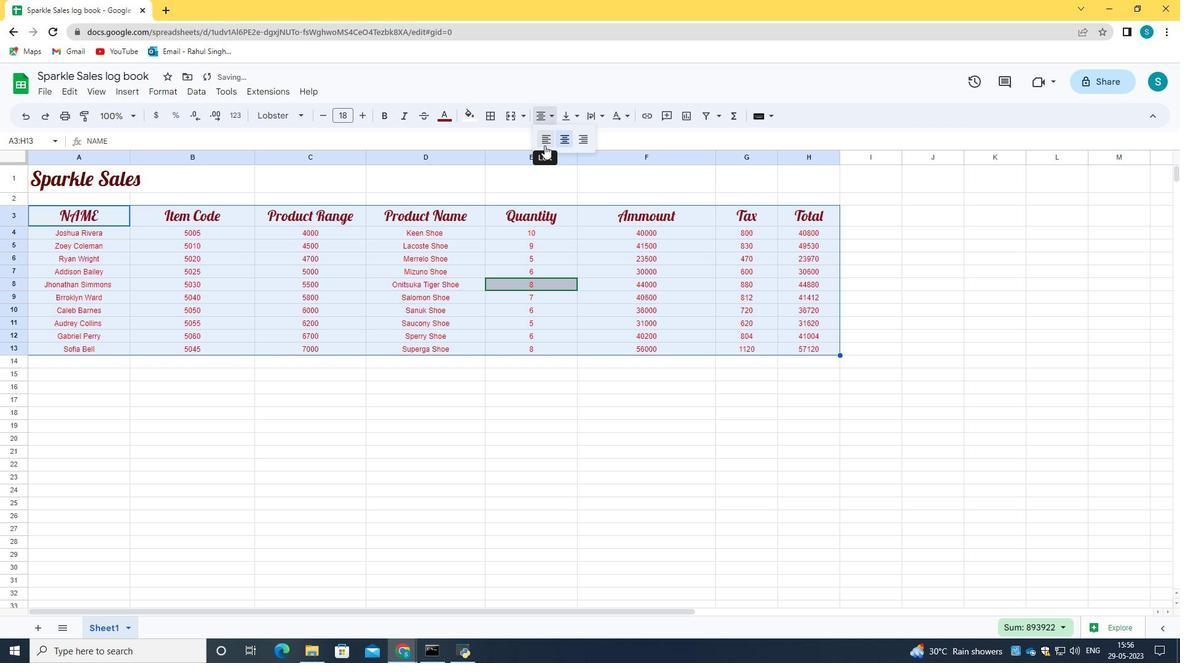 
Action: Mouse moved to (544, 119)
Screenshot: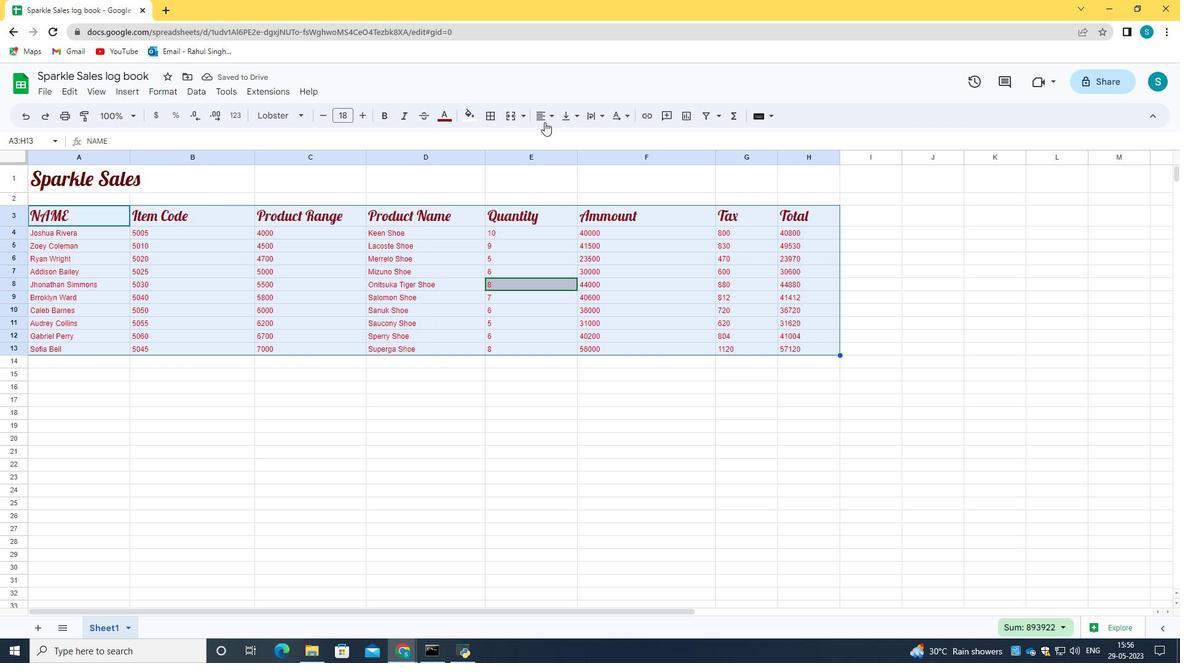 
Action: Mouse pressed left at (544, 119)
Screenshot: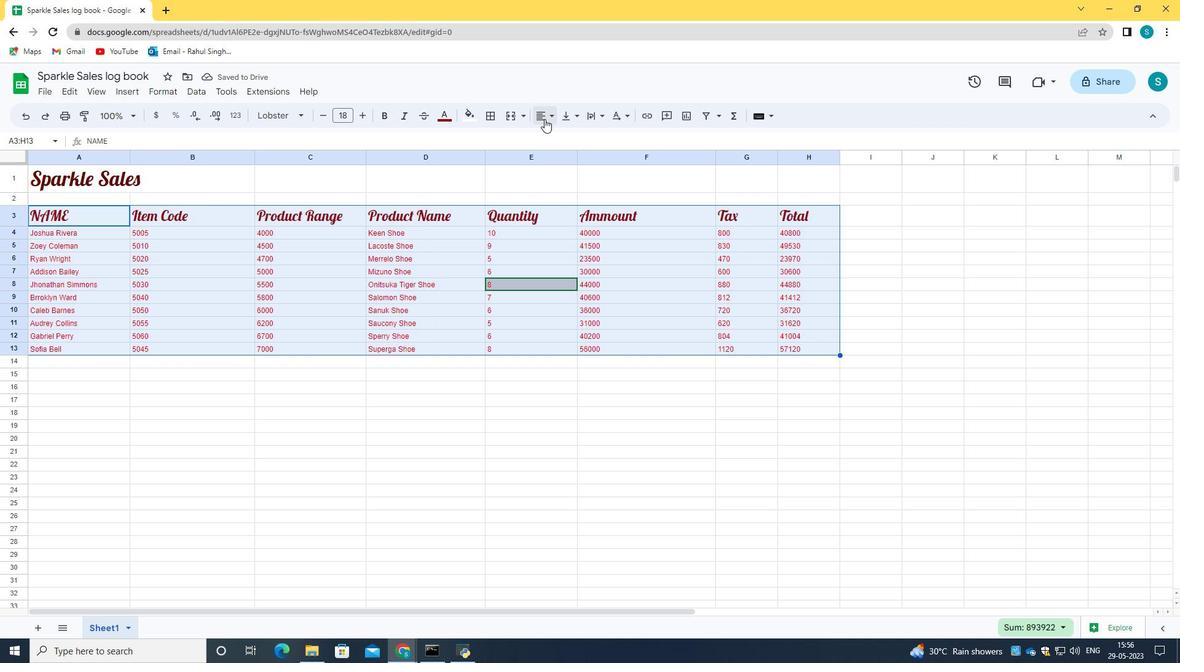 
Action: Mouse moved to (566, 138)
Screenshot: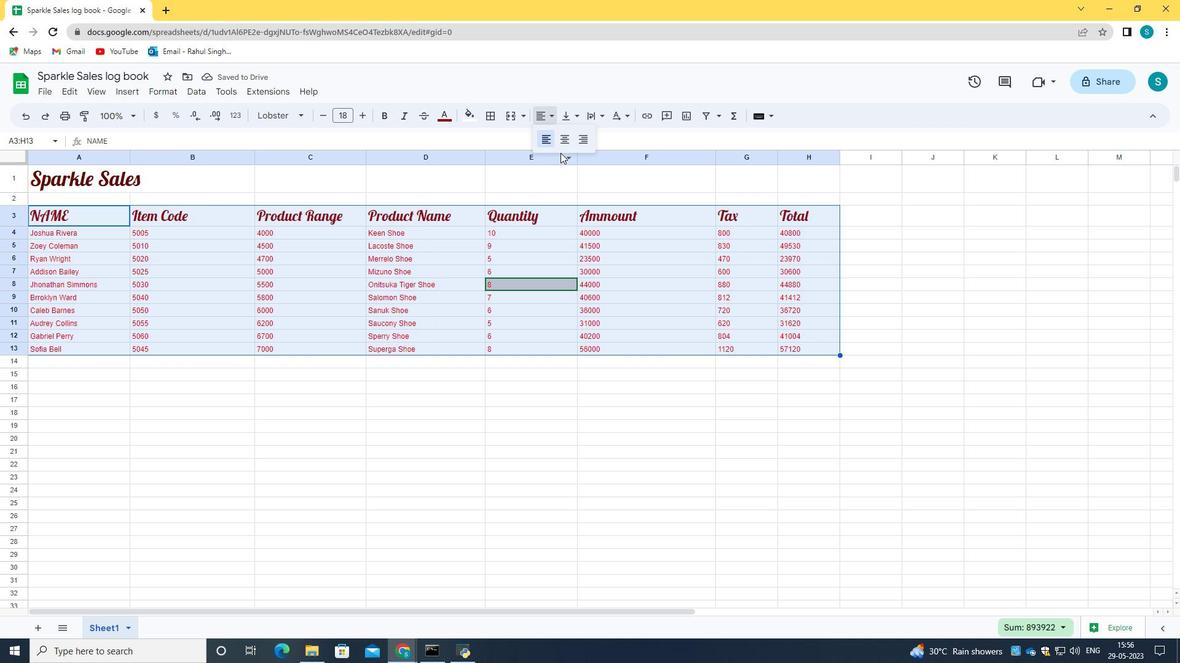 
Action: Mouse pressed left at (566, 138)
Screenshot: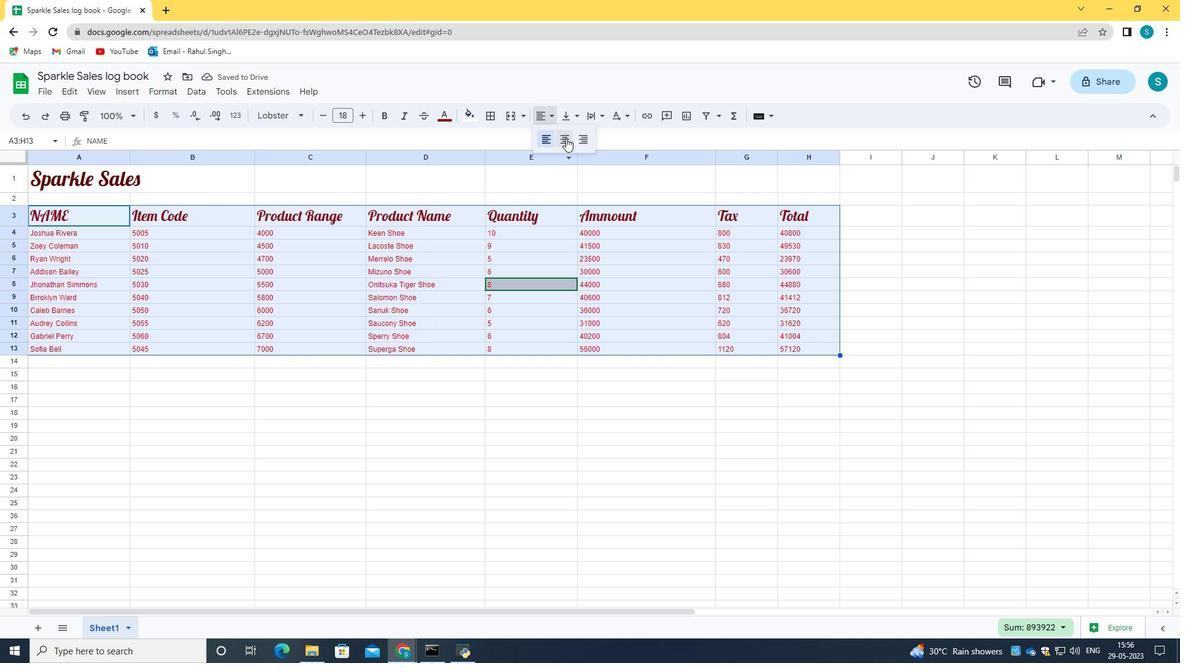 
Action: Mouse moved to (359, 367)
Screenshot: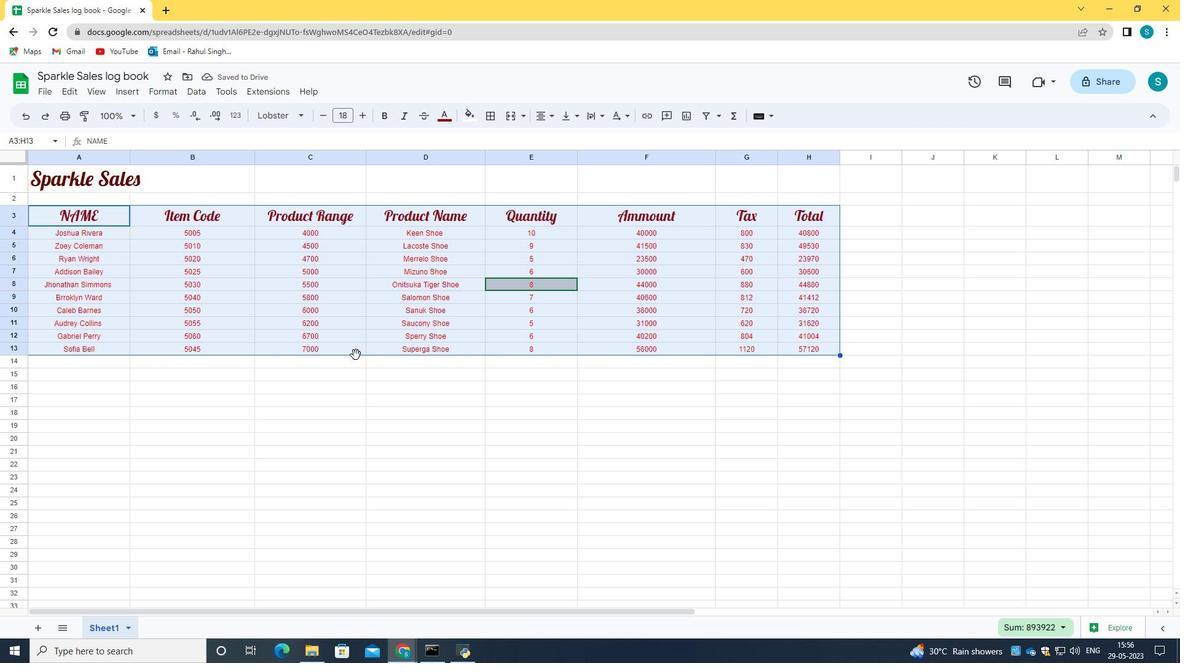 
Action: Mouse pressed left at (359, 367)
Screenshot: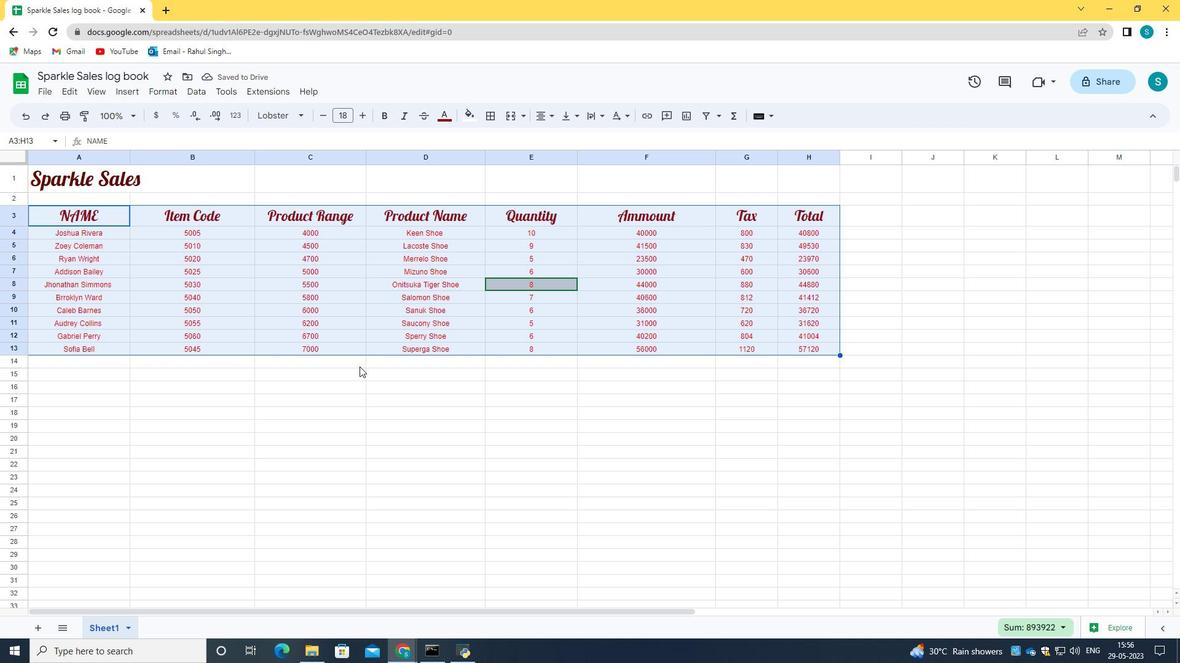 
